 Task: Find connections with filter location Les Sables-d'Olonne with filter topic #entrepreneurwith filter profile language French with filter current company Framestore with filter school Symbiosis Institute of Computer Studies and Research with filter industry Reupholstery and Furniture Repair with filter service category Computer Repair with filter keywords title Credit Authorizer
Action: Mouse moved to (554, 85)
Screenshot: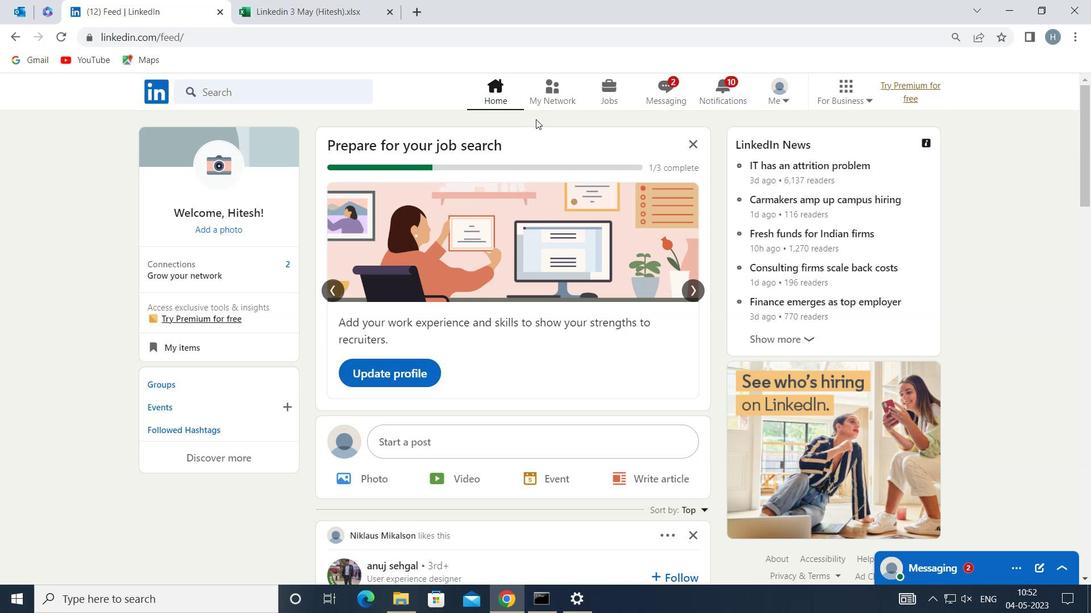 
Action: Mouse pressed left at (554, 85)
Screenshot: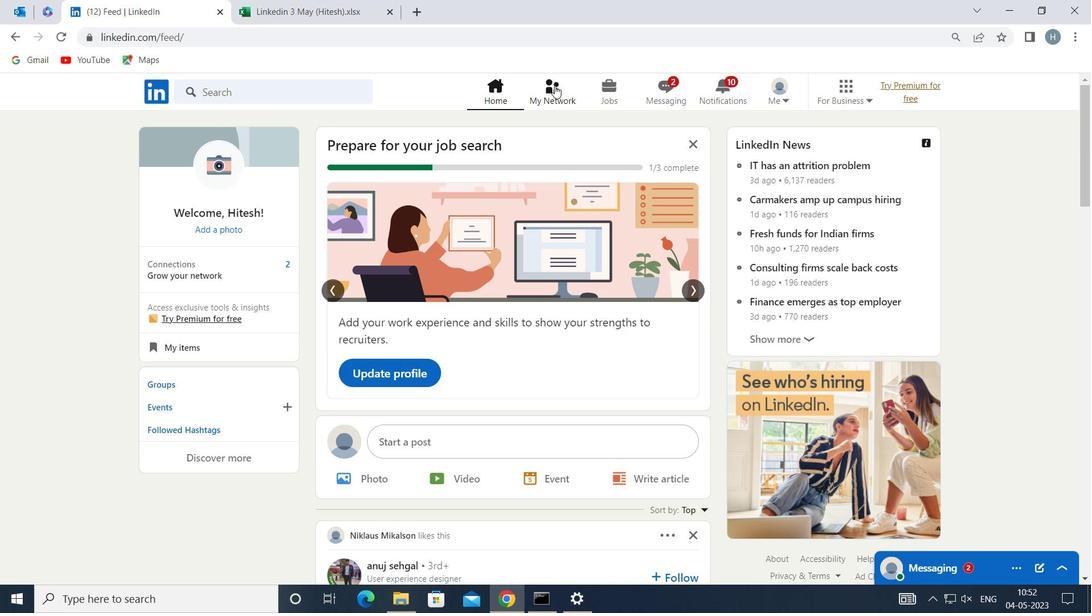 
Action: Mouse moved to (295, 165)
Screenshot: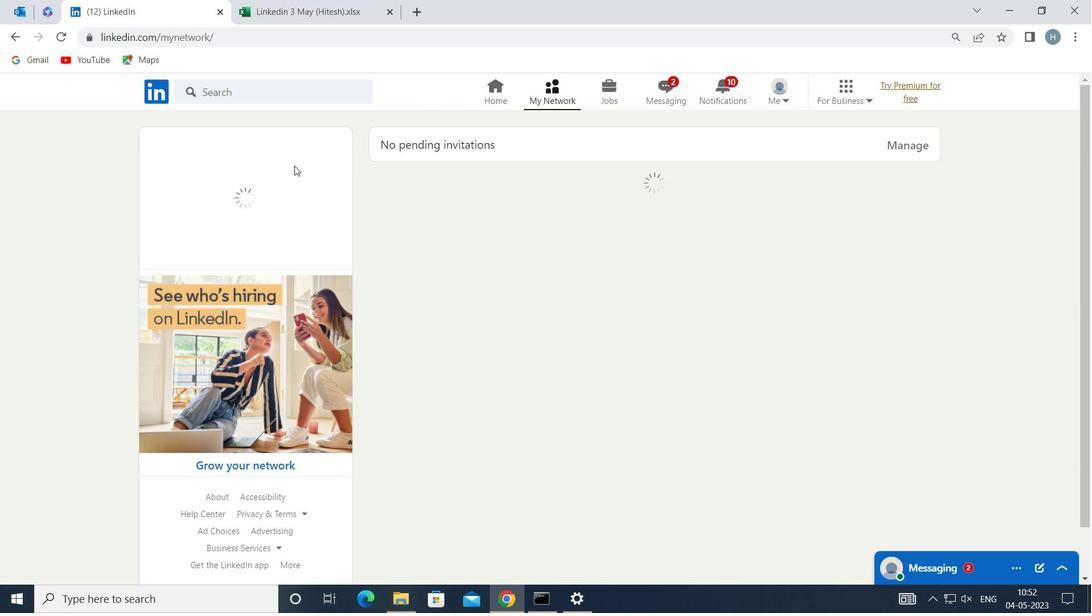 
Action: Mouse pressed left at (295, 165)
Screenshot: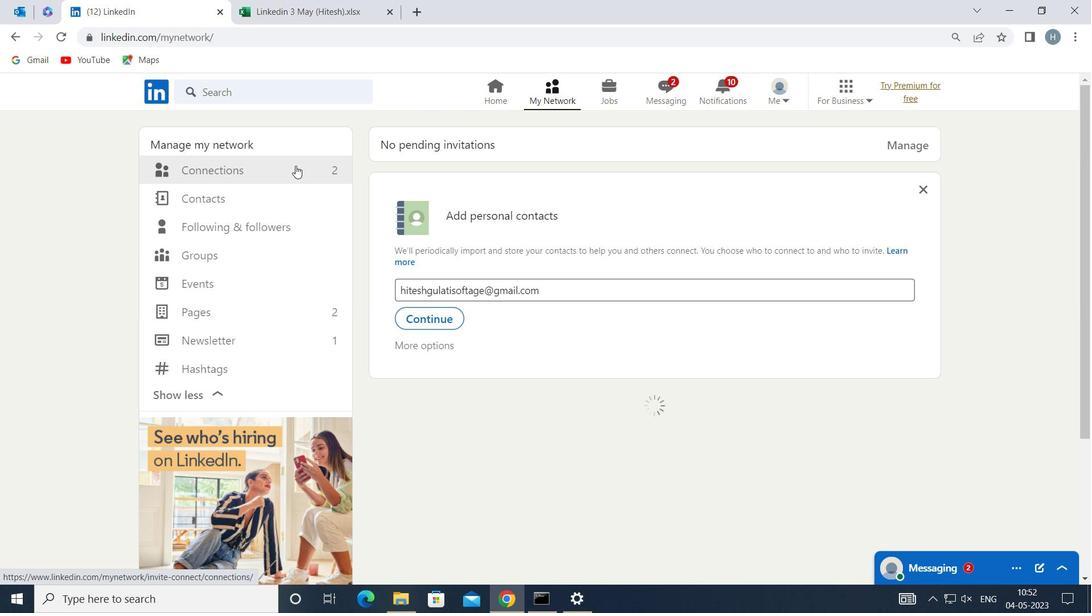 
Action: Mouse moved to (636, 170)
Screenshot: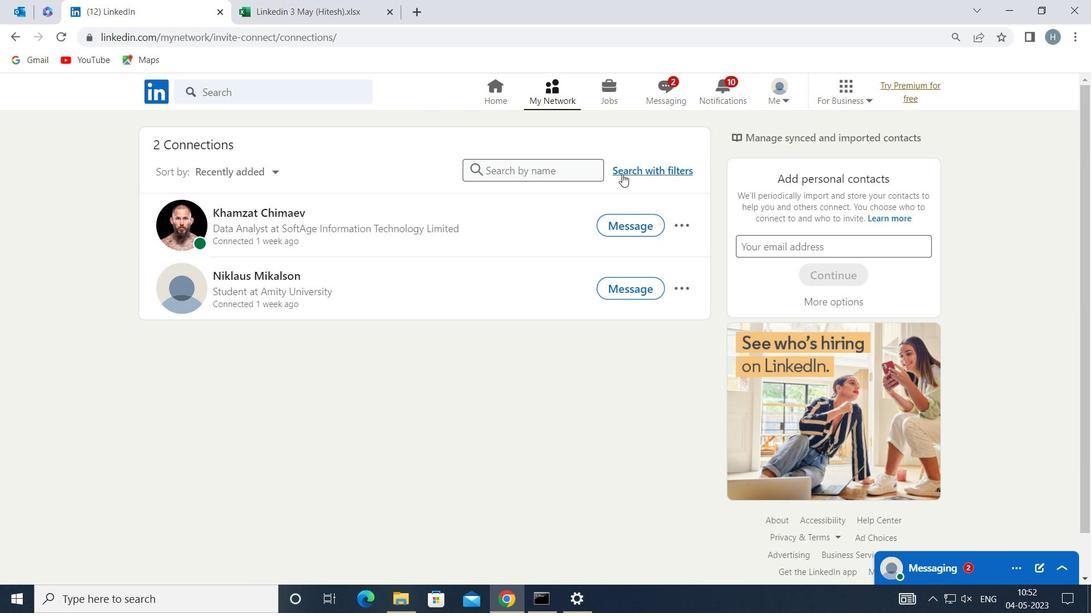 
Action: Mouse pressed left at (636, 170)
Screenshot: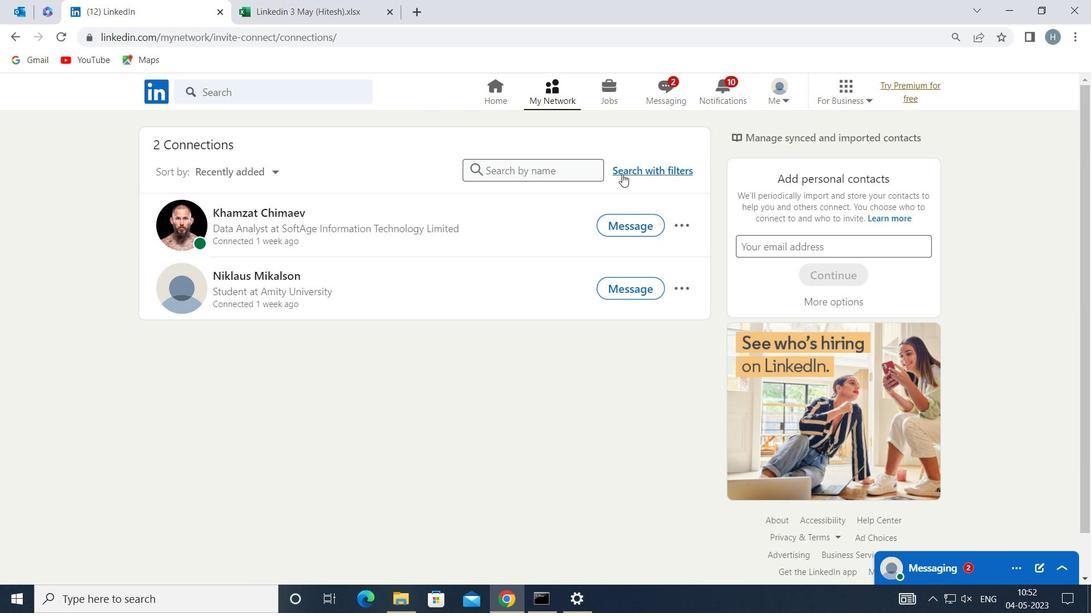 
Action: Mouse moved to (603, 129)
Screenshot: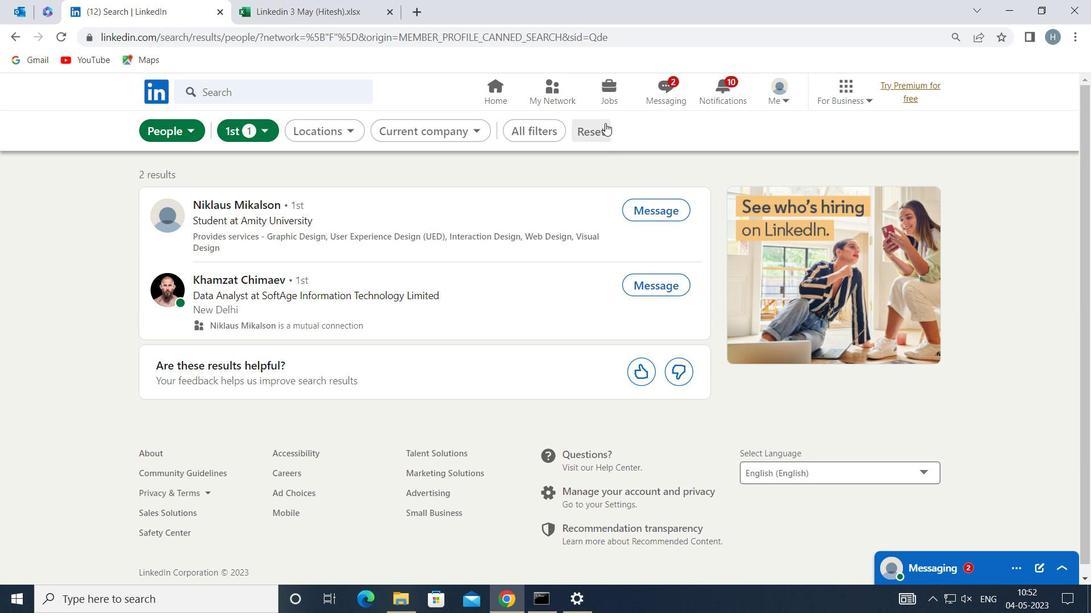 
Action: Mouse pressed left at (603, 129)
Screenshot: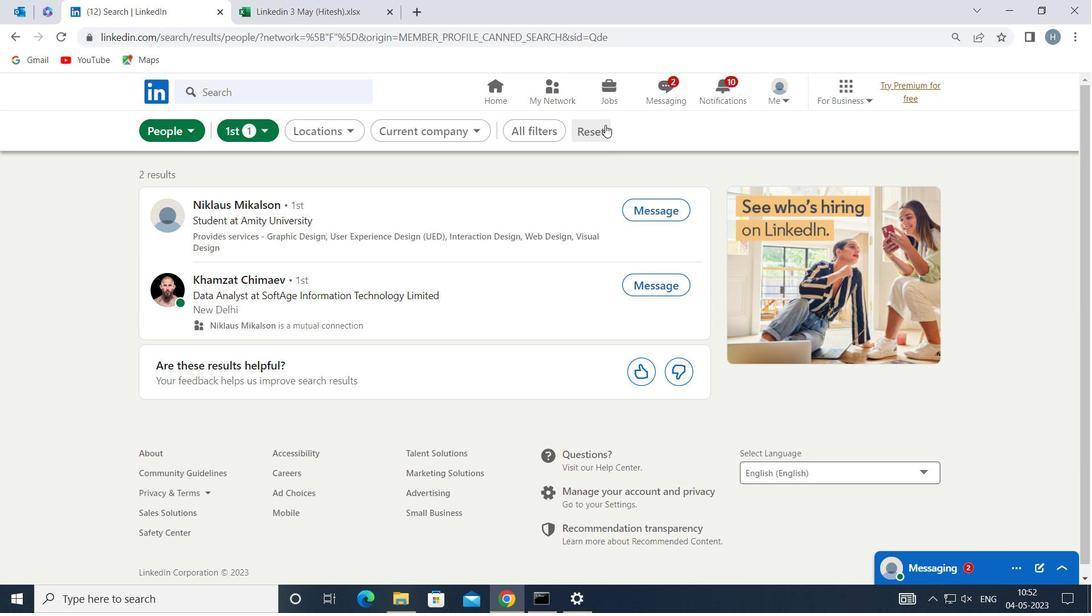 
Action: Mouse moved to (582, 133)
Screenshot: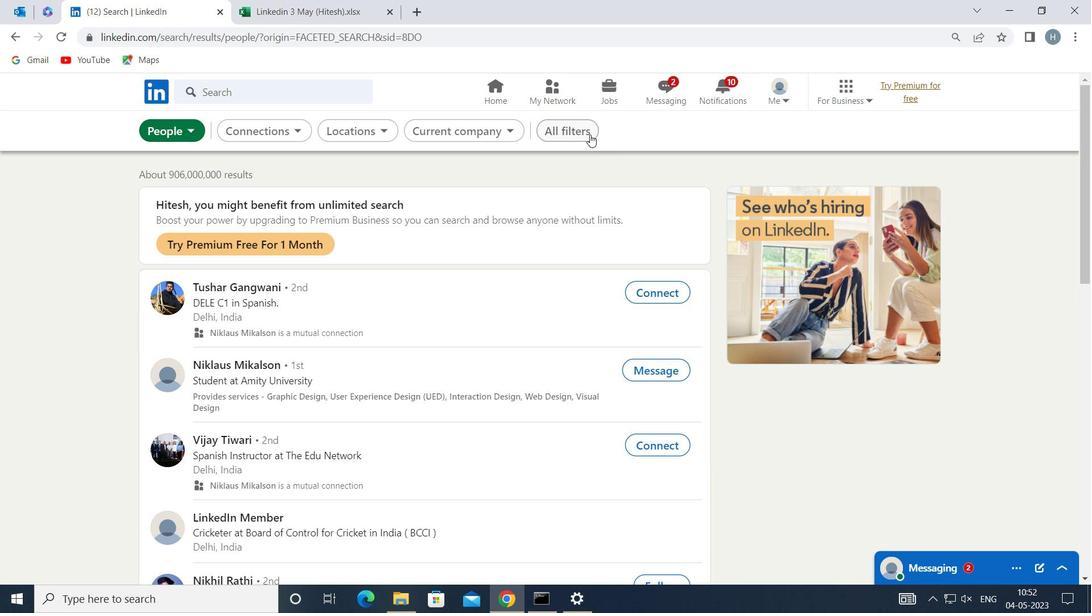 
Action: Mouse pressed left at (582, 133)
Screenshot: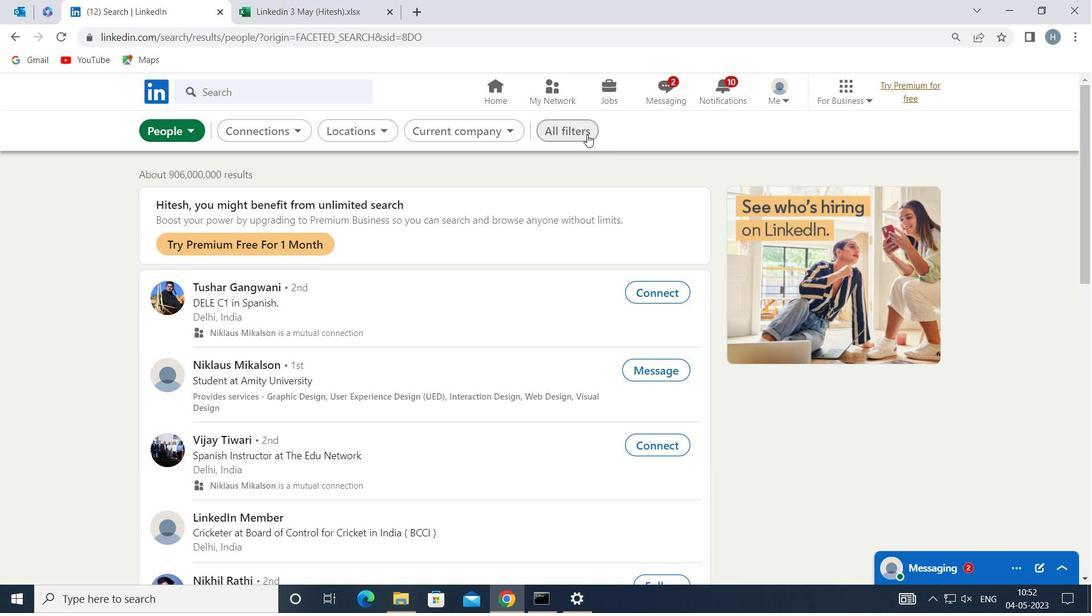 
Action: Mouse moved to (842, 386)
Screenshot: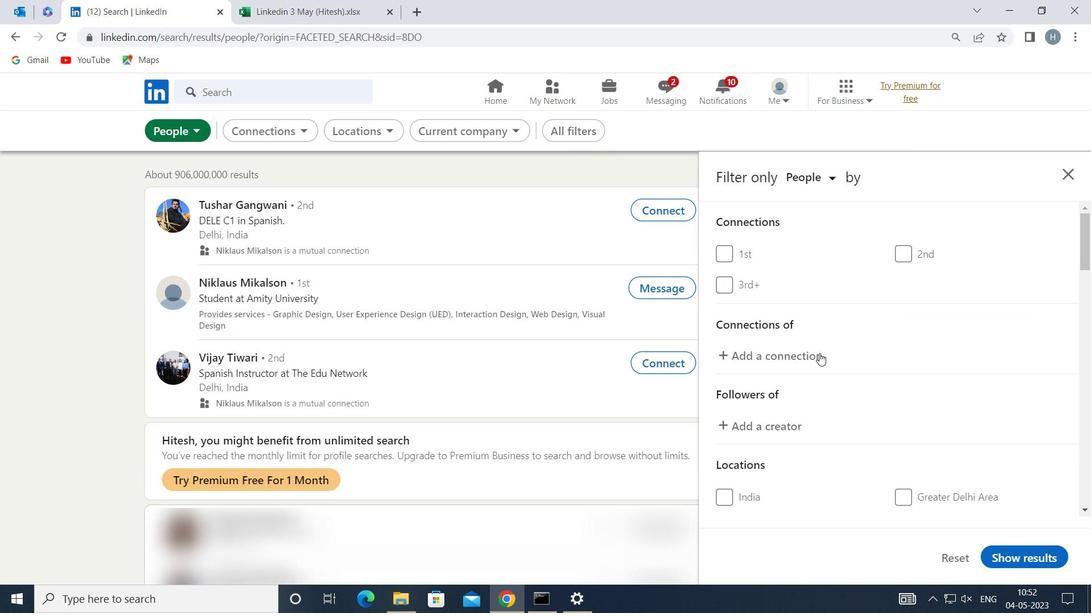 
Action: Mouse scrolled (842, 385) with delta (0, 0)
Screenshot: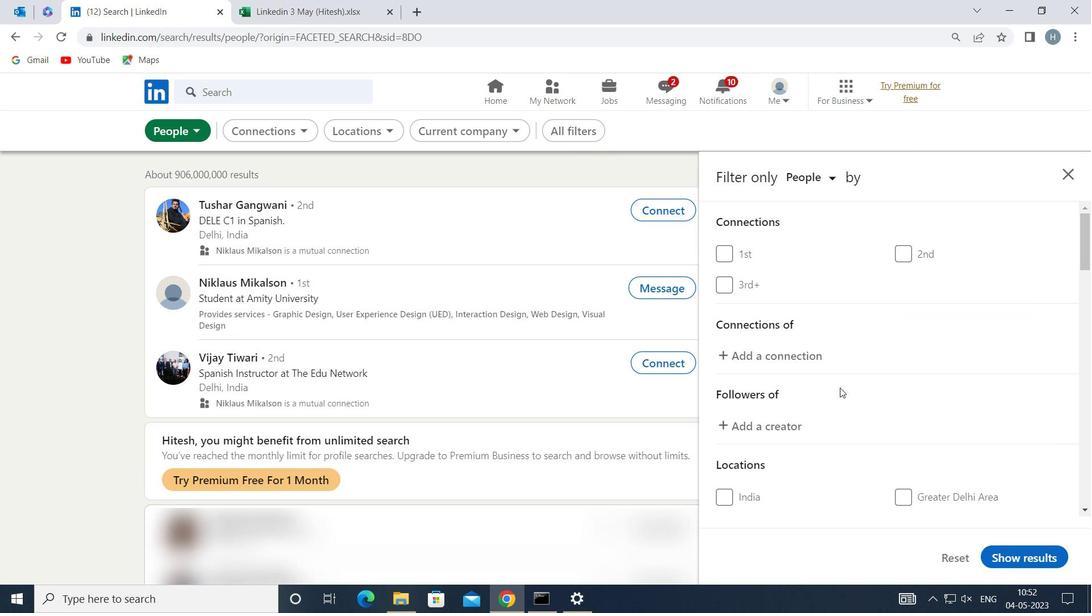 
Action: Mouse moved to (844, 385)
Screenshot: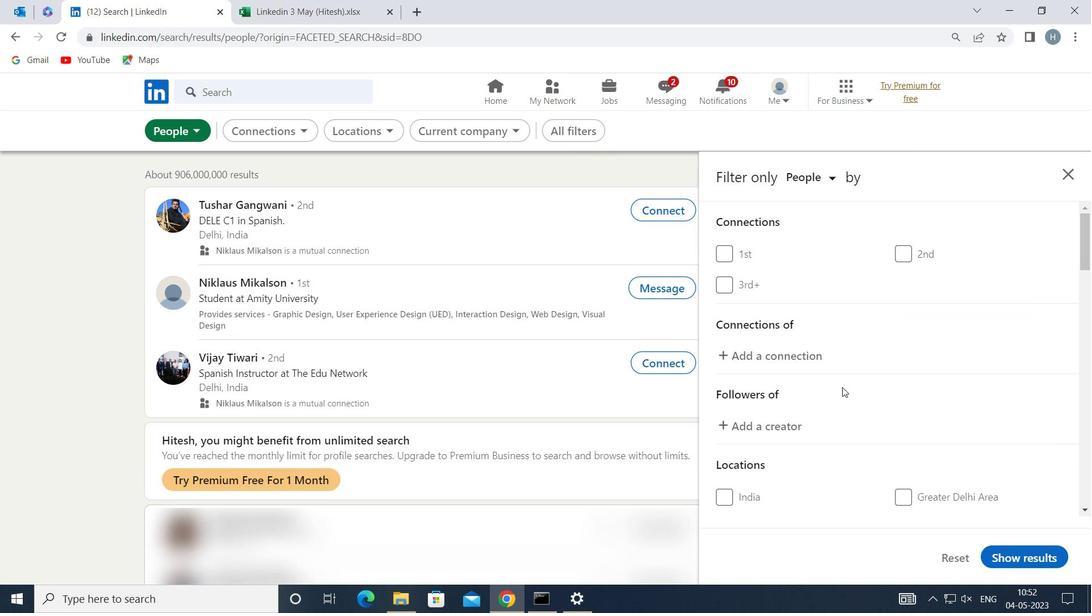 
Action: Mouse scrolled (844, 385) with delta (0, 0)
Screenshot: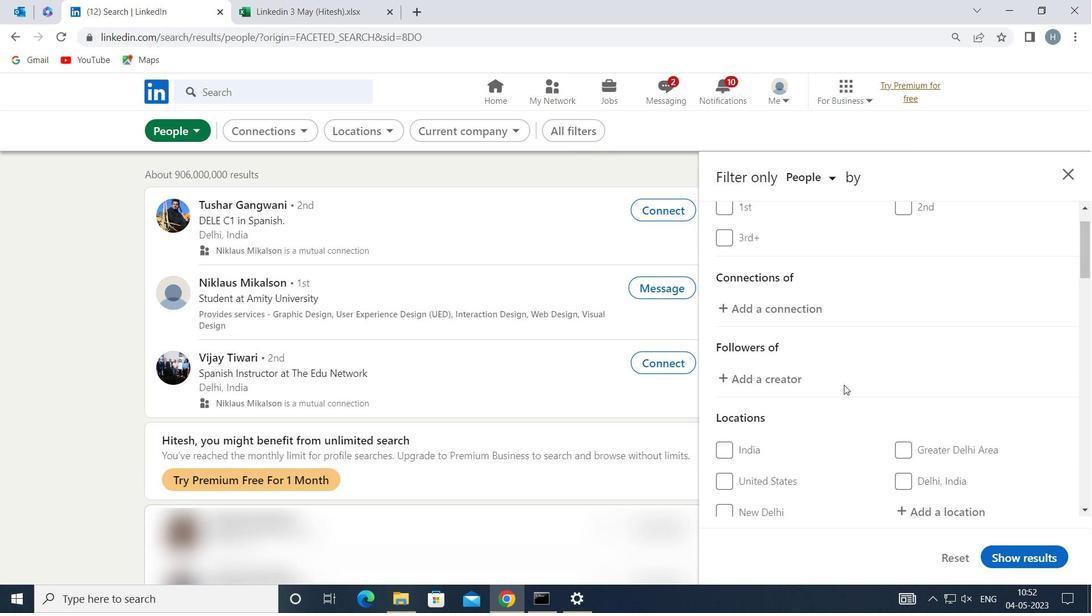 
Action: Mouse moved to (920, 409)
Screenshot: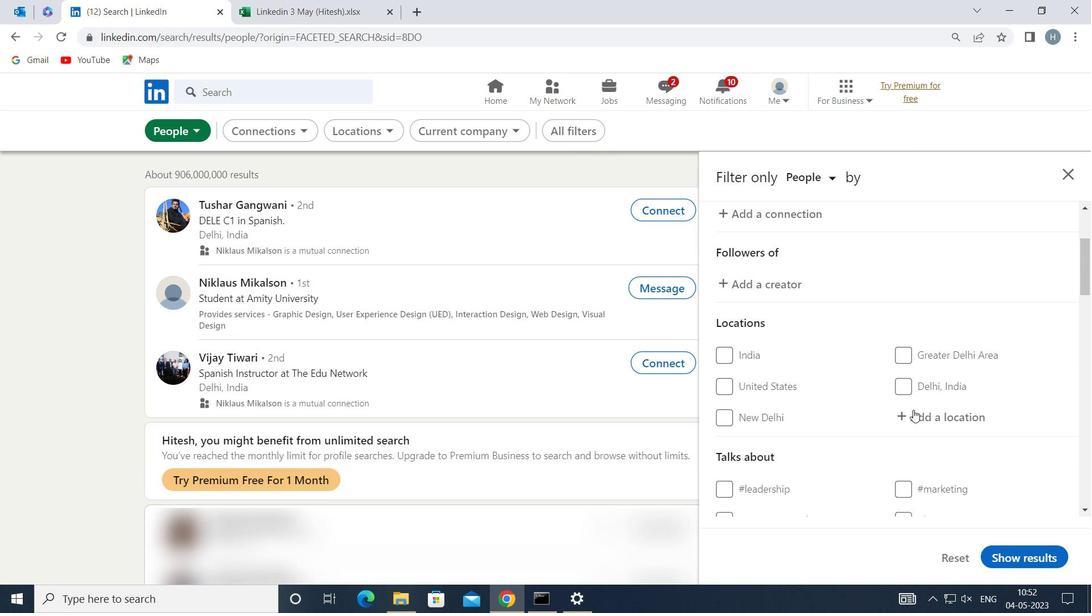 
Action: Mouse pressed left at (920, 409)
Screenshot: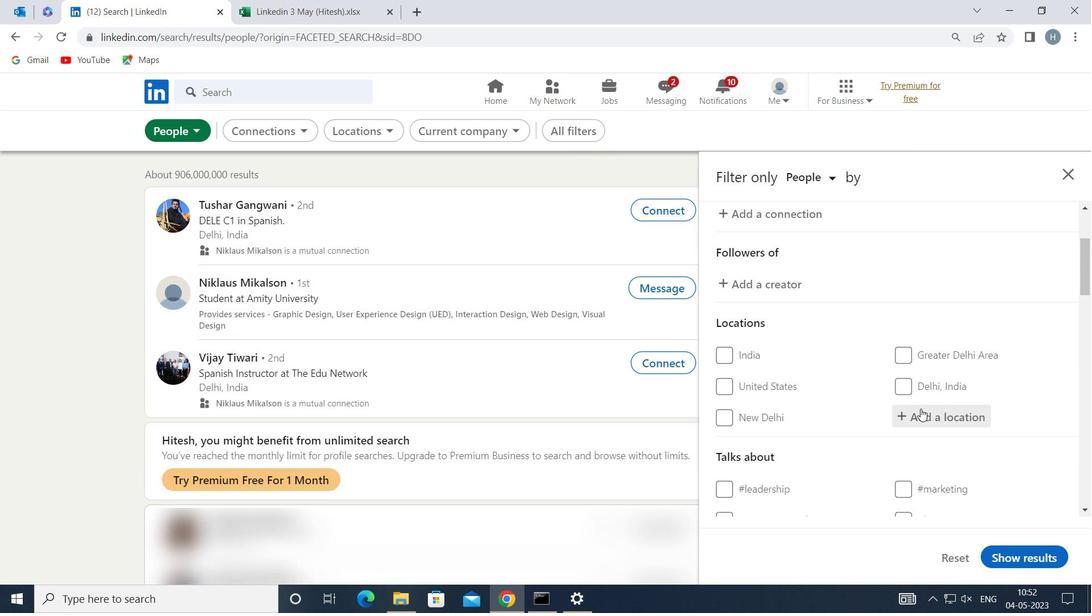 
Action: Mouse moved to (919, 409)
Screenshot: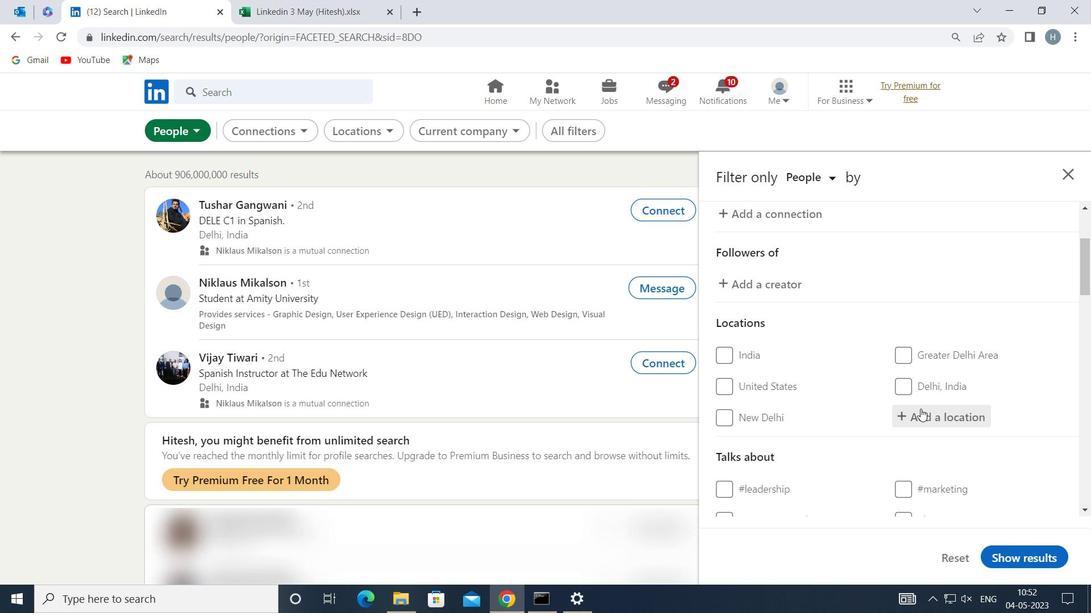 
Action: Key pressed <Key.shift>LES<Key.space><Key.shift>SABLES
Screenshot: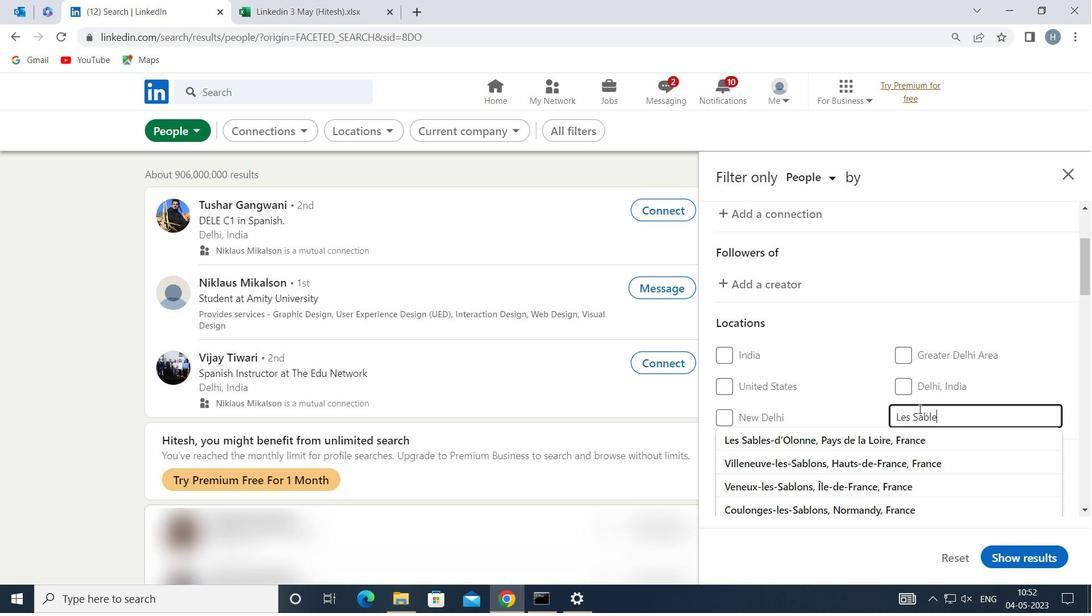 
Action: Mouse moved to (921, 445)
Screenshot: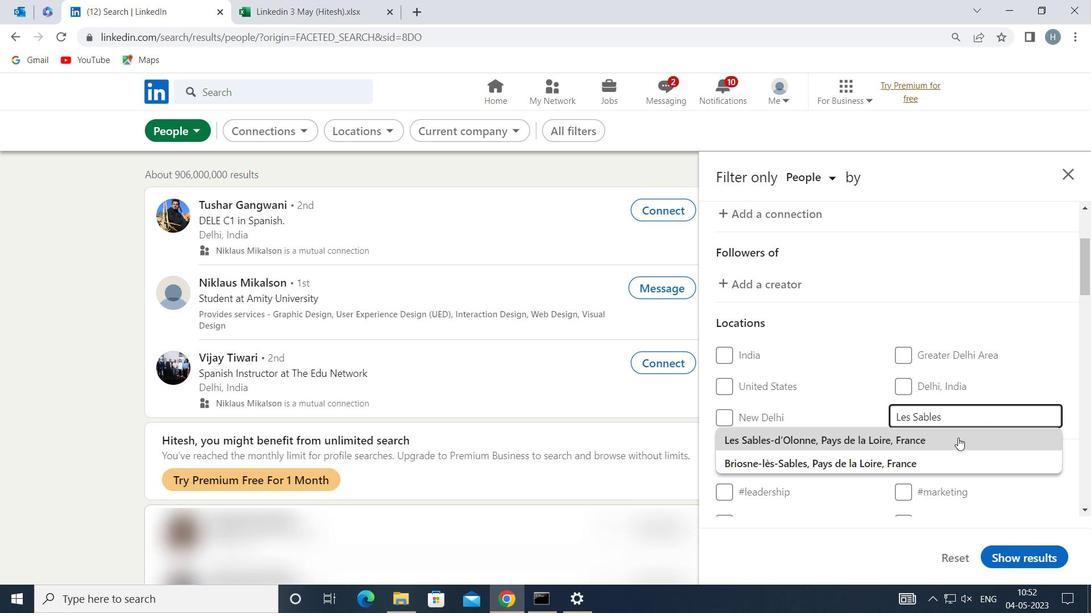 
Action: Mouse pressed left at (921, 445)
Screenshot: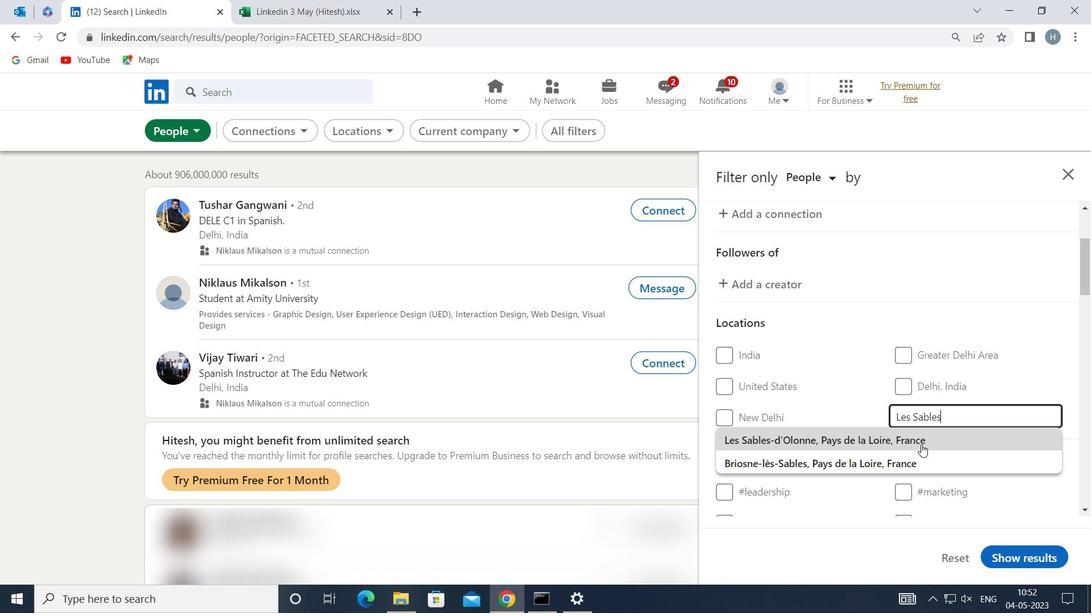 
Action: Mouse moved to (877, 442)
Screenshot: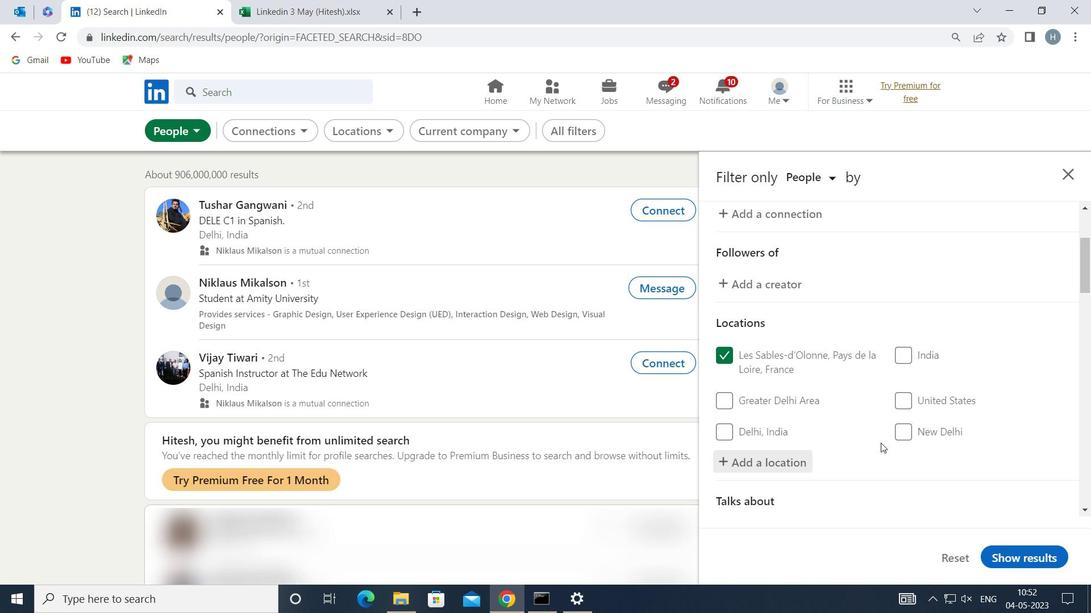 
Action: Mouse scrolled (877, 441) with delta (0, 0)
Screenshot: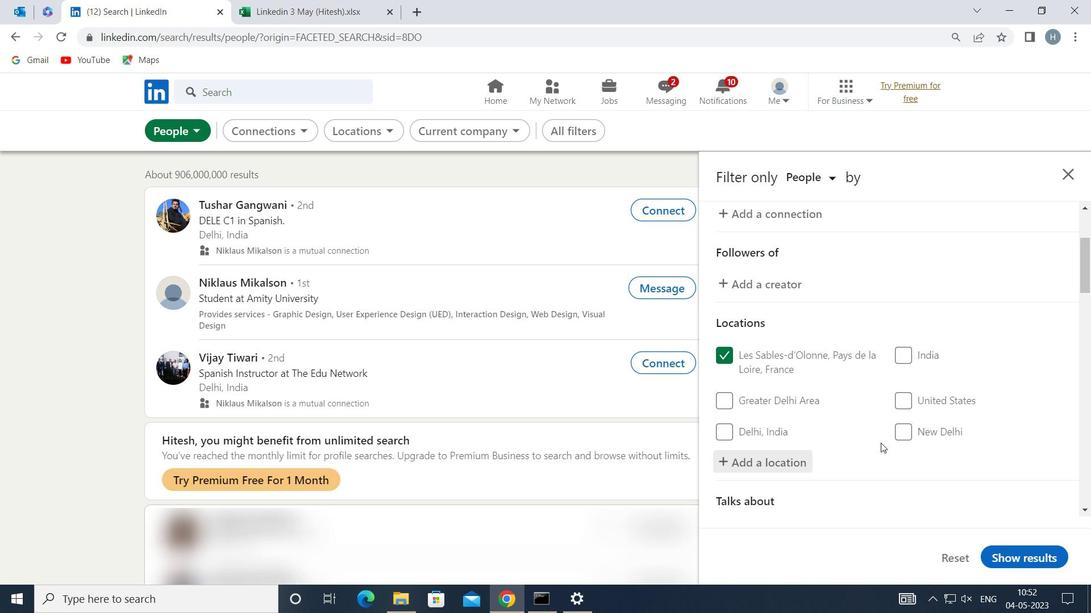 
Action: Mouse moved to (876, 441)
Screenshot: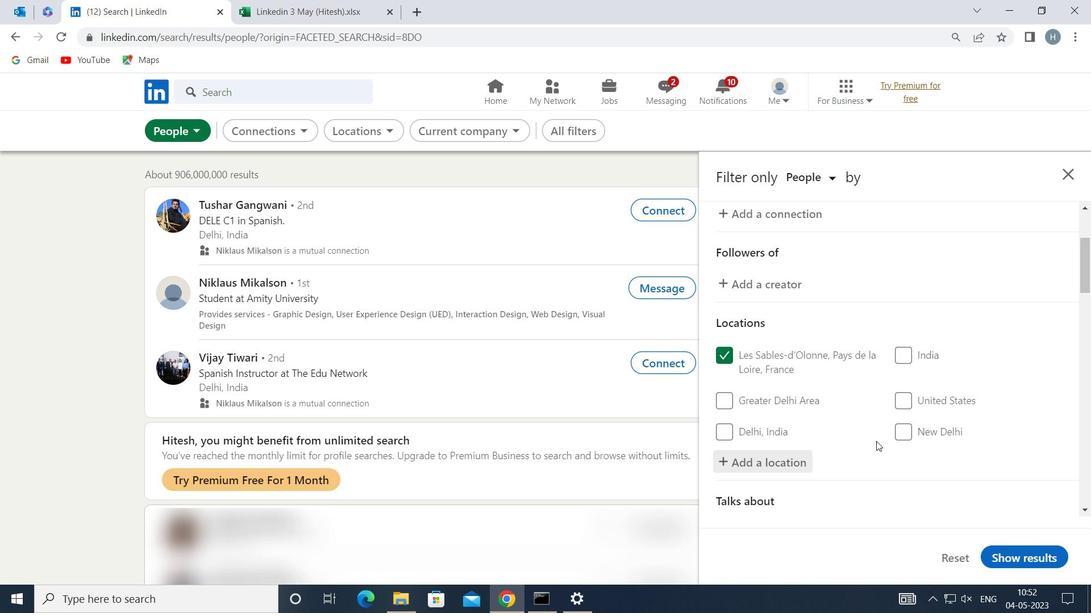 
Action: Mouse scrolled (876, 441) with delta (0, 0)
Screenshot: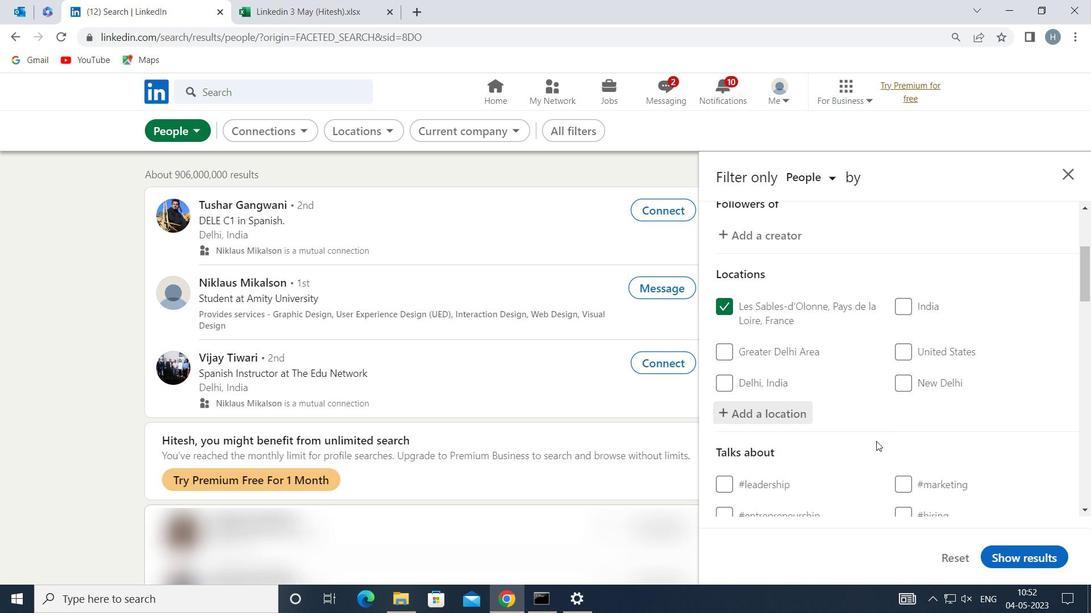 
Action: Mouse moved to (941, 448)
Screenshot: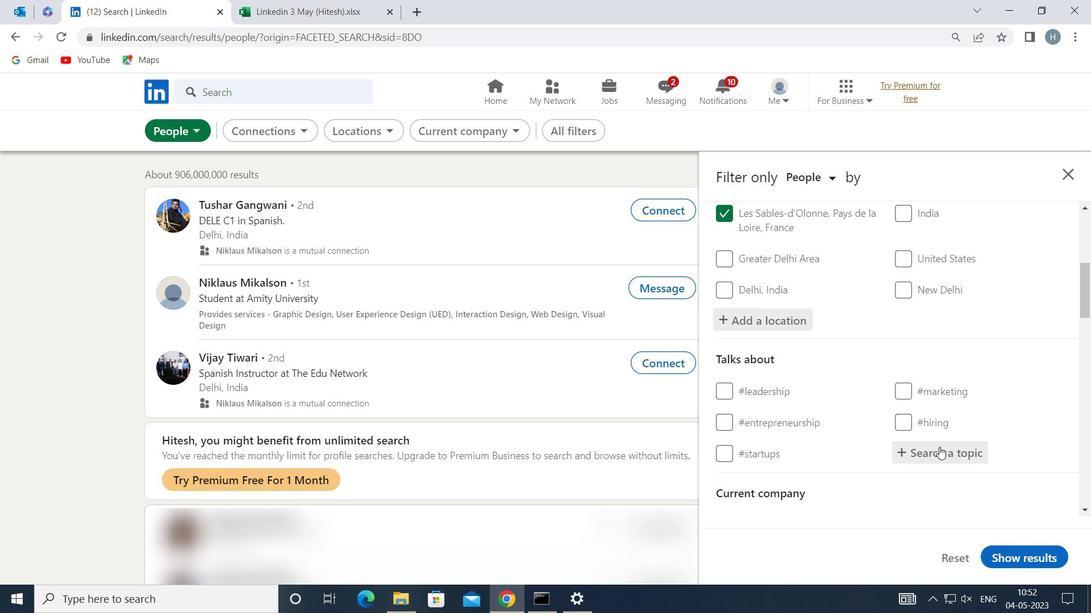 
Action: Mouse pressed left at (941, 448)
Screenshot: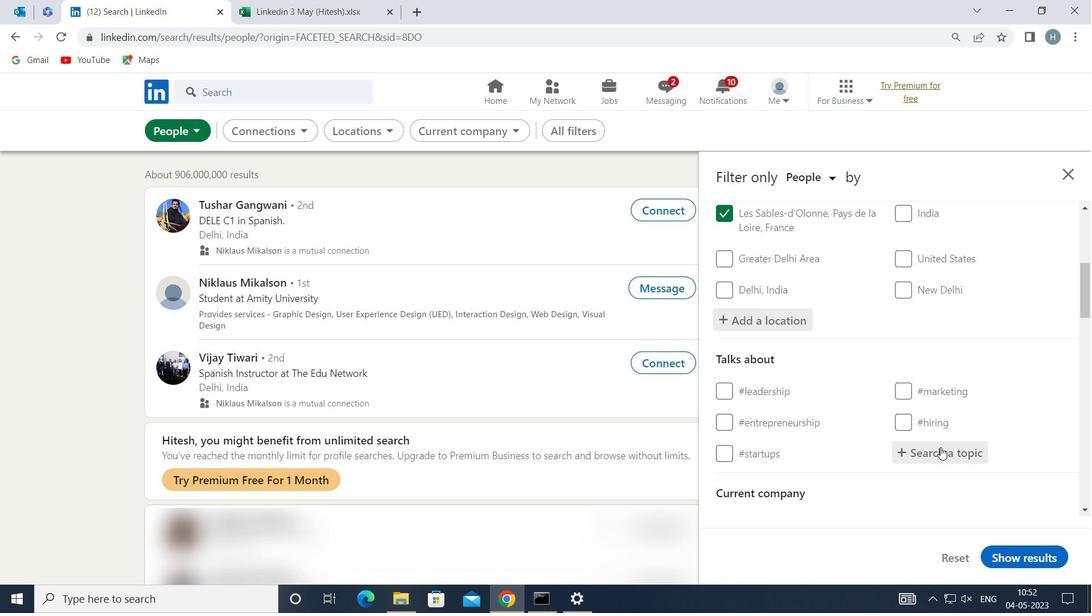 
Action: Key pressed ENTREP
Screenshot: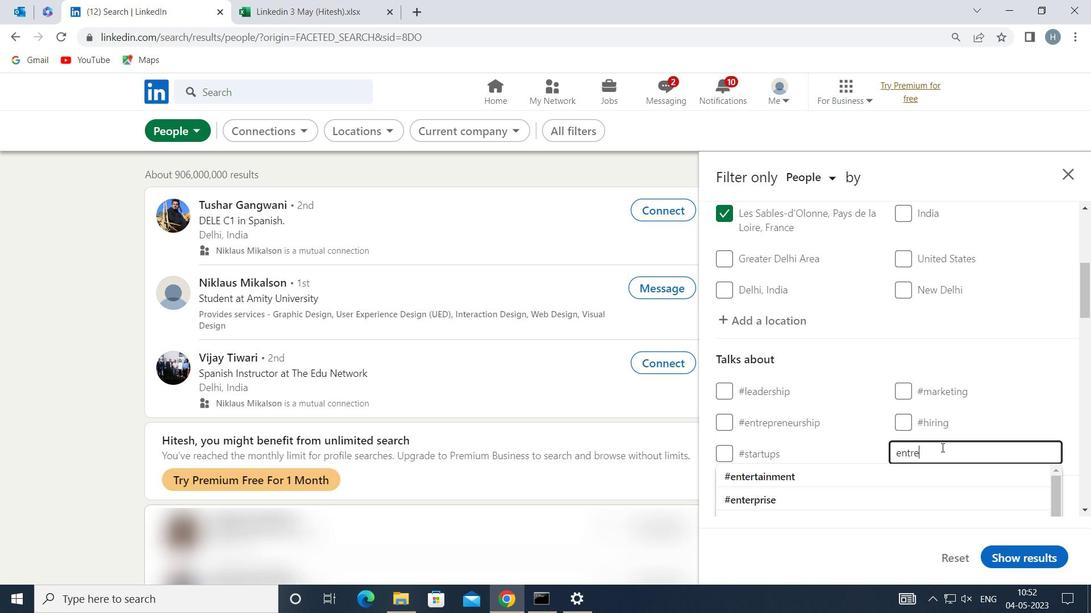 
Action: Mouse moved to (900, 480)
Screenshot: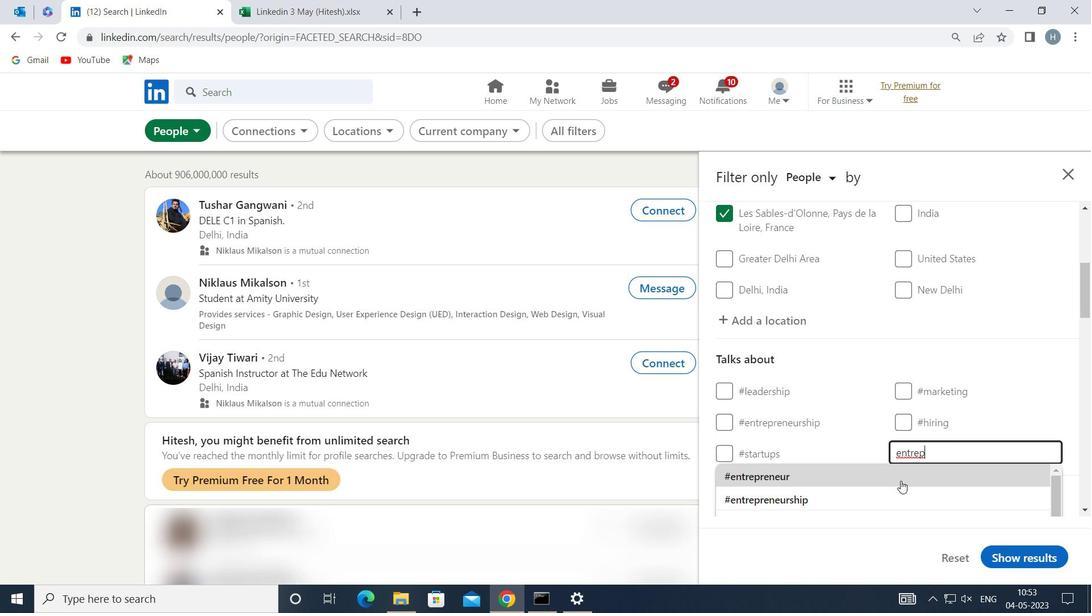 
Action: Mouse pressed left at (900, 480)
Screenshot: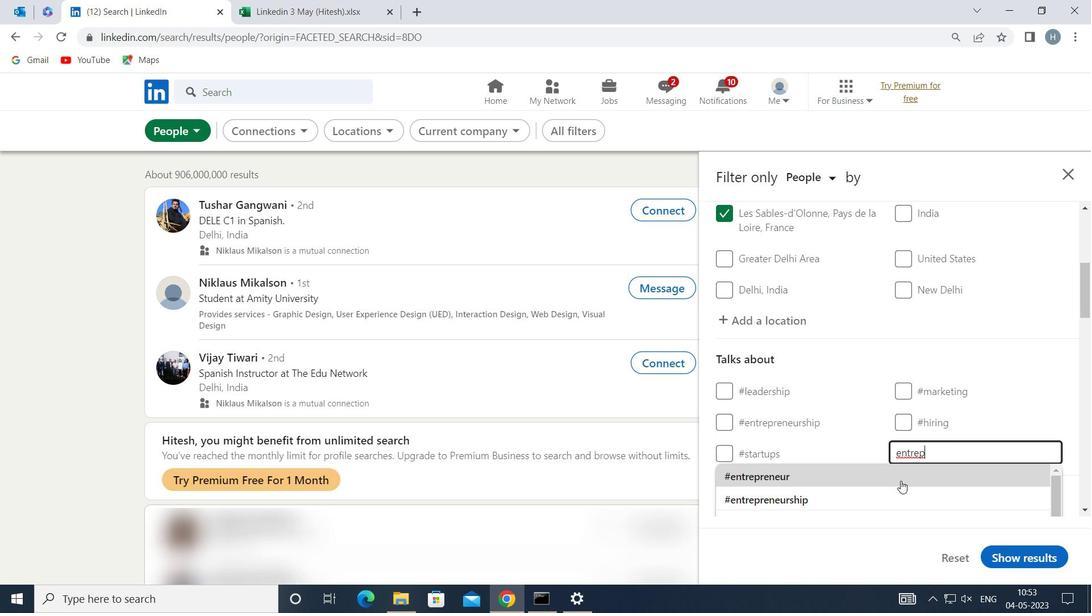 
Action: Mouse moved to (882, 434)
Screenshot: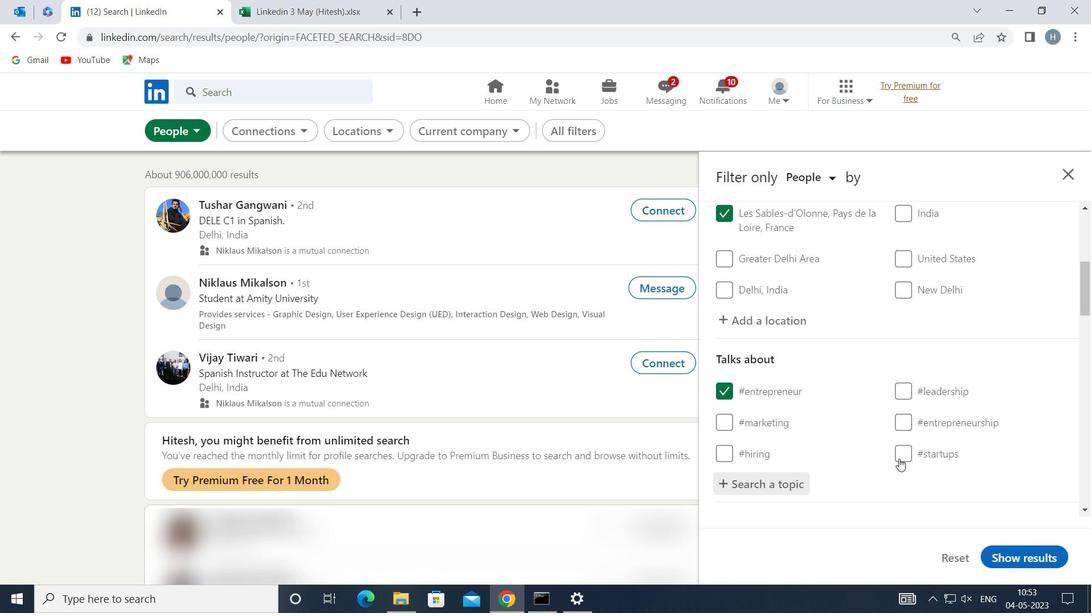 
Action: Mouse scrolled (882, 434) with delta (0, 0)
Screenshot: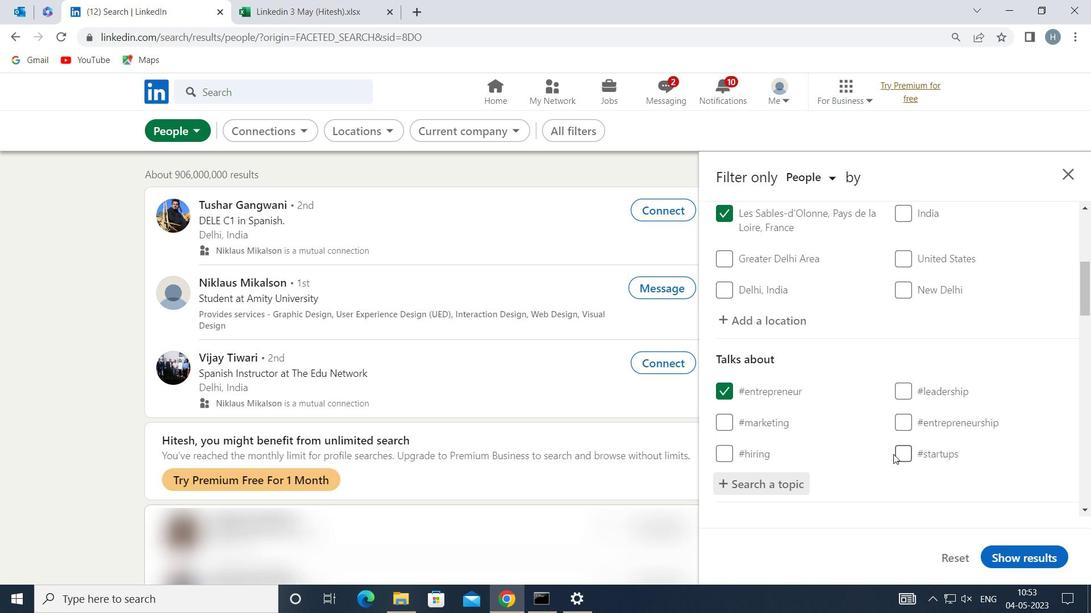 
Action: Mouse scrolled (882, 434) with delta (0, 0)
Screenshot: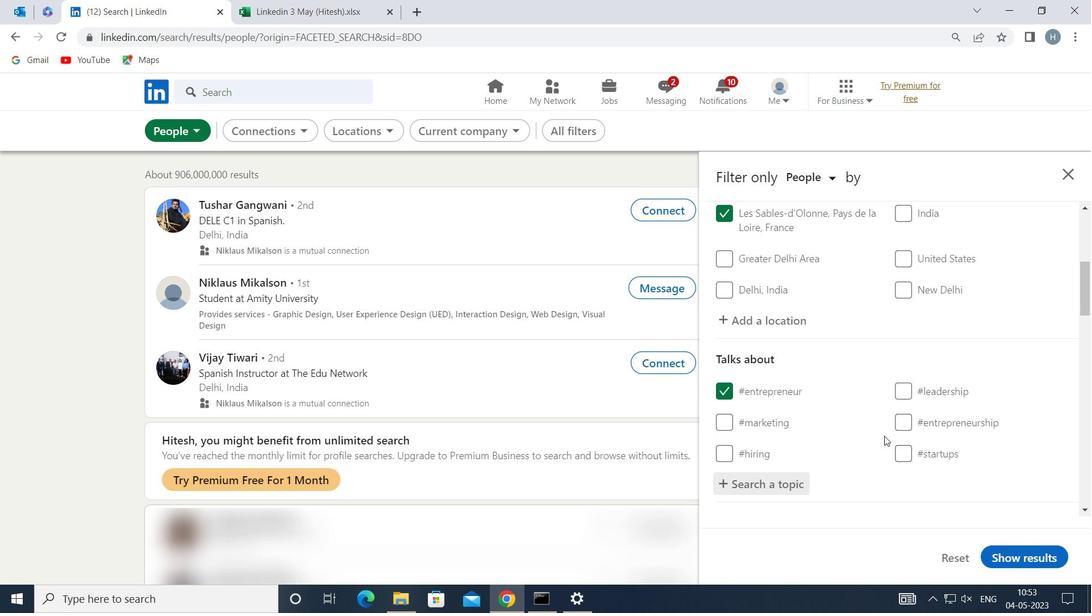 
Action: Mouse moved to (863, 412)
Screenshot: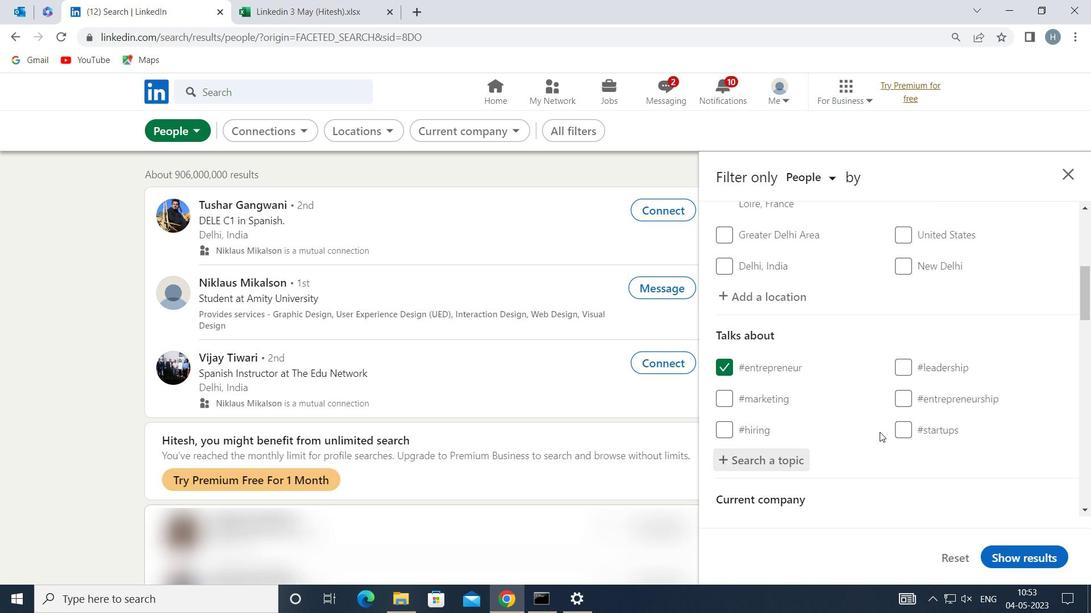 
Action: Mouse scrolled (863, 412) with delta (0, 0)
Screenshot: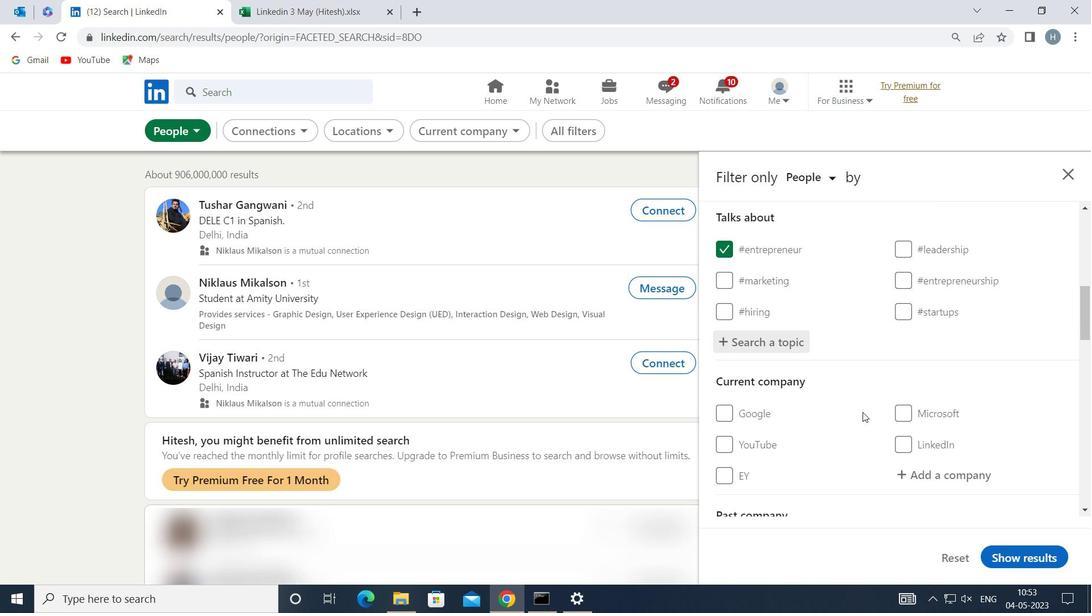 
Action: Mouse moved to (862, 410)
Screenshot: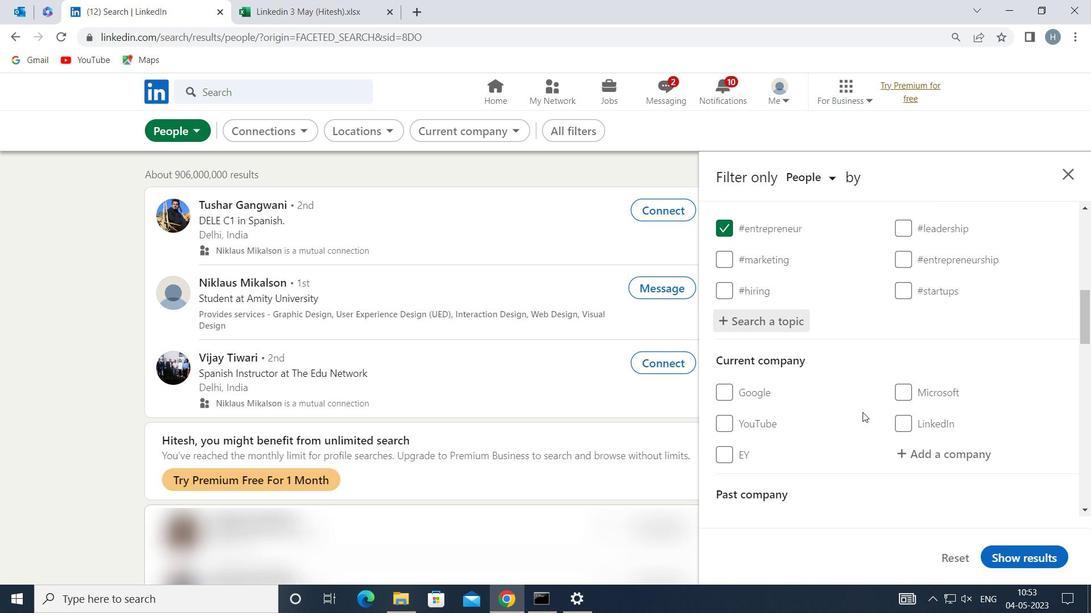 
Action: Mouse scrolled (862, 410) with delta (0, 0)
Screenshot: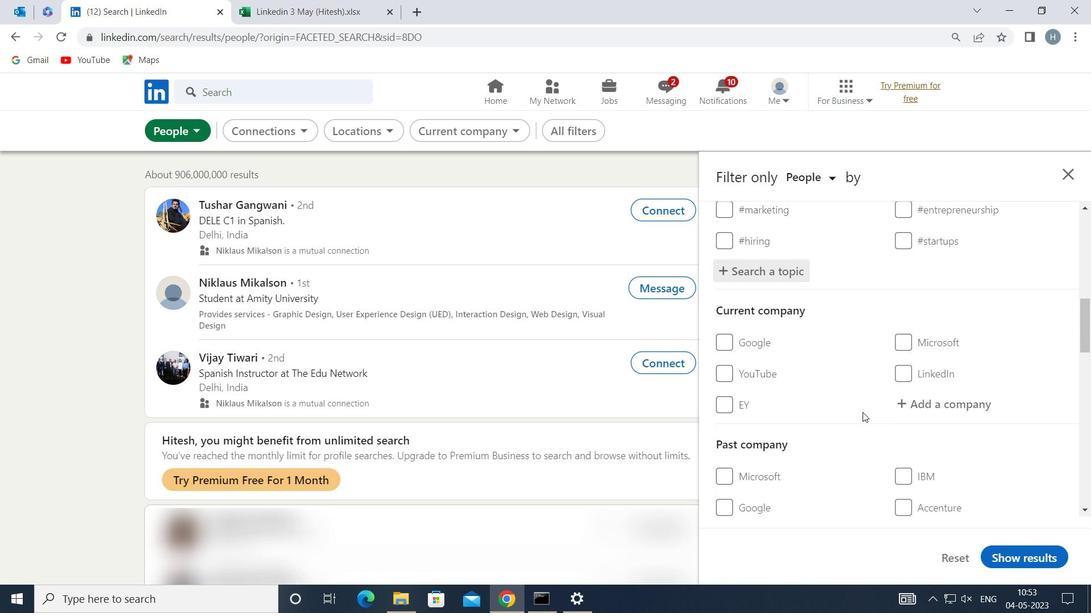 
Action: Mouse moved to (861, 408)
Screenshot: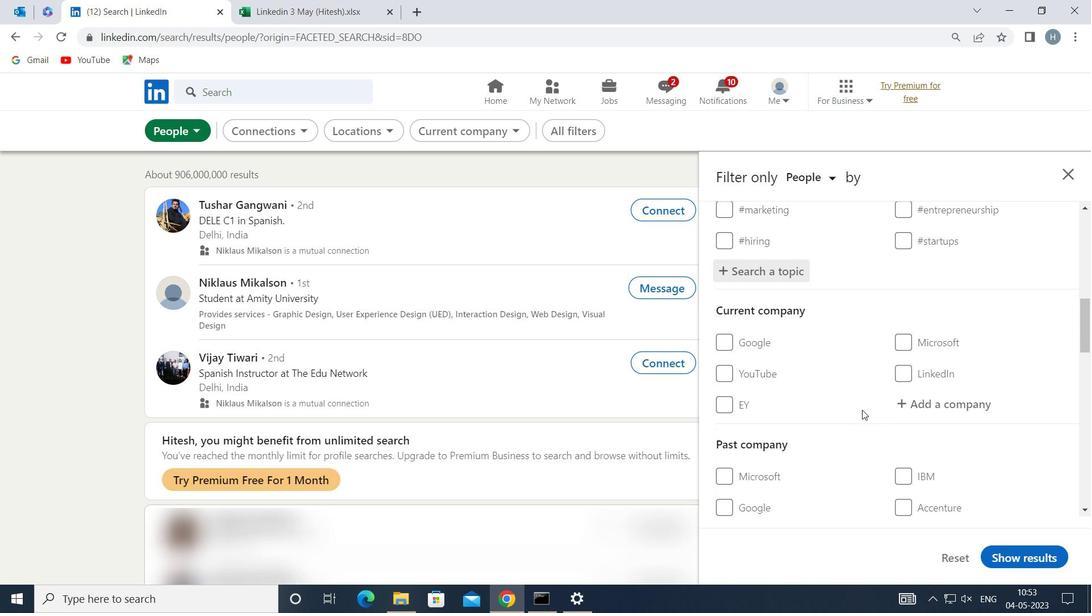 
Action: Mouse scrolled (861, 407) with delta (0, 0)
Screenshot: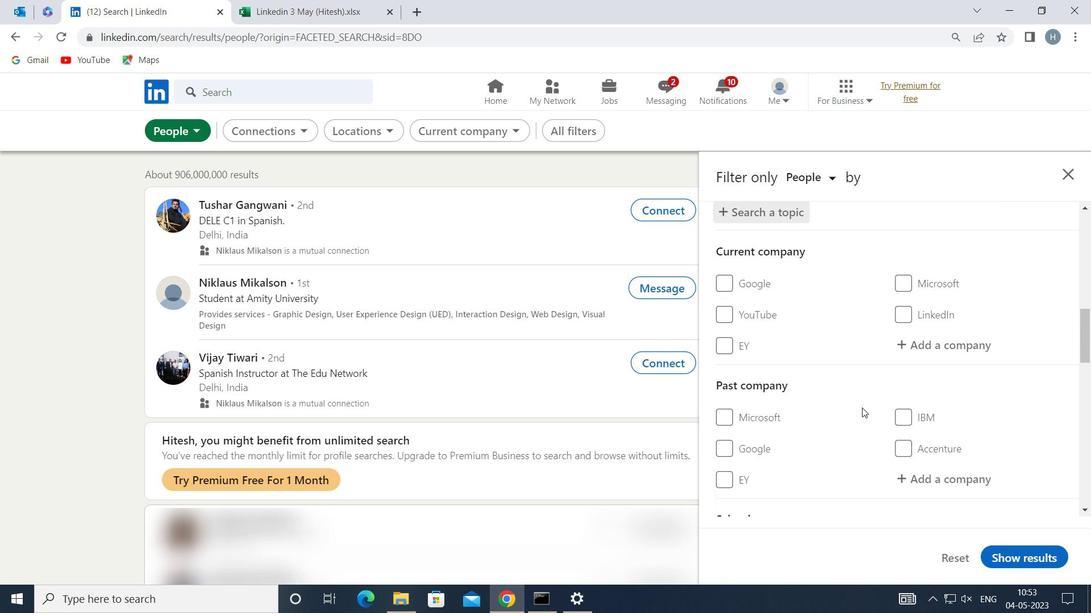 
Action: Mouse scrolled (861, 407) with delta (0, 0)
Screenshot: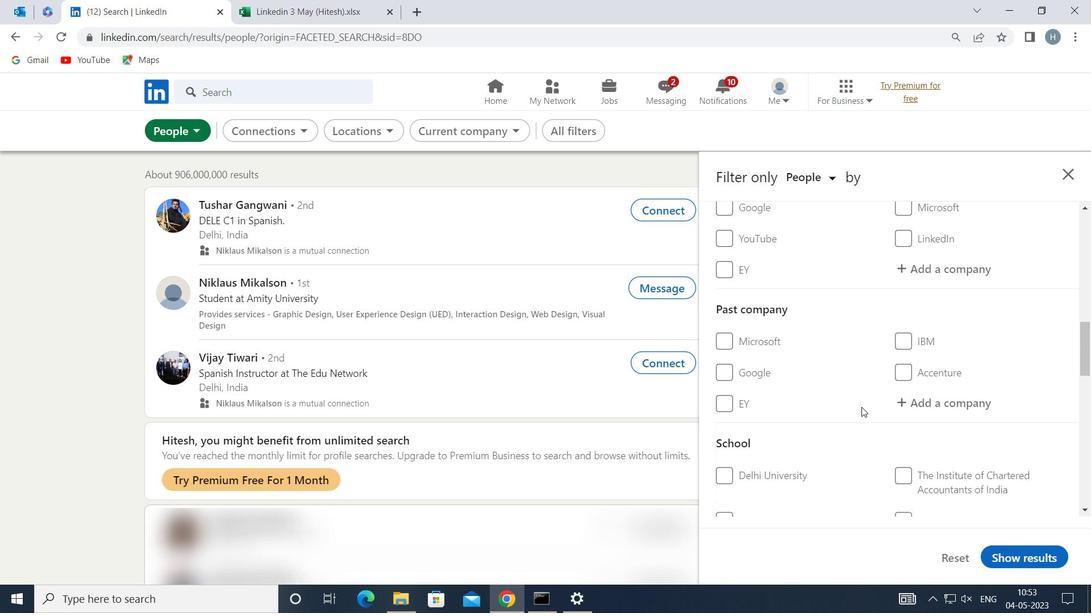 
Action: Mouse scrolled (861, 407) with delta (0, 0)
Screenshot: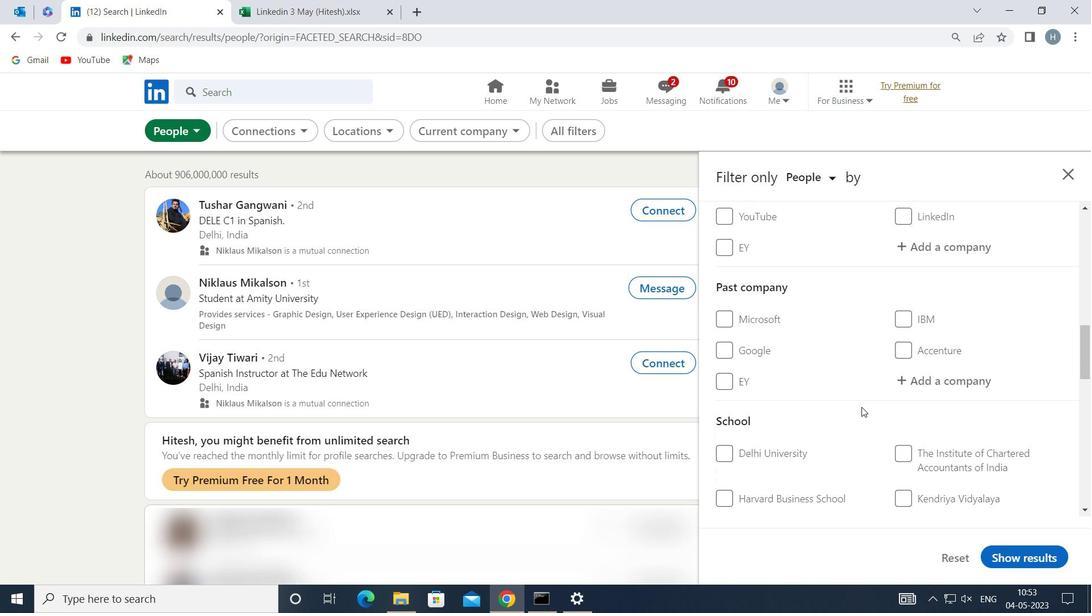 
Action: Mouse scrolled (861, 407) with delta (0, 0)
Screenshot: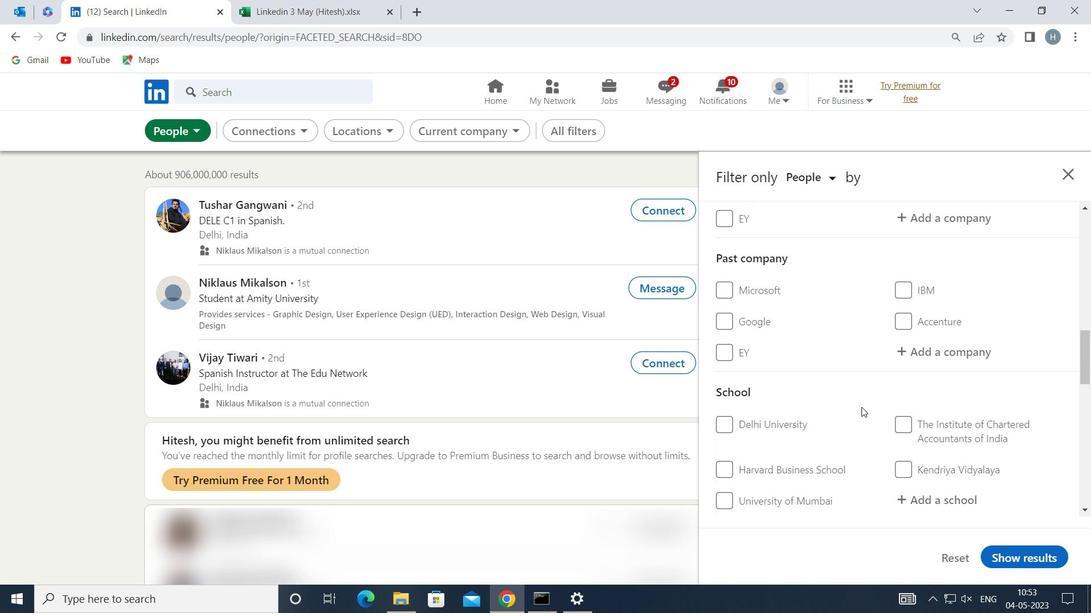 
Action: Mouse scrolled (861, 407) with delta (0, 0)
Screenshot: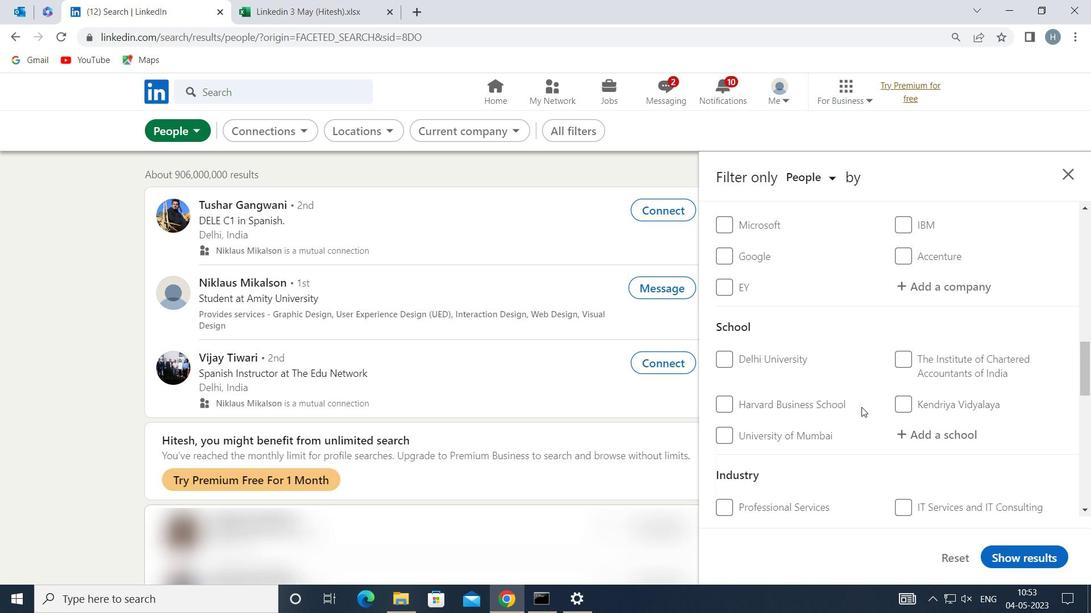 
Action: Mouse scrolled (861, 407) with delta (0, 0)
Screenshot: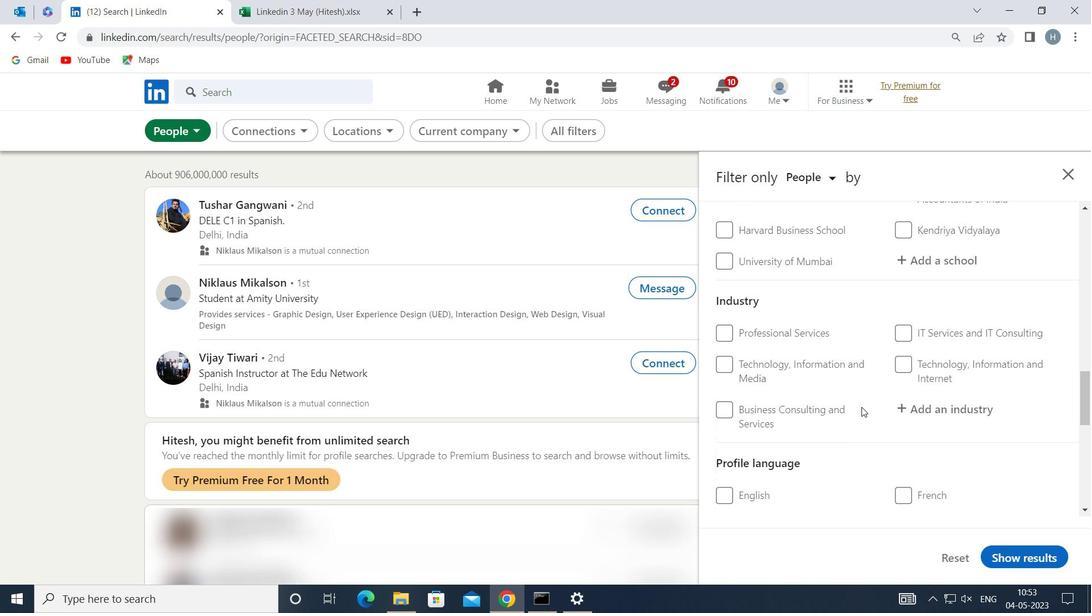 
Action: Mouse moved to (914, 416)
Screenshot: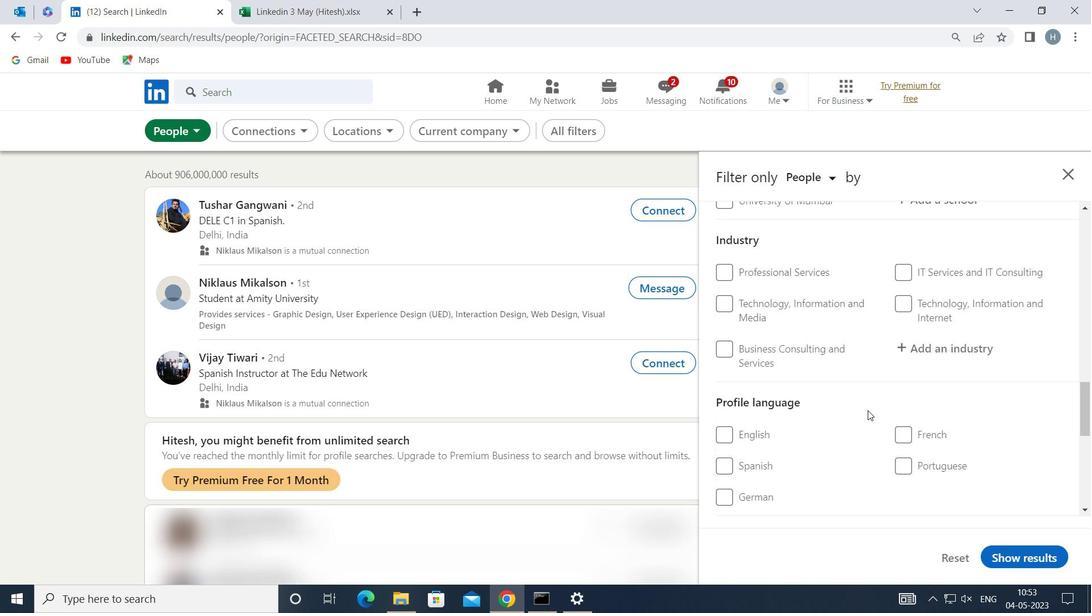 
Action: Mouse pressed left at (914, 416)
Screenshot: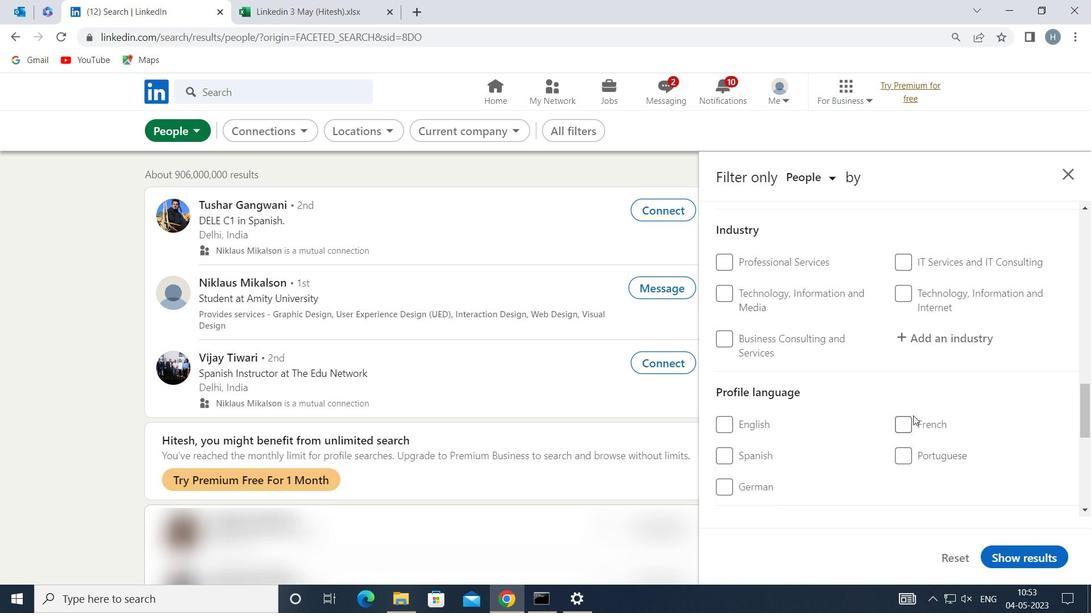 
Action: Mouse moved to (906, 421)
Screenshot: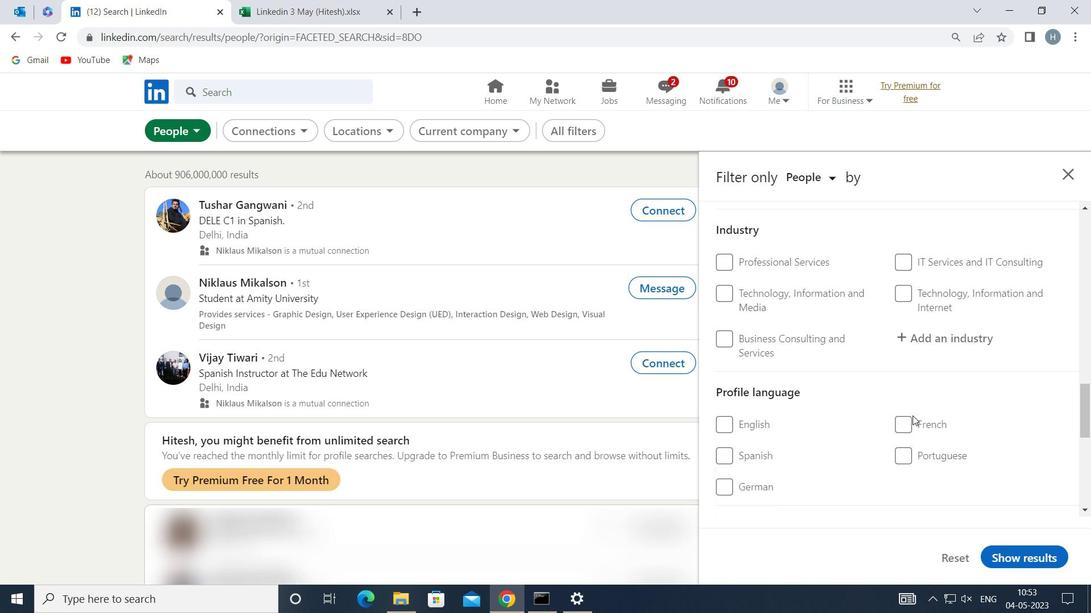 
Action: Mouse pressed left at (906, 421)
Screenshot: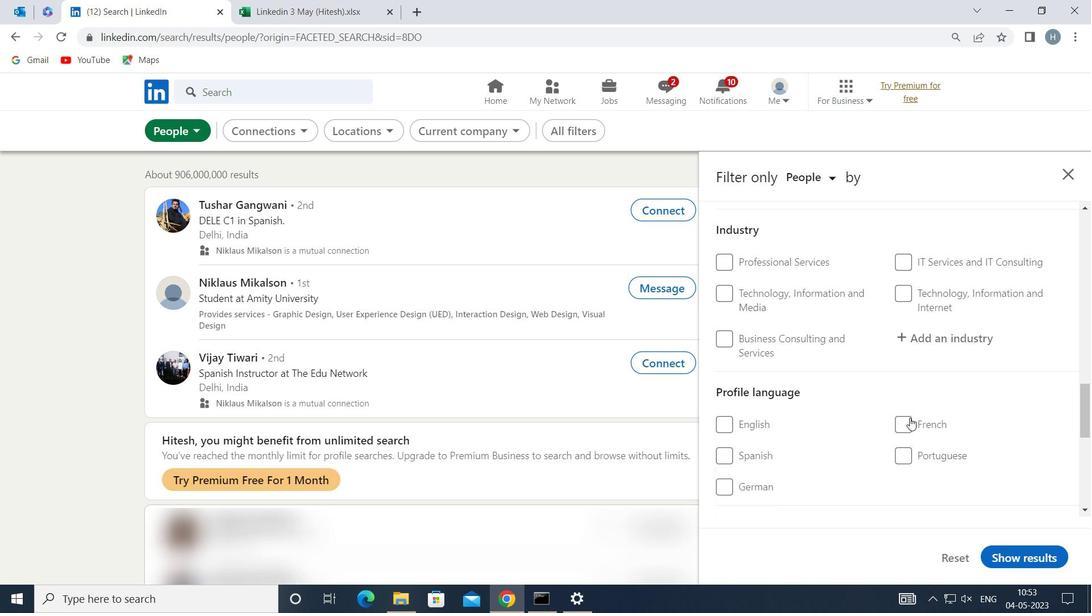 
Action: Mouse moved to (855, 421)
Screenshot: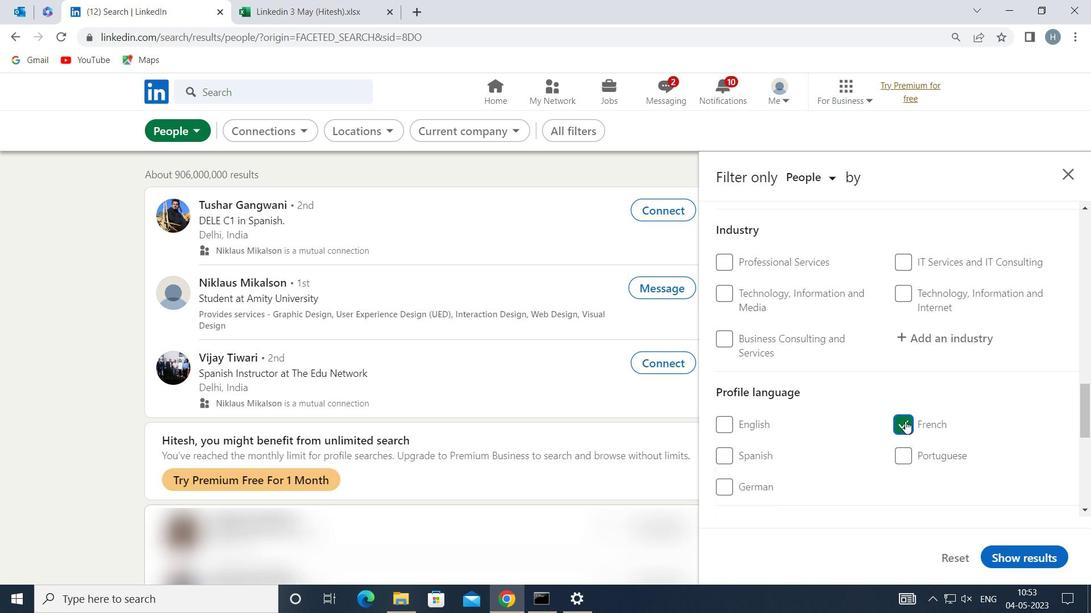 
Action: Mouse scrolled (855, 421) with delta (0, 0)
Screenshot: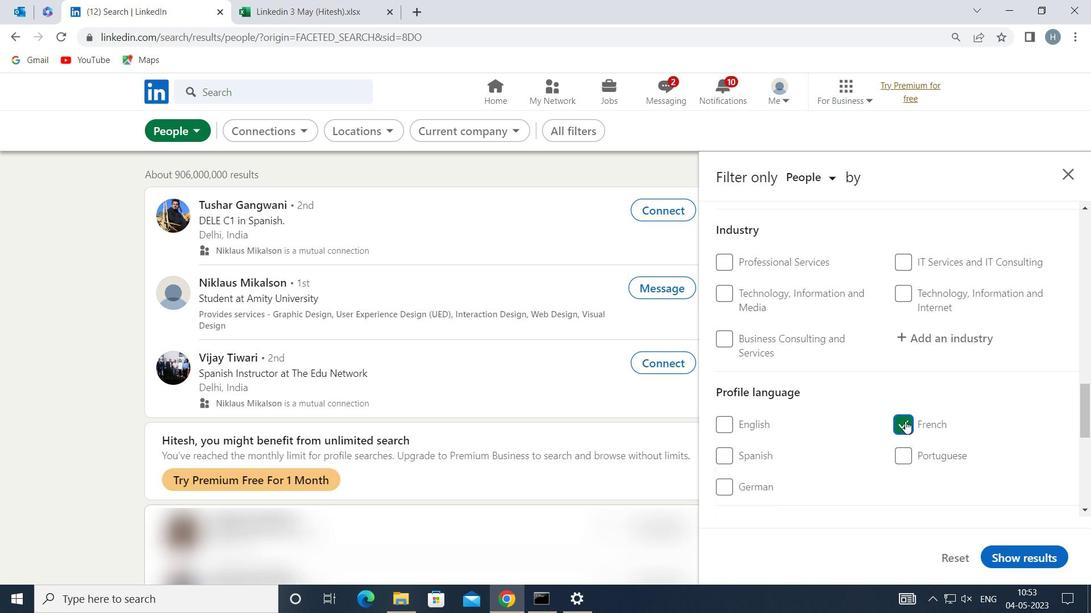 
Action: Mouse scrolled (855, 421) with delta (0, 0)
Screenshot: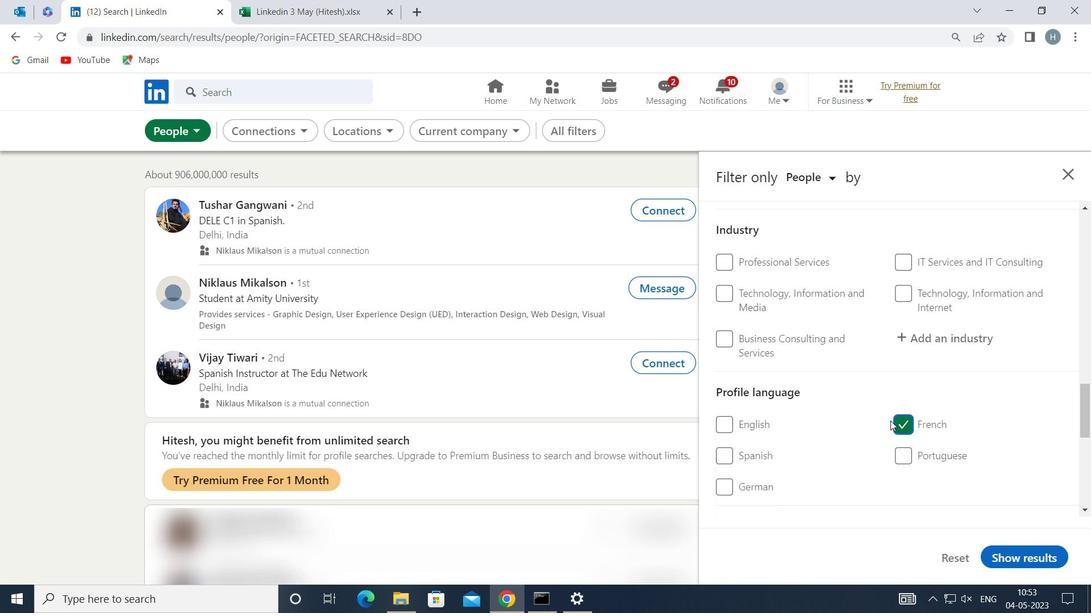 
Action: Mouse scrolled (855, 421) with delta (0, 0)
Screenshot: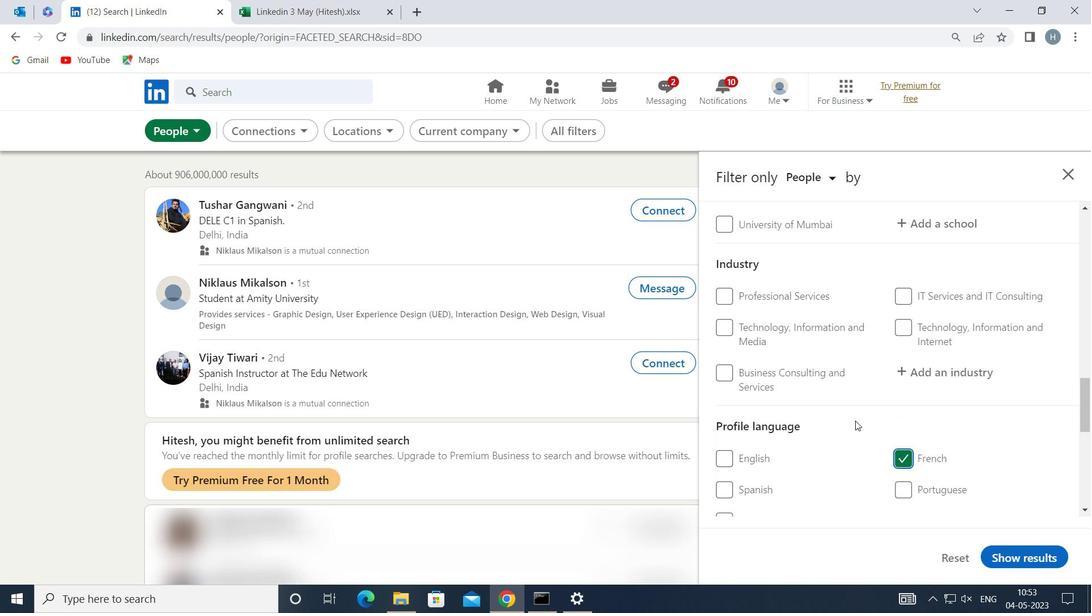 
Action: Mouse scrolled (855, 421) with delta (0, 0)
Screenshot: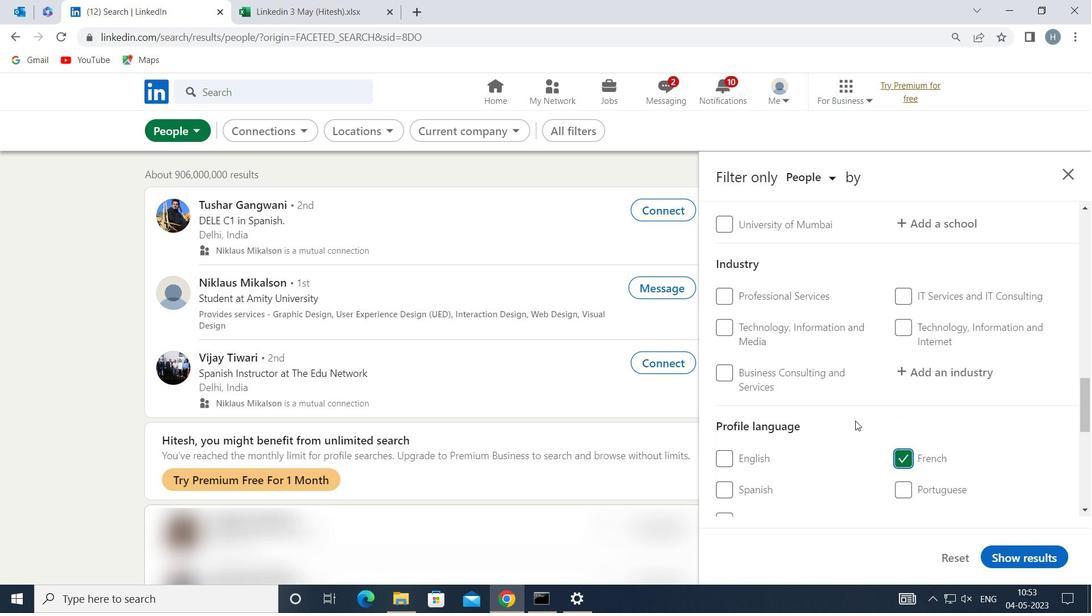 
Action: Mouse scrolled (855, 421) with delta (0, 0)
Screenshot: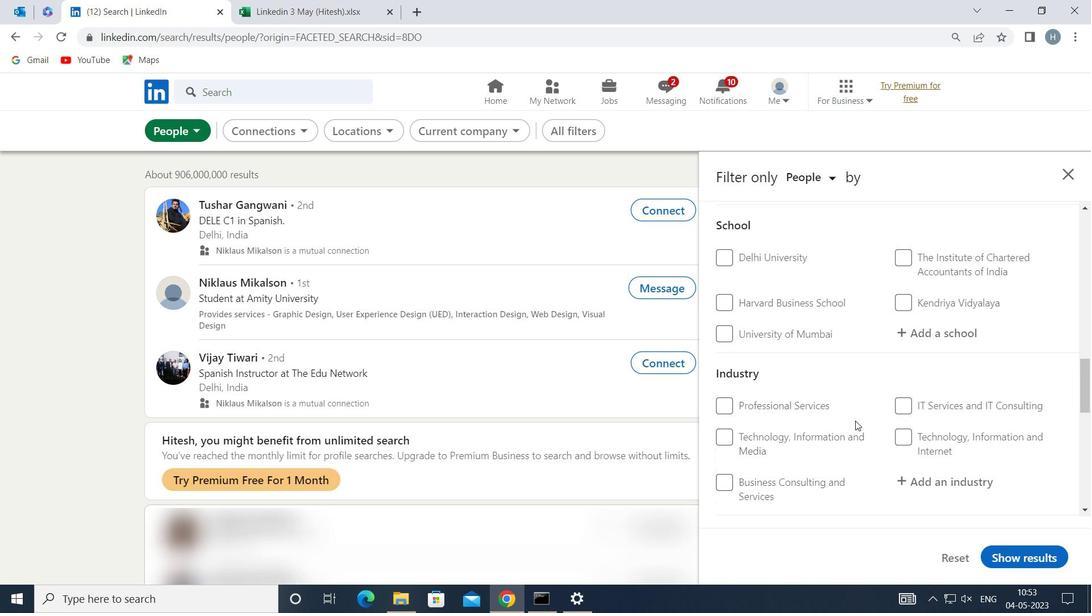 
Action: Mouse scrolled (855, 421) with delta (0, 0)
Screenshot: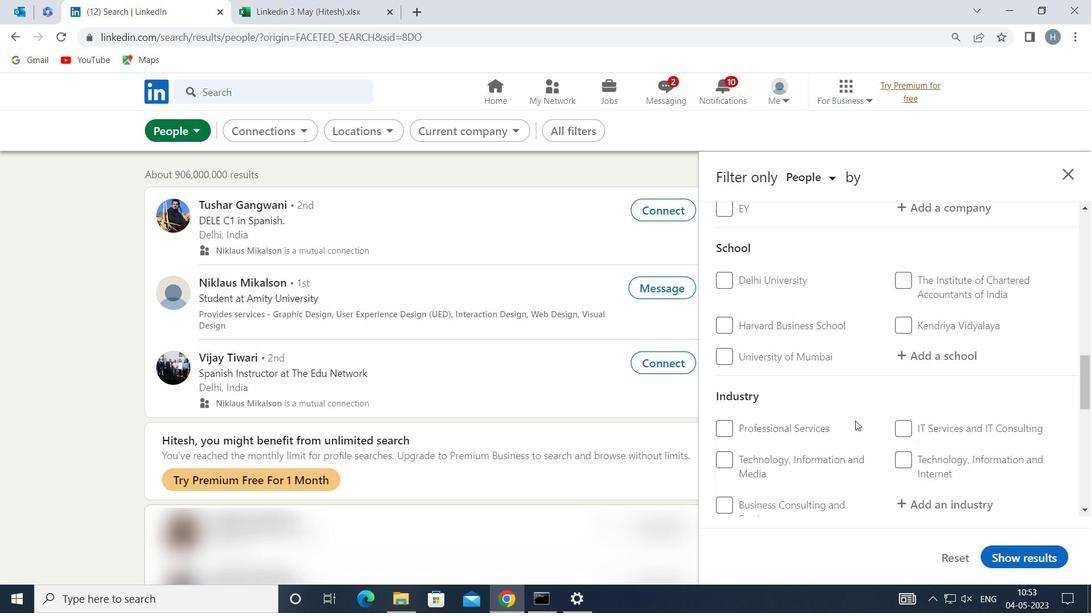 
Action: Mouse scrolled (855, 421) with delta (0, 0)
Screenshot: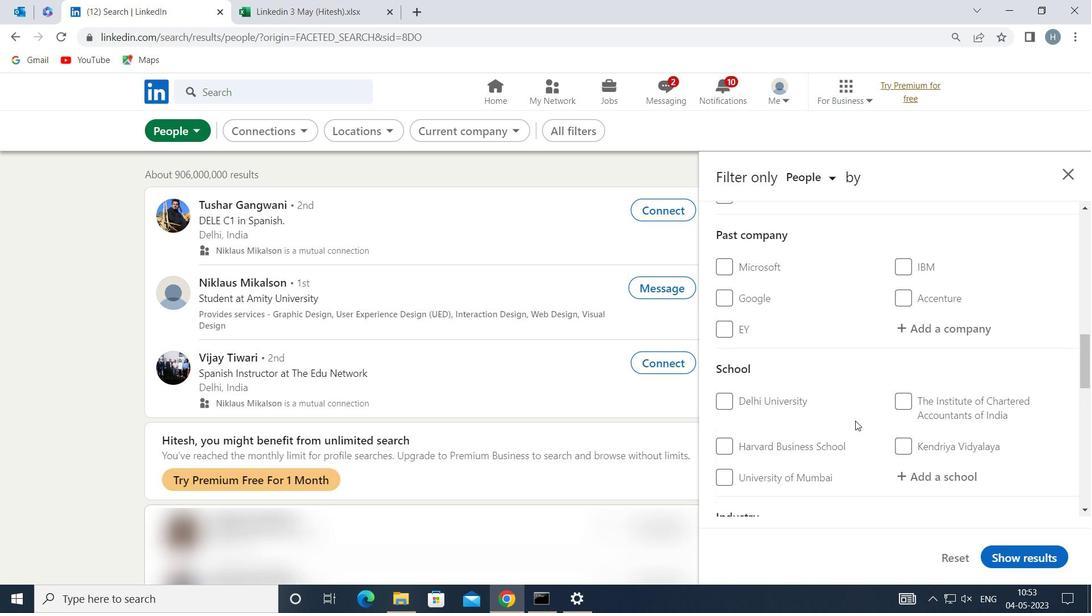 
Action: Mouse moved to (945, 397)
Screenshot: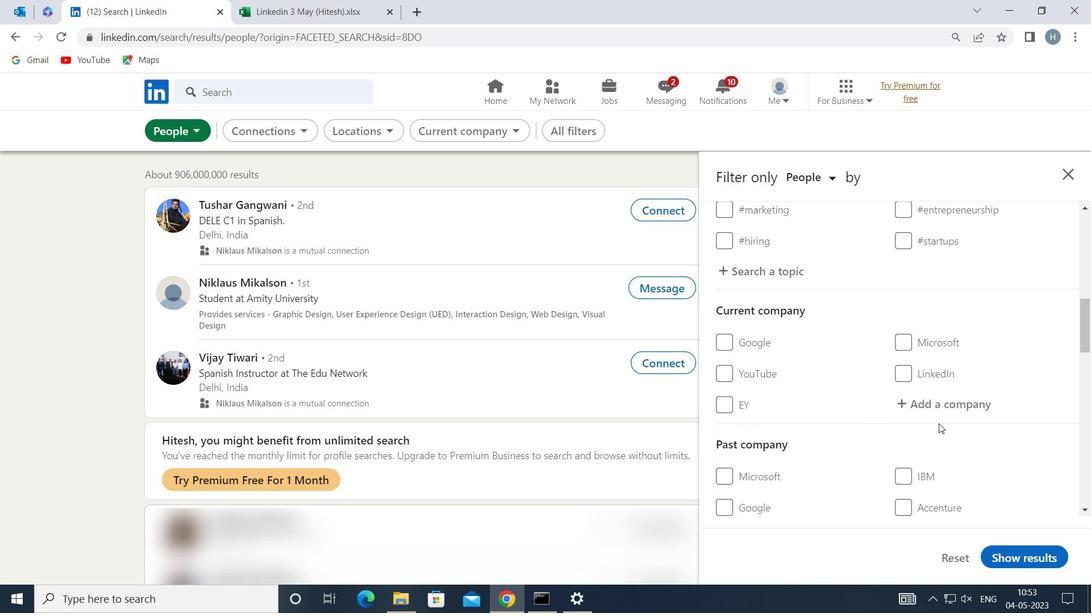 
Action: Mouse pressed left at (945, 397)
Screenshot: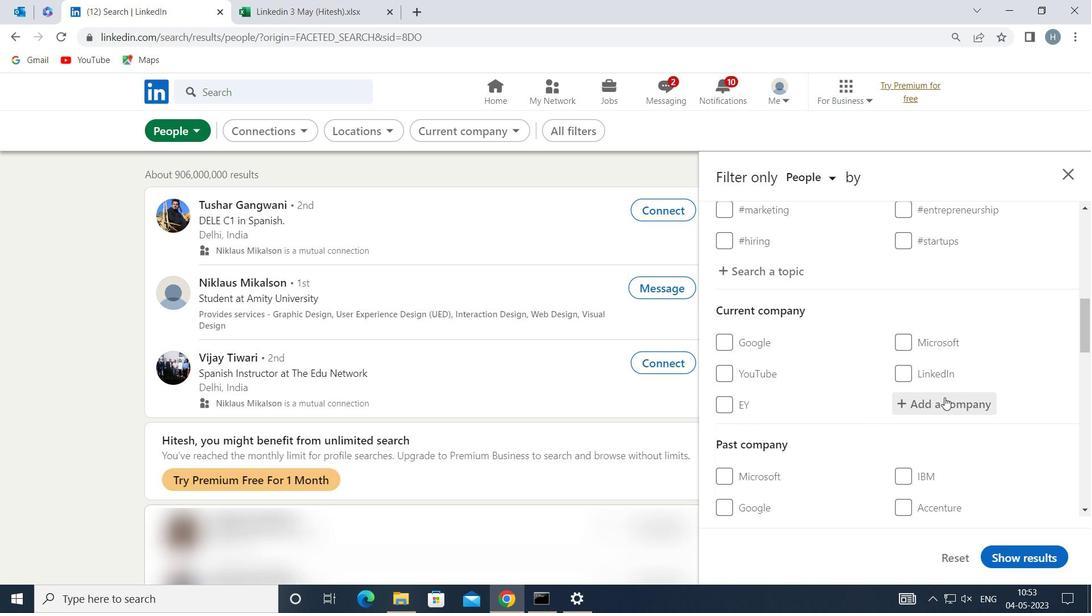 
Action: Key pressed <Key.shift>FRAMESTORE
Screenshot: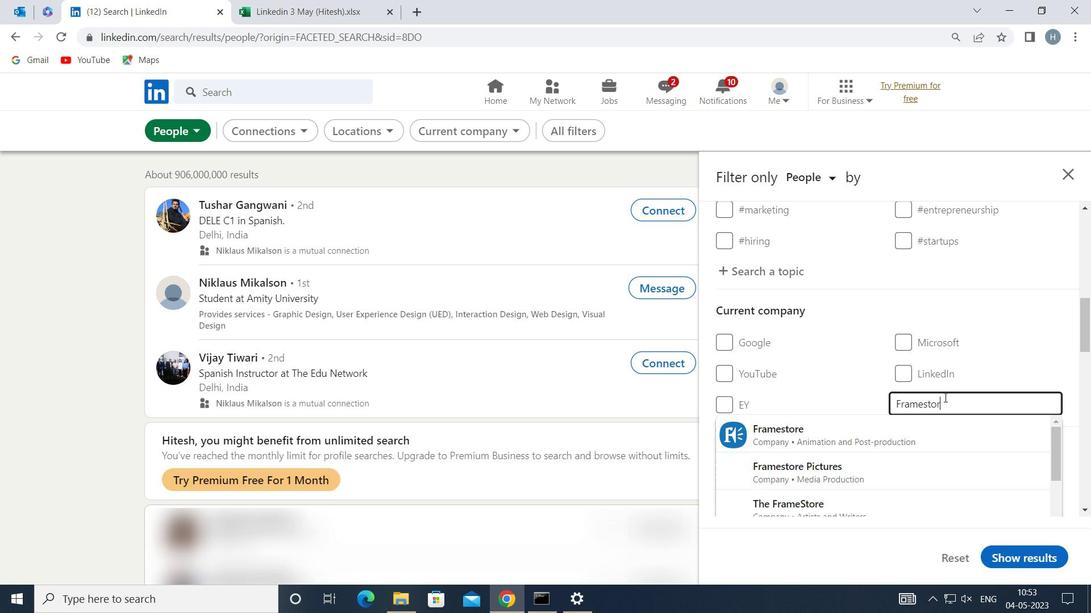 
Action: Mouse moved to (893, 429)
Screenshot: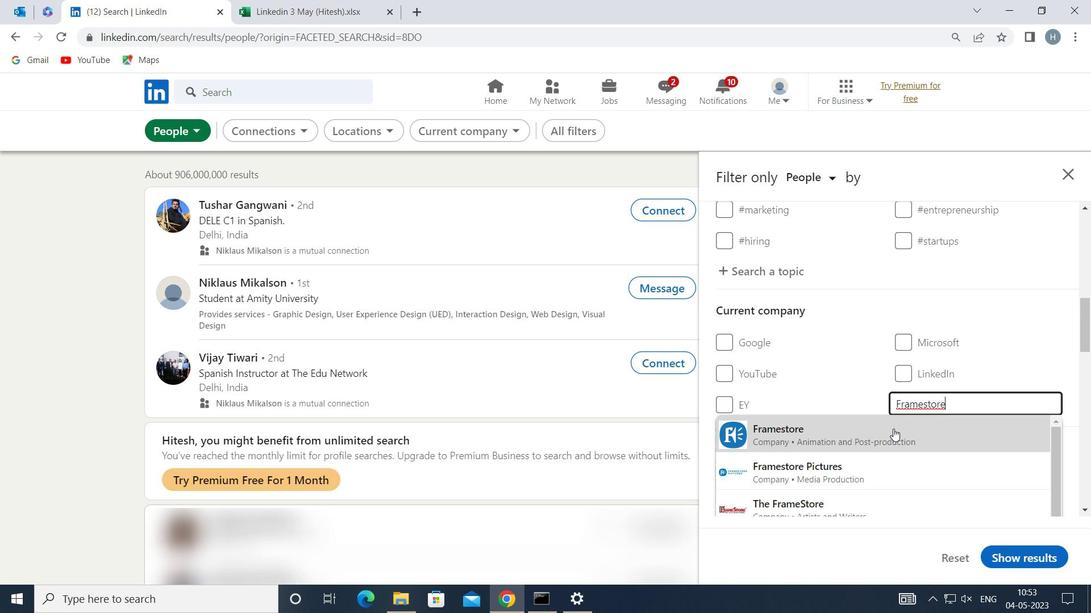 
Action: Mouse pressed left at (893, 429)
Screenshot: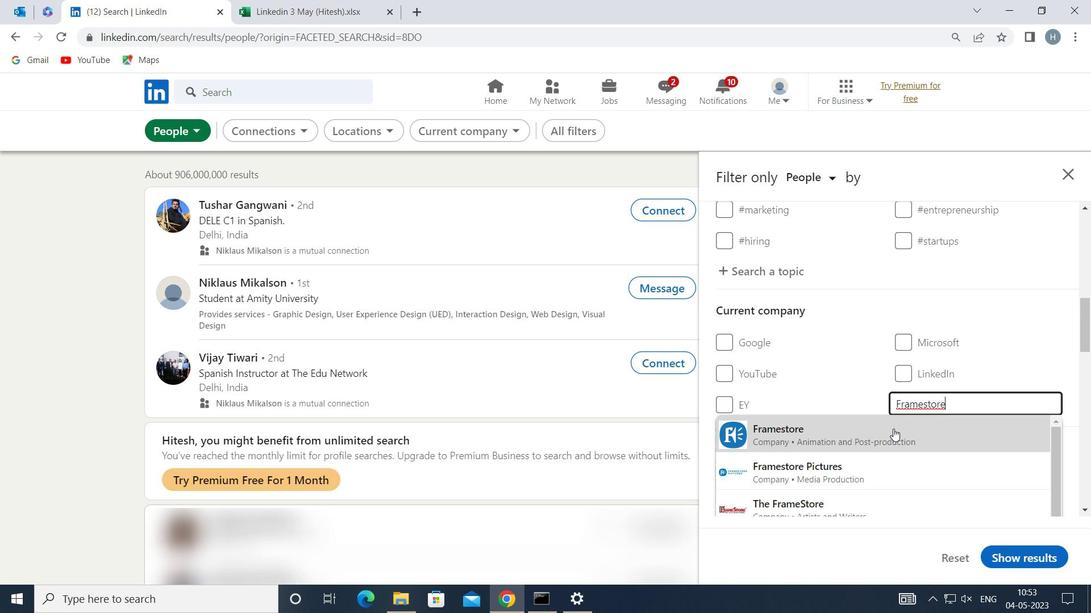 
Action: Mouse moved to (875, 412)
Screenshot: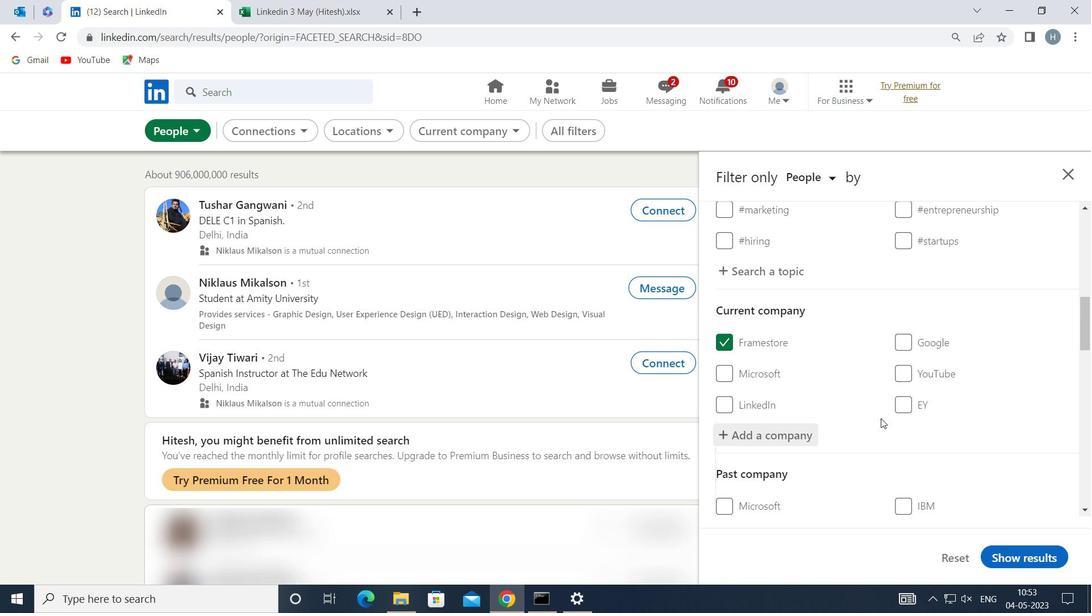 
Action: Mouse scrolled (875, 412) with delta (0, 0)
Screenshot: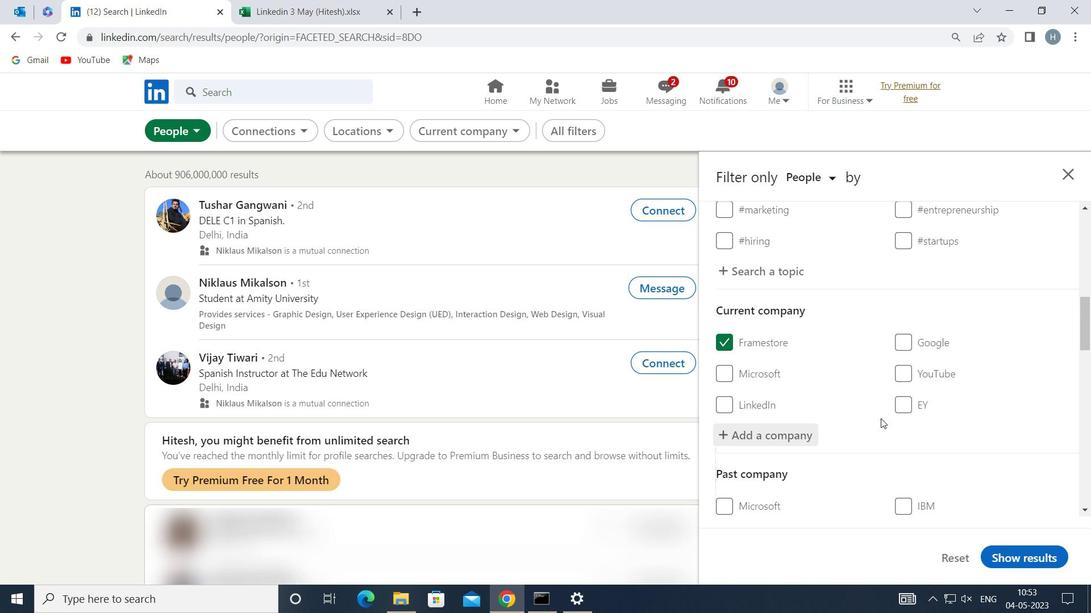 
Action: Mouse moved to (874, 409)
Screenshot: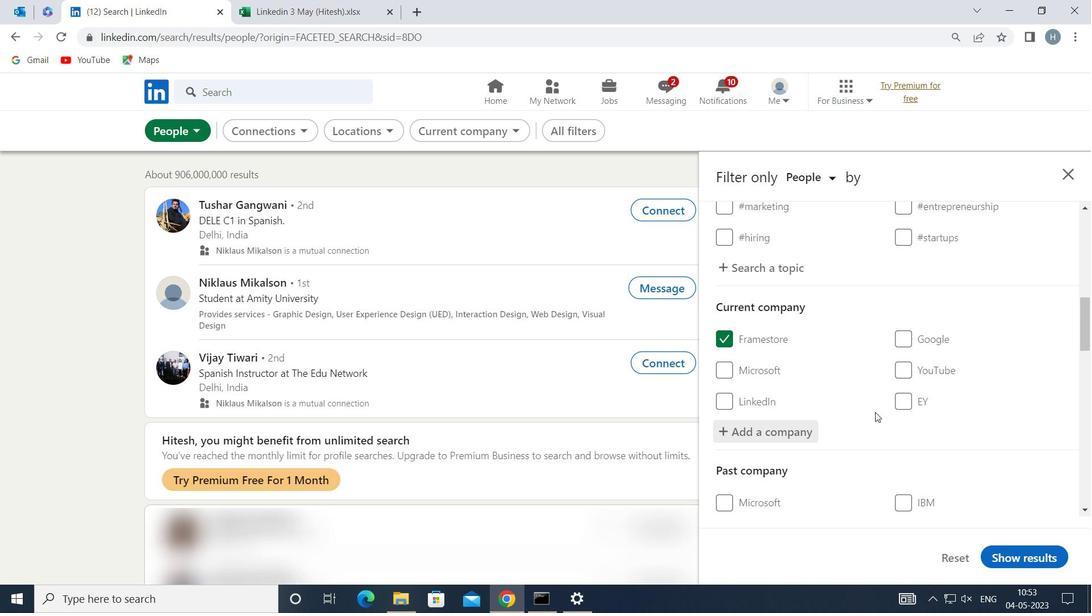 
Action: Mouse scrolled (874, 409) with delta (0, 0)
Screenshot: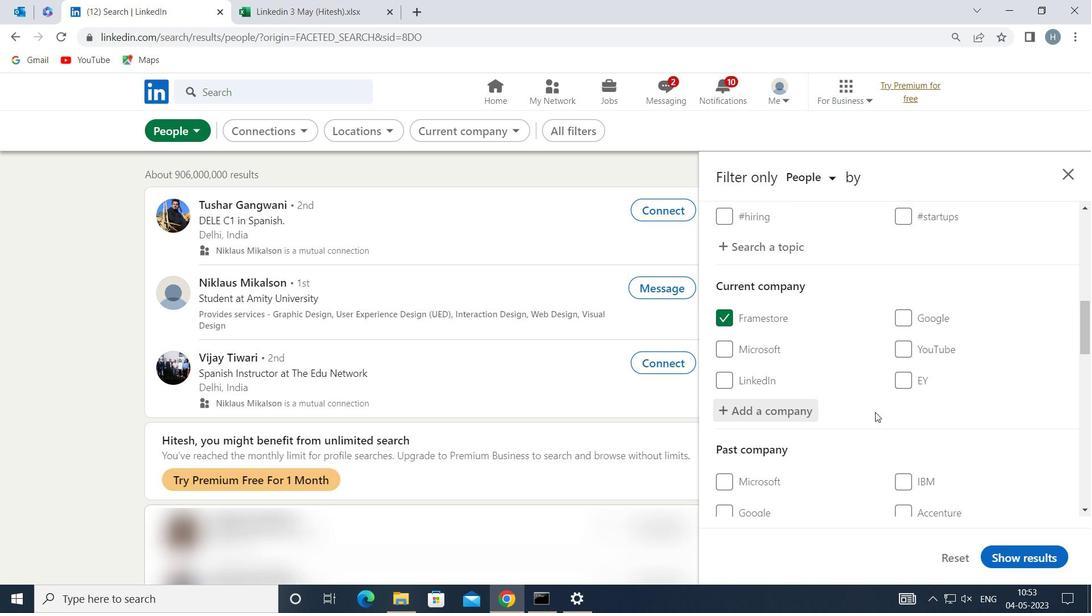 
Action: Mouse scrolled (874, 409) with delta (0, 0)
Screenshot: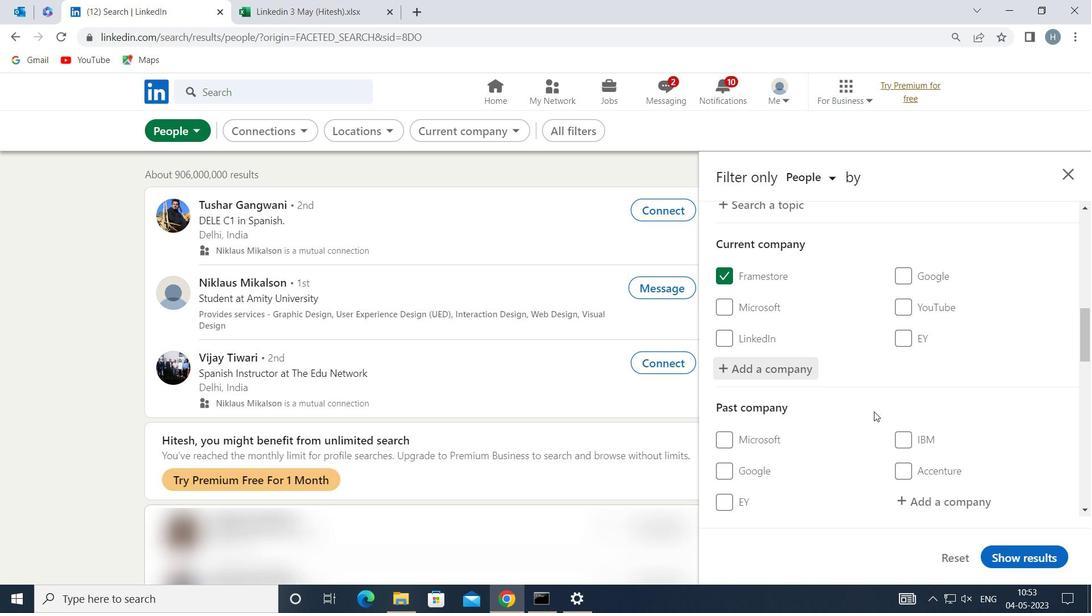 
Action: Mouse scrolled (874, 409) with delta (0, 0)
Screenshot: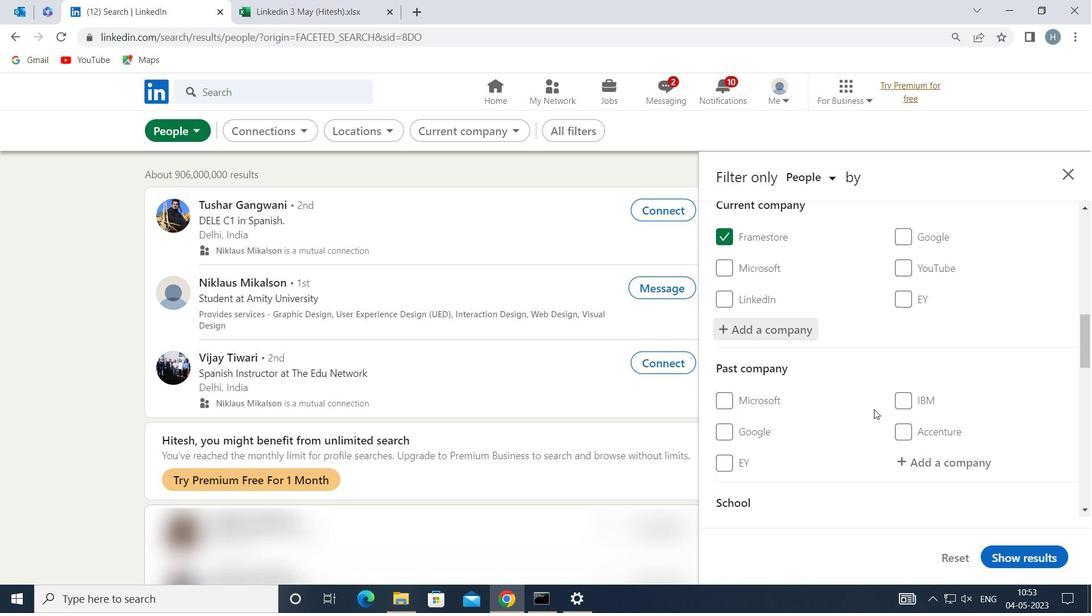 
Action: Mouse scrolled (874, 409) with delta (0, 0)
Screenshot: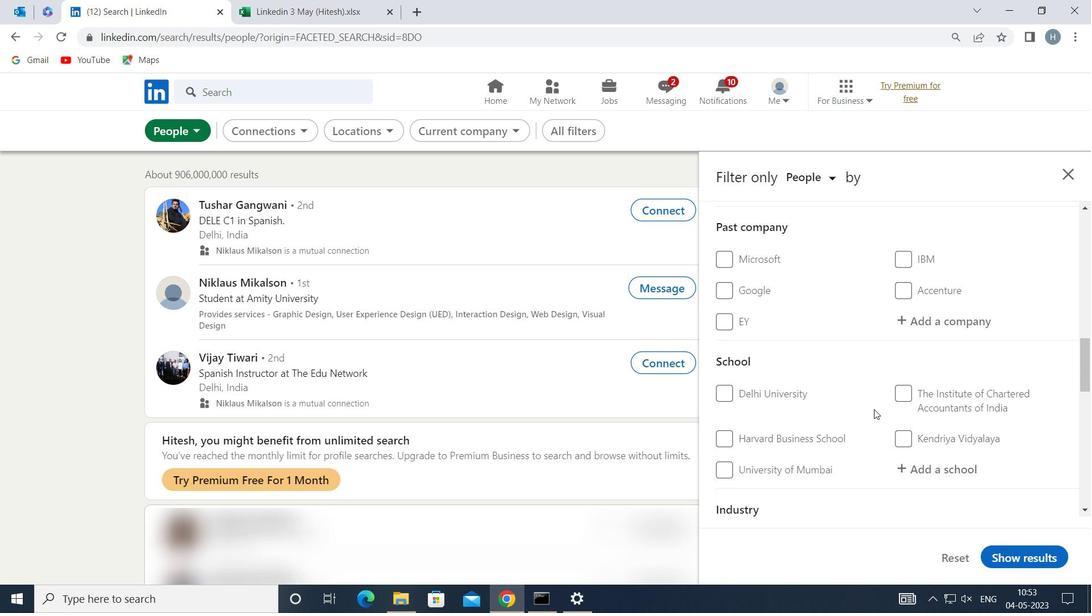 
Action: Mouse moved to (932, 360)
Screenshot: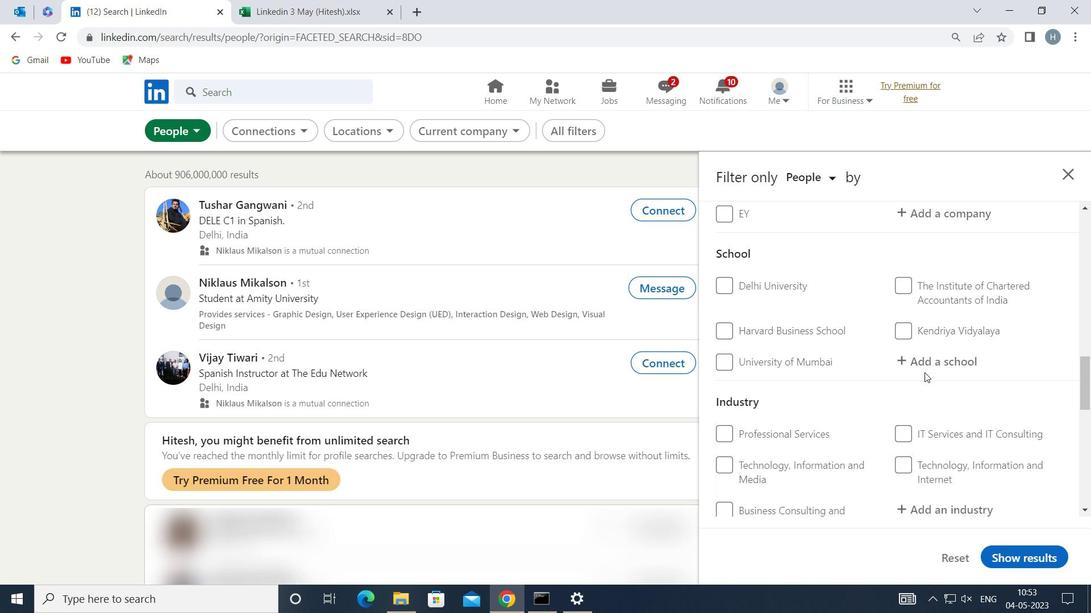 
Action: Mouse pressed left at (932, 360)
Screenshot: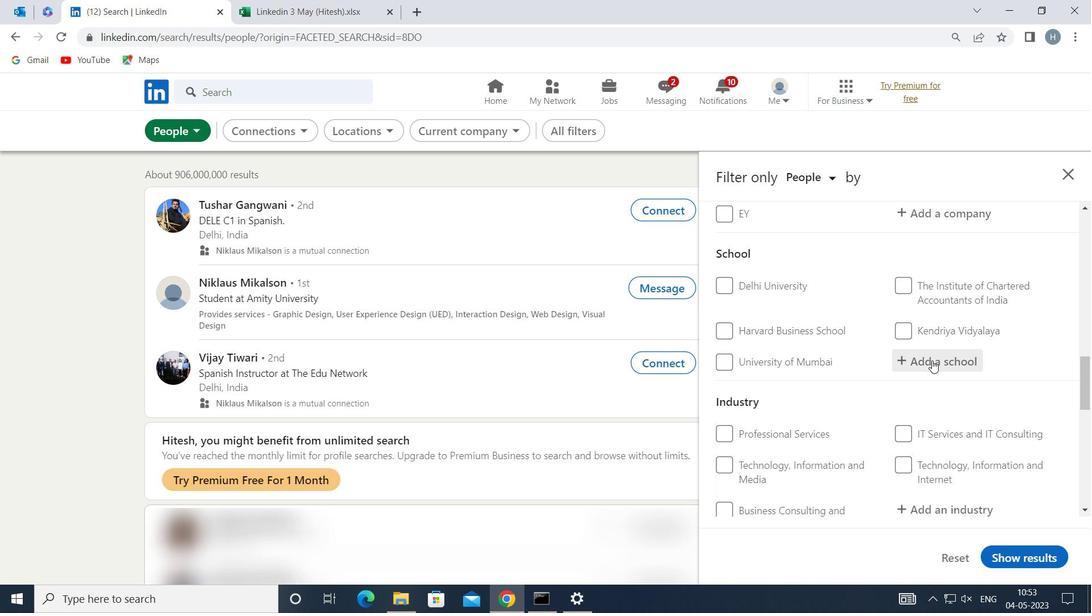 
Action: Key pressed <Key.shift>SYMBIOSIS<Key.space><Key.shift>INSTITUTE<Key.space>OD<Key.backspace>F<Key.space>
Screenshot: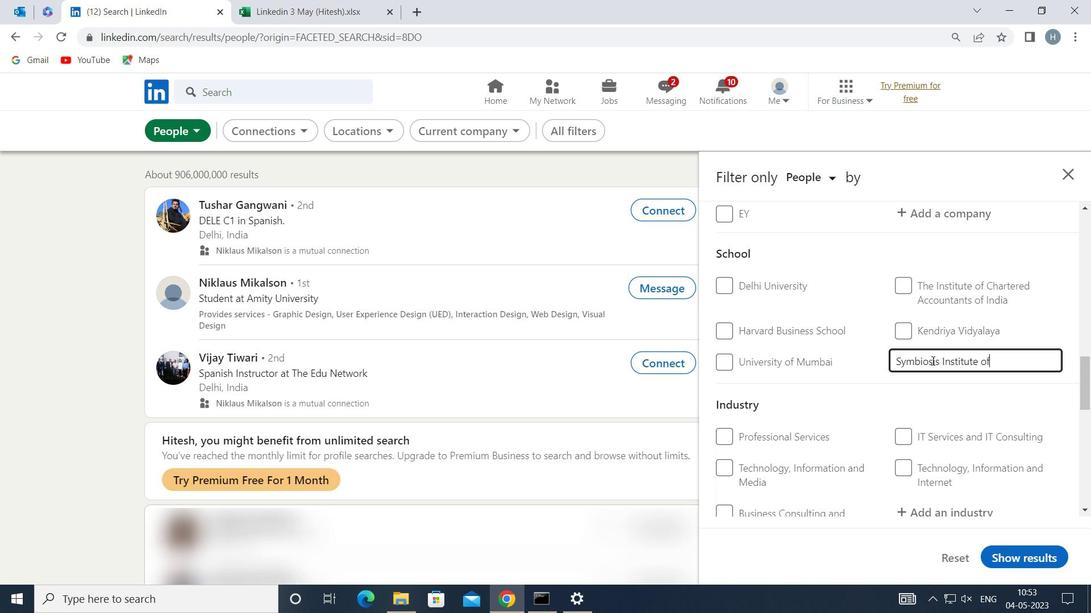 
Action: Mouse moved to (860, 300)
Screenshot: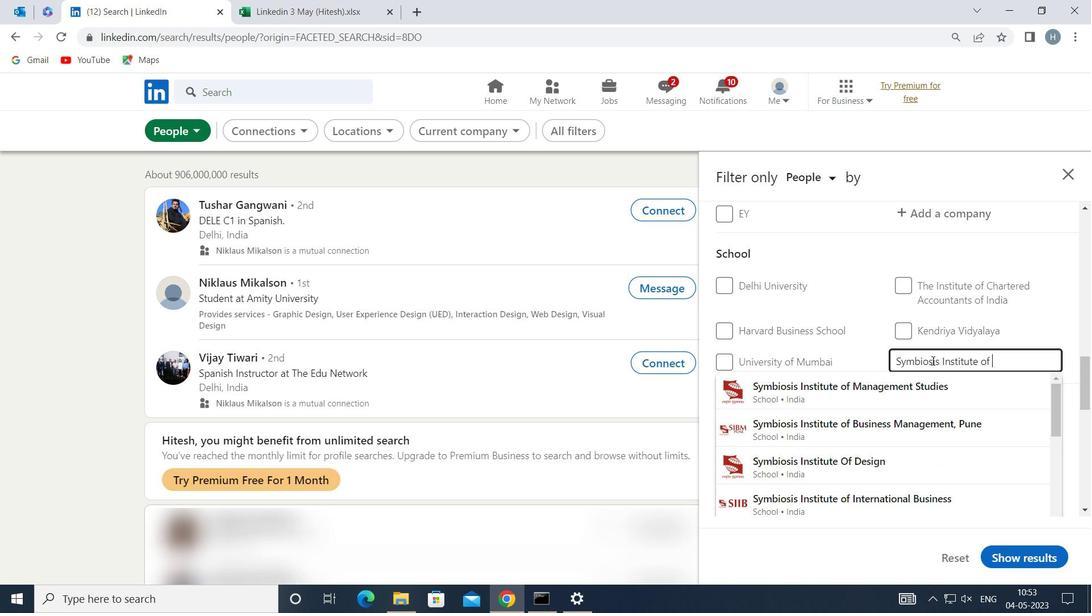 
Action: Key pressed <Key.shift>STU
Screenshot: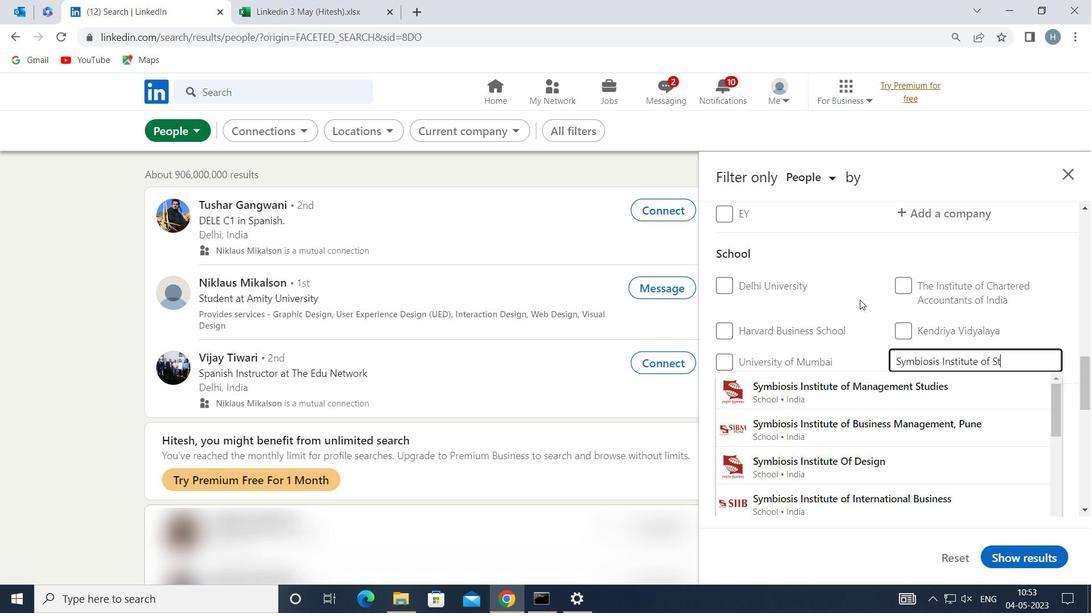 
Action: Mouse moved to (955, 424)
Screenshot: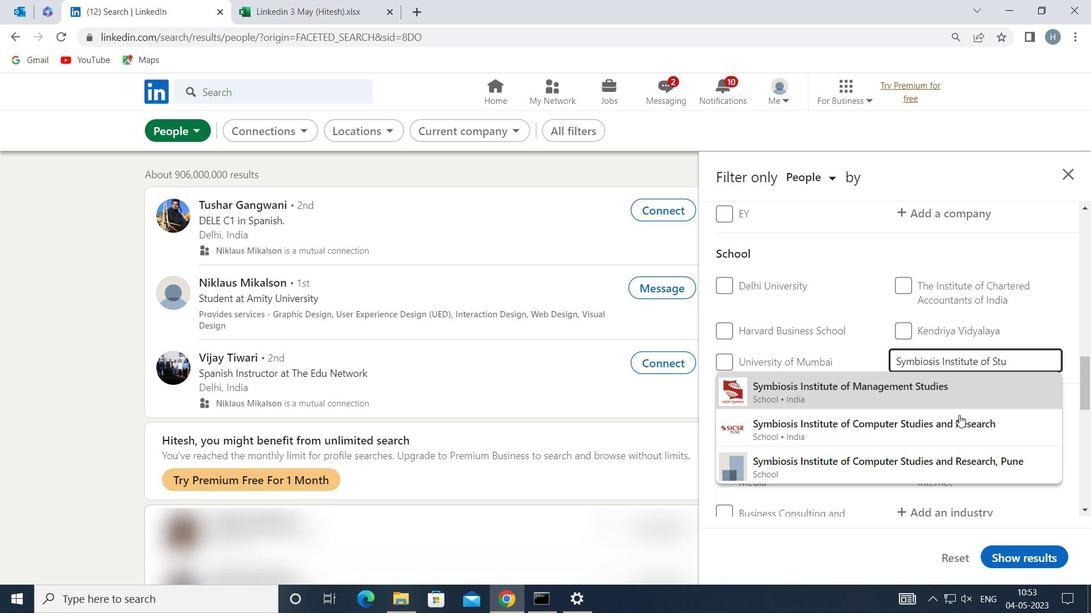 
Action: Mouse pressed left at (955, 424)
Screenshot: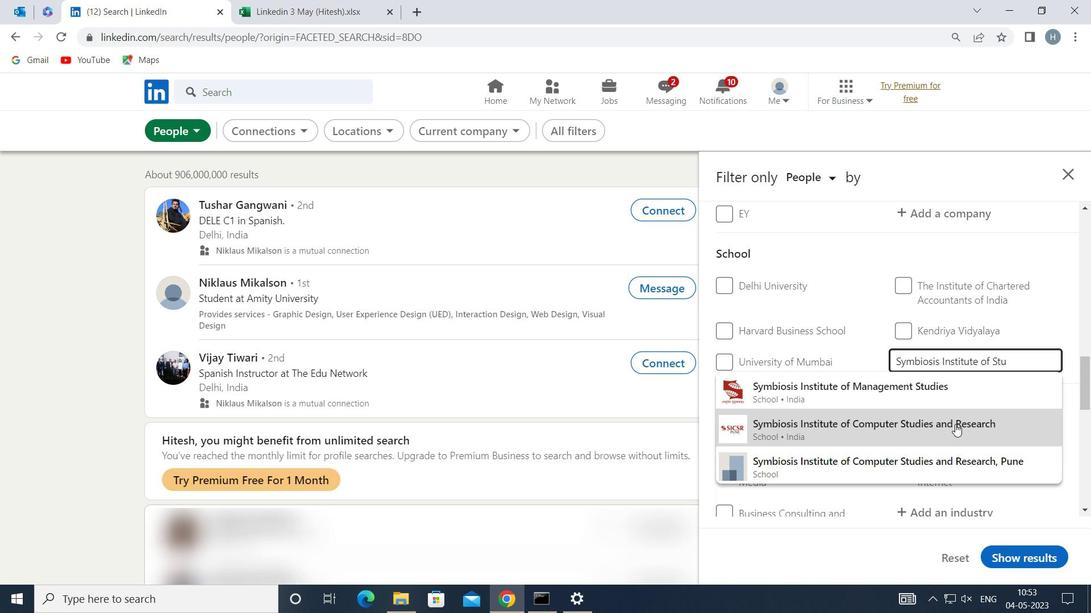 
Action: Mouse moved to (821, 374)
Screenshot: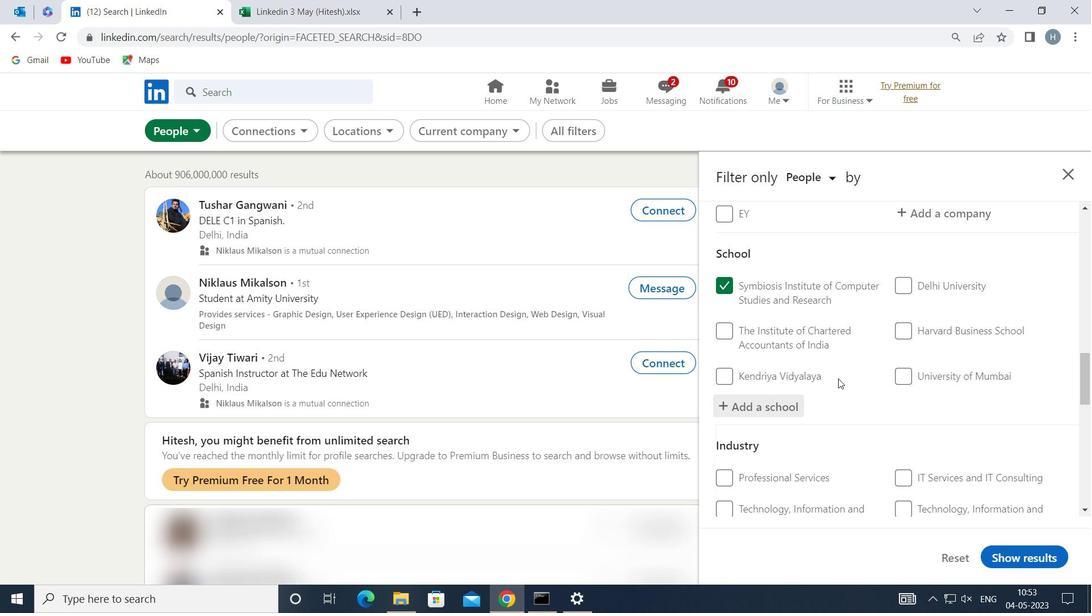 
Action: Mouse scrolled (821, 374) with delta (0, 0)
Screenshot: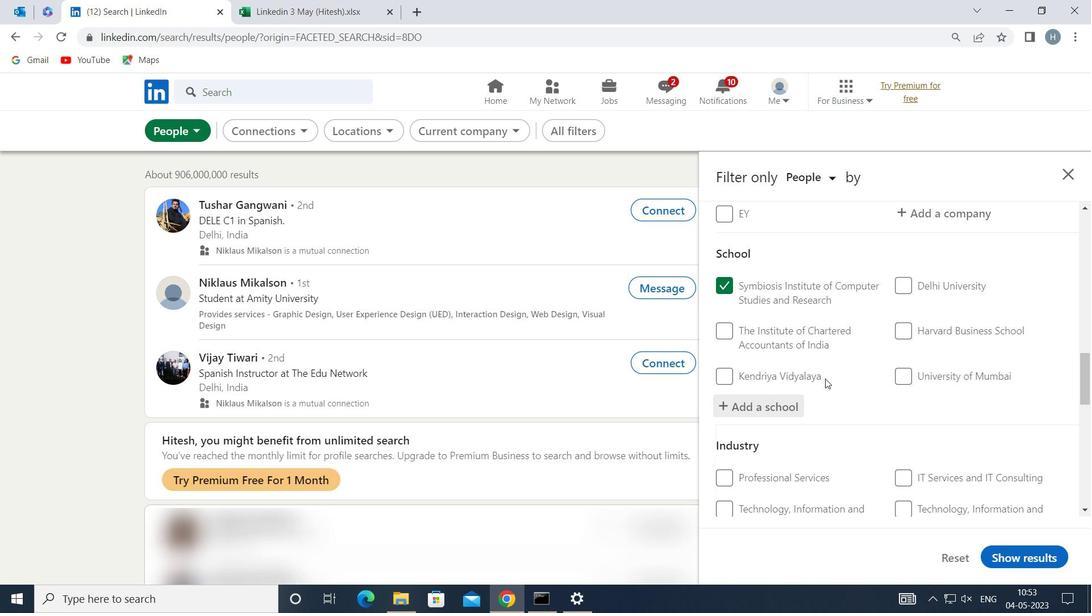 
Action: Mouse moved to (821, 367)
Screenshot: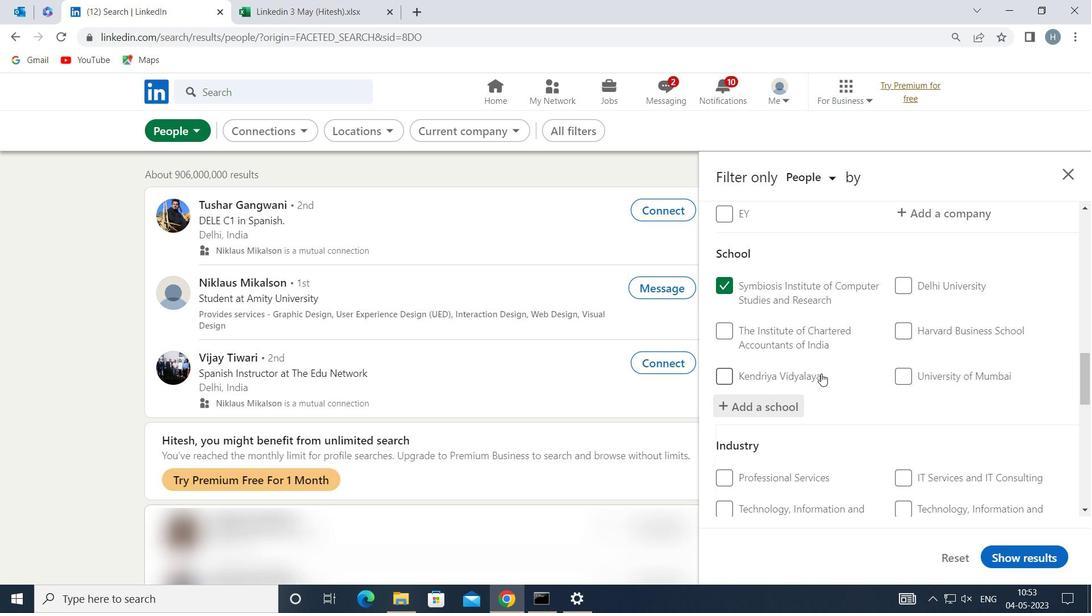 
Action: Mouse scrolled (821, 367) with delta (0, 0)
Screenshot: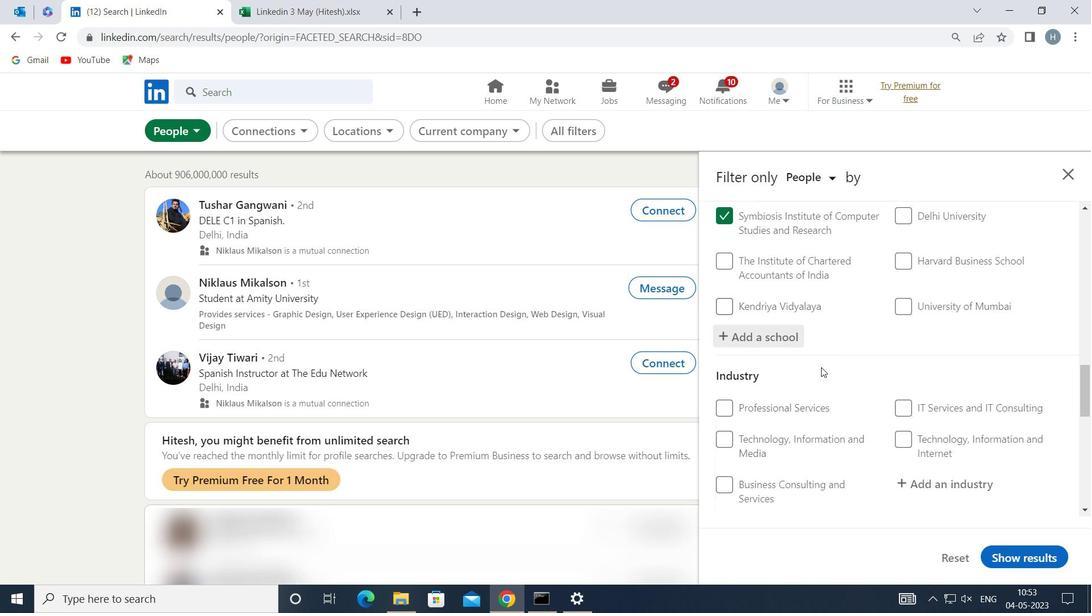 
Action: Mouse moved to (932, 410)
Screenshot: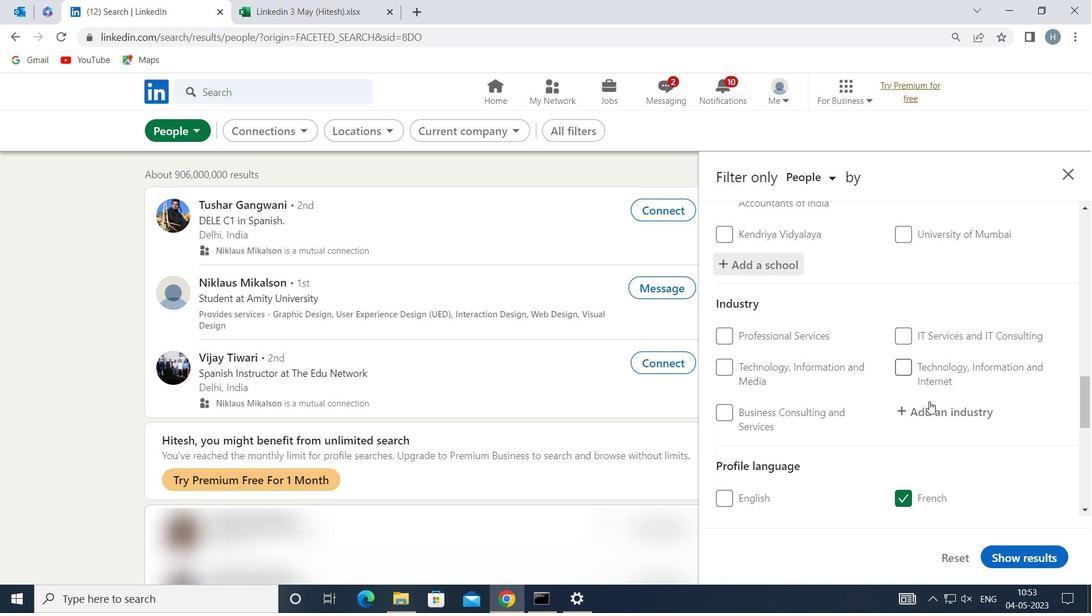 
Action: Mouse pressed left at (932, 410)
Screenshot: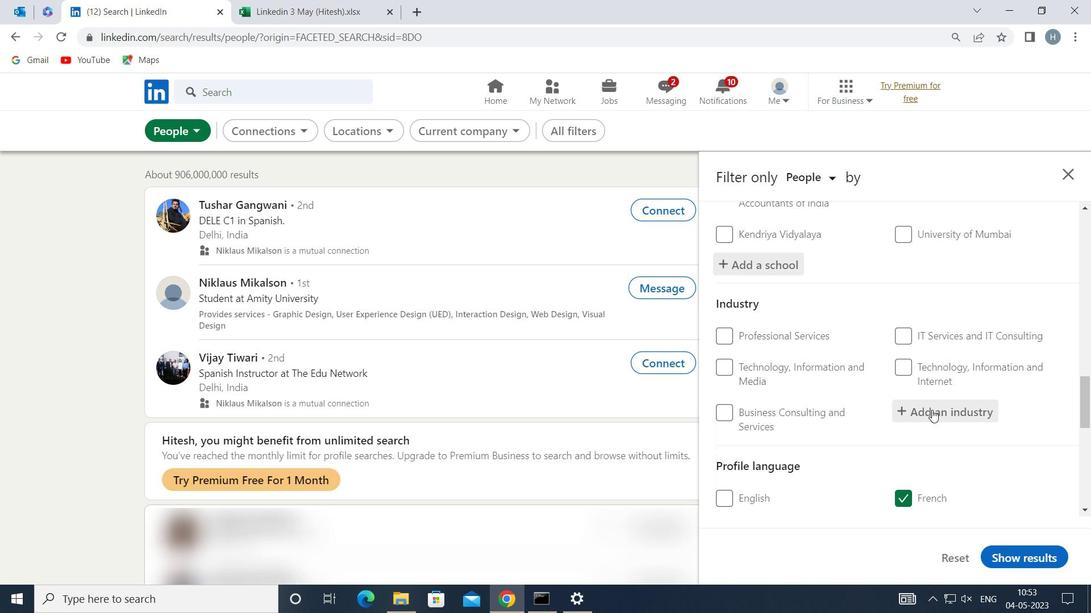 
Action: Mouse moved to (927, 412)
Screenshot: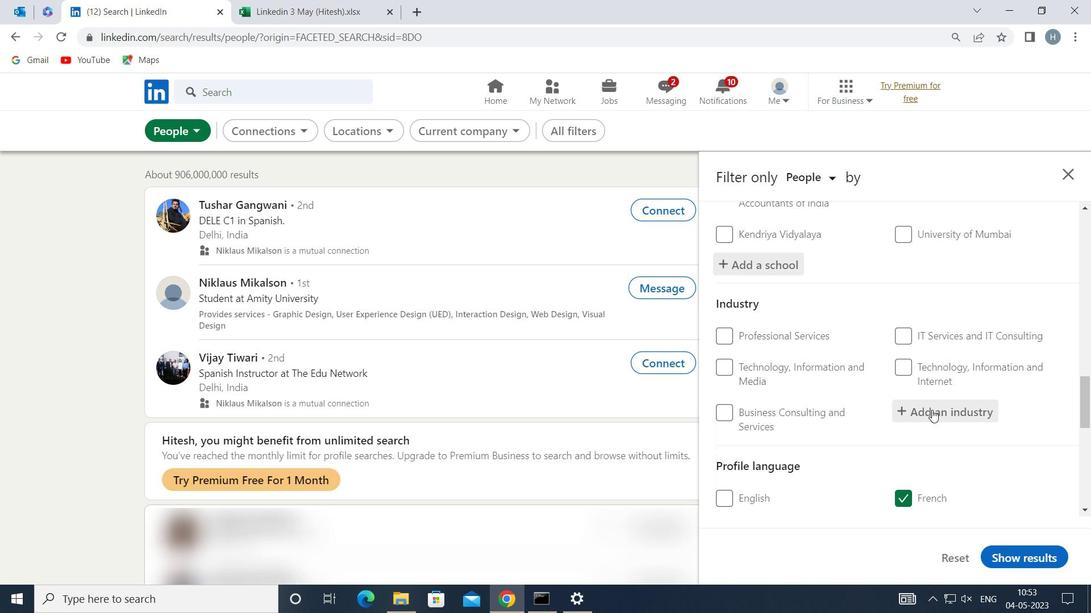 
Action: Key pressed <Key.shift>REUPHOLST<Key.backspace>TERY
Screenshot: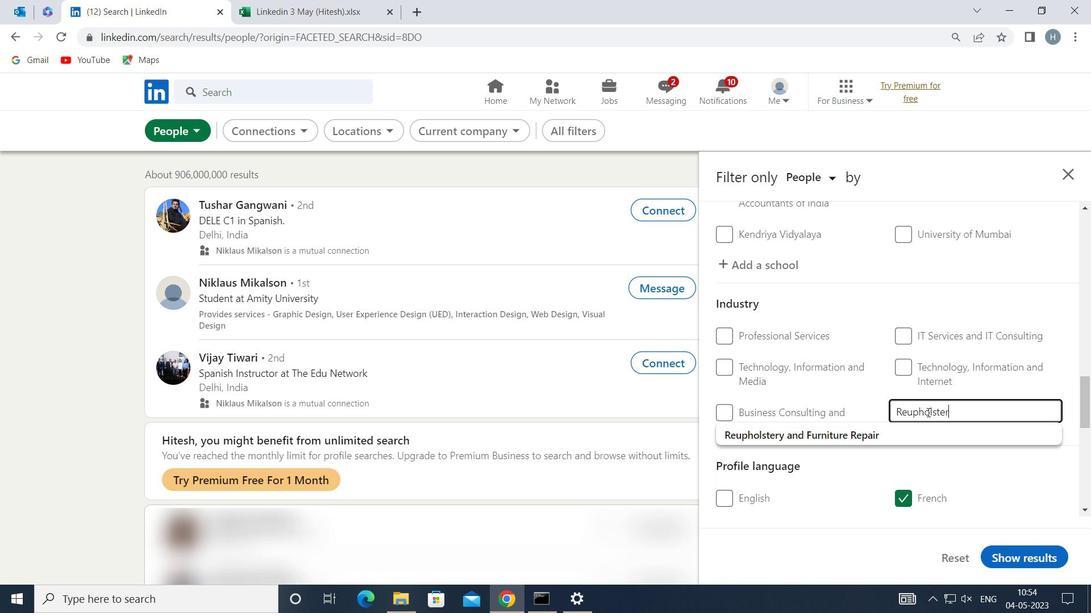 
Action: Mouse moved to (877, 434)
Screenshot: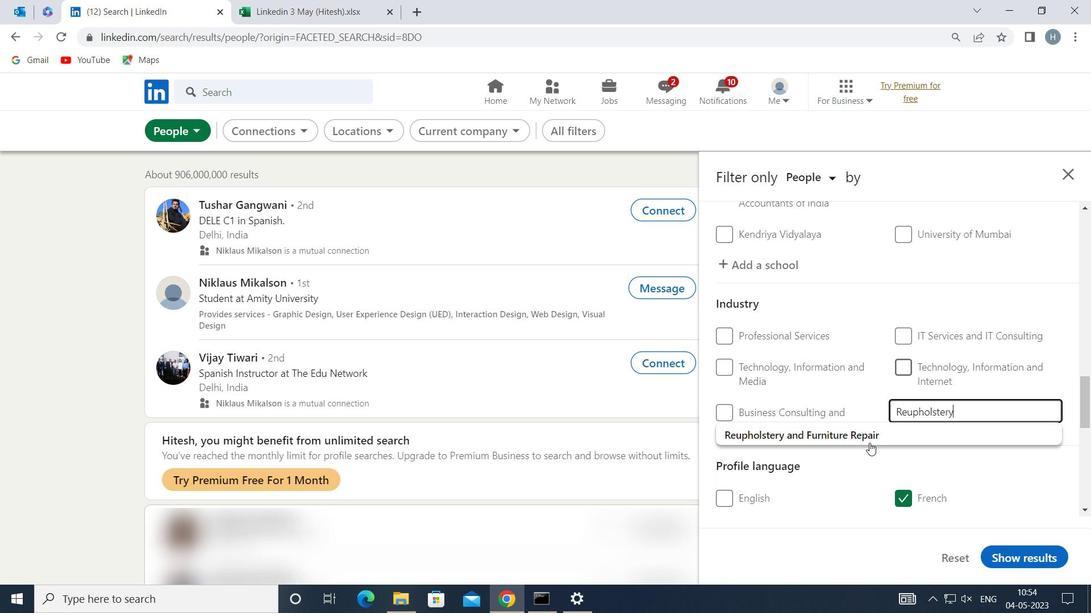
Action: Mouse pressed left at (877, 434)
Screenshot: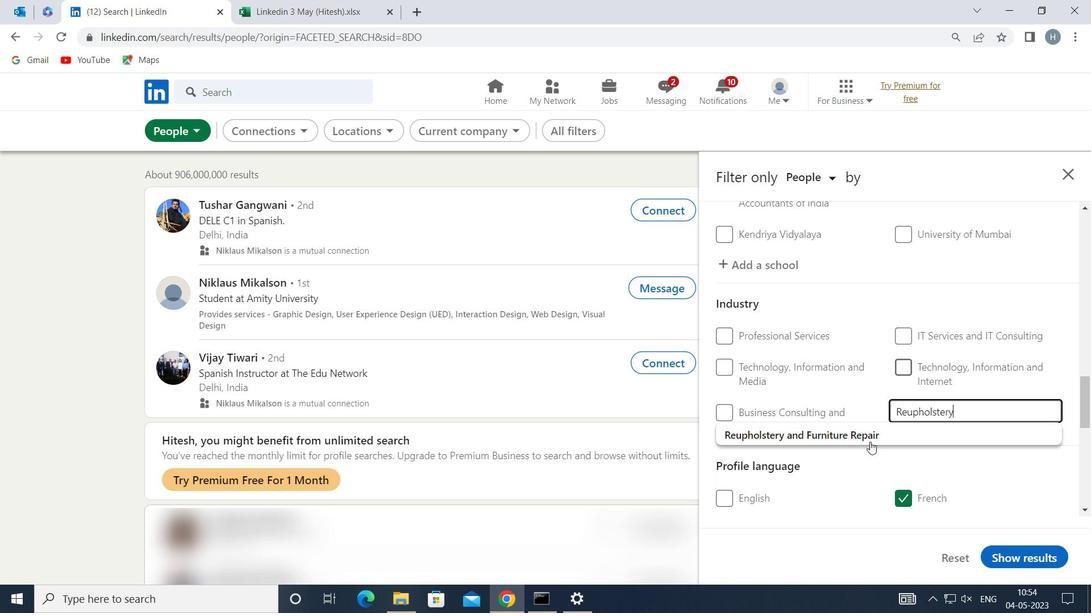 
Action: Mouse moved to (850, 416)
Screenshot: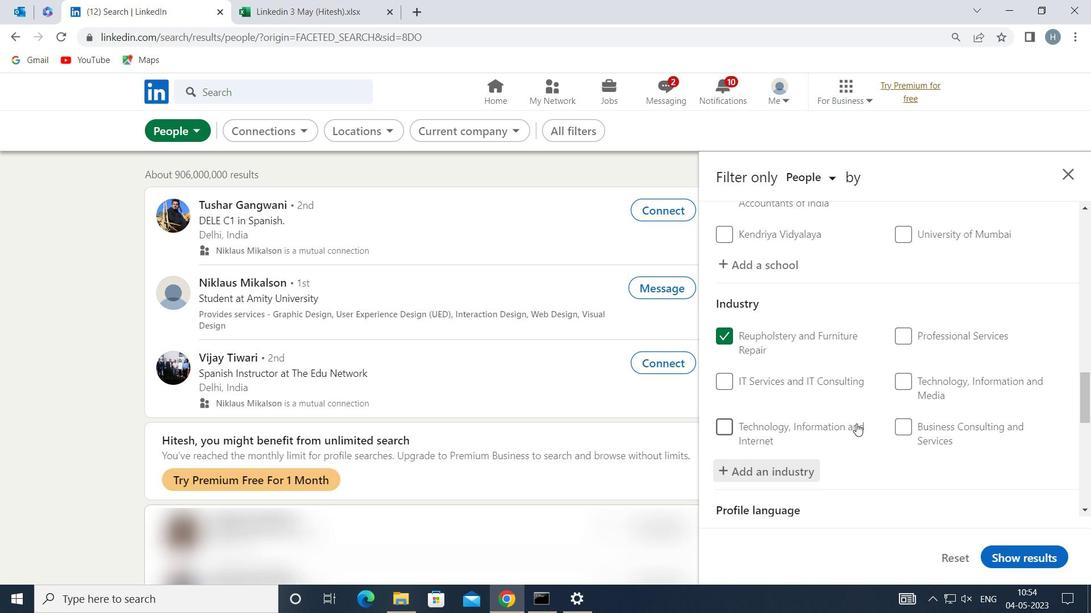 
Action: Mouse scrolled (850, 415) with delta (0, 0)
Screenshot: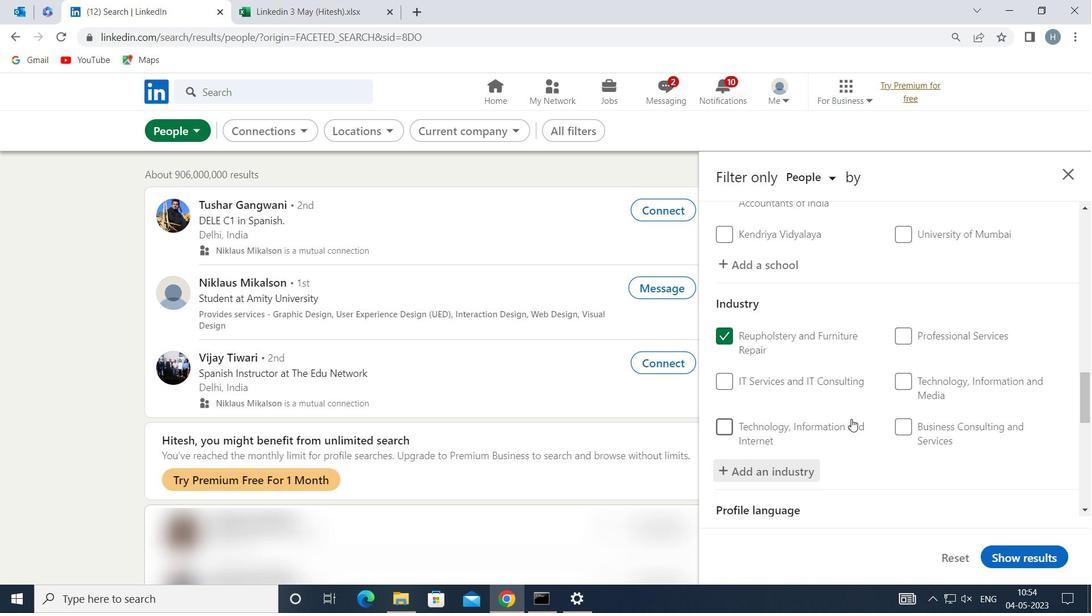 
Action: Mouse moved to (850, 405)
Screenshot: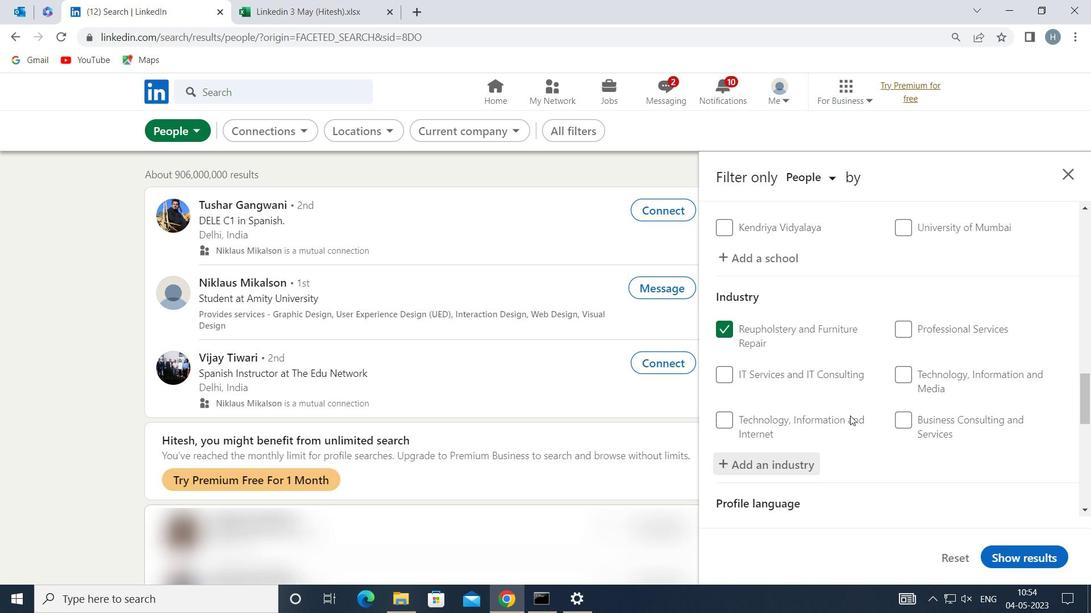 
Action: Mouse scrolled (850, 404) with delta (0, 0)
Screenshot: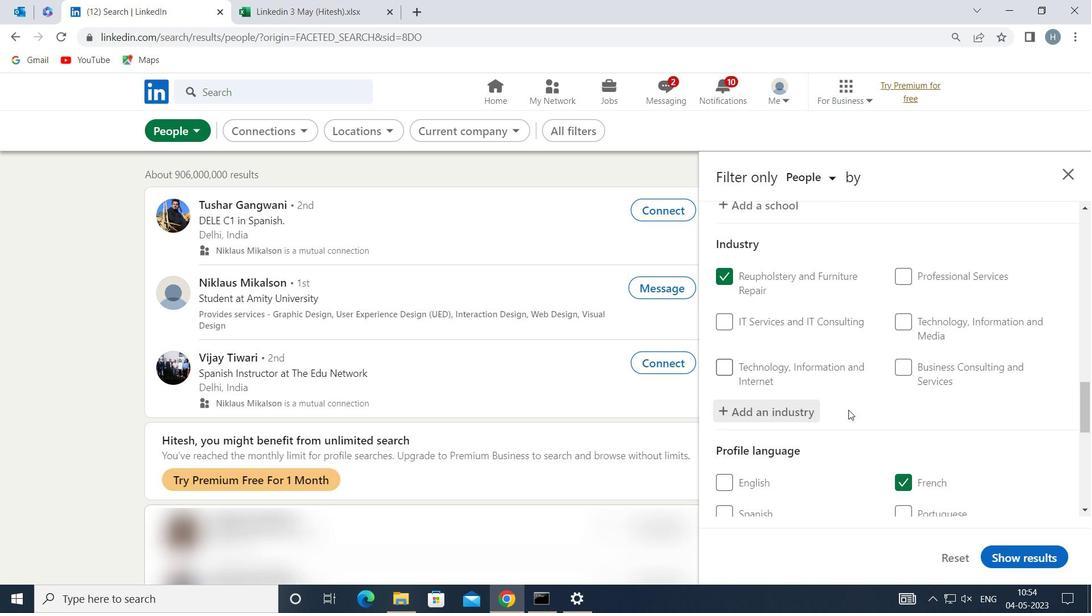 
Action: Mouse scrolled (850, 404) with delta (0, 0)
Screenshot: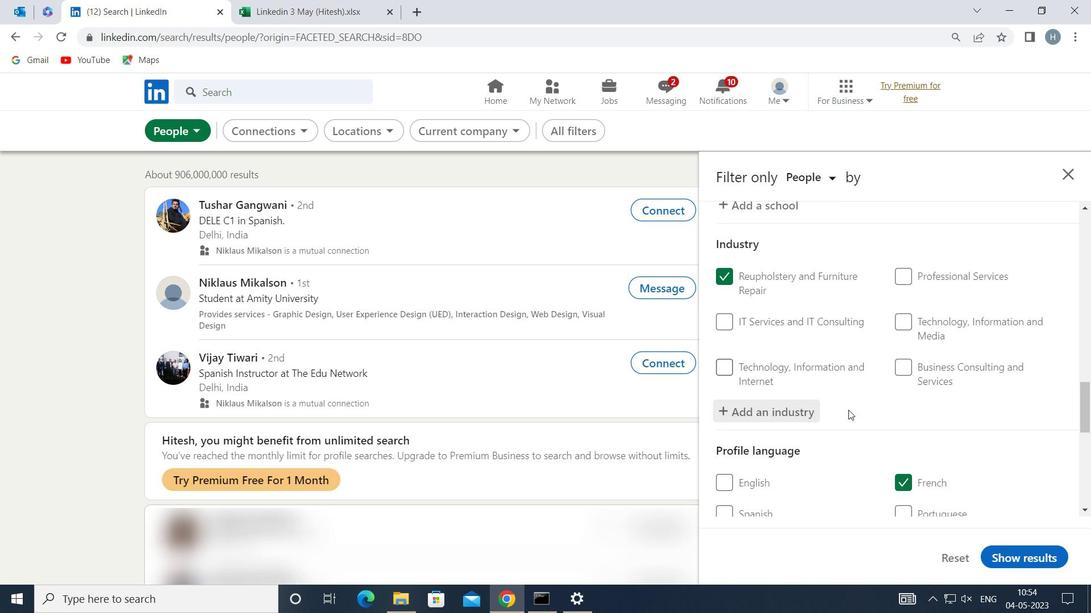 
Action: Mouse moved to (850, 404)
Screenshot: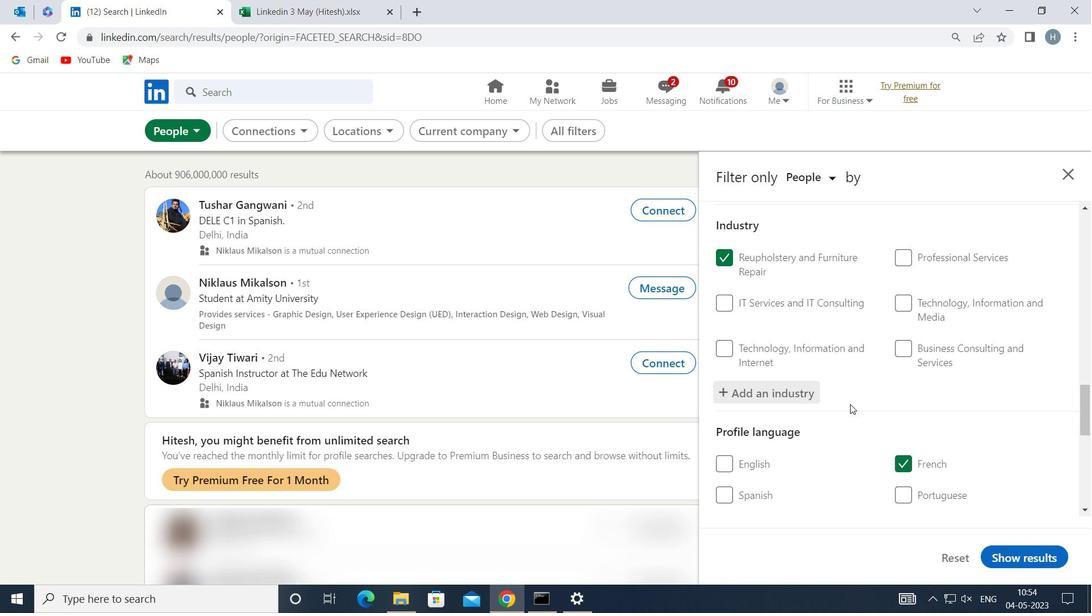 
Action: Mouse scrolled (850, 404) with delta (0, 0)
Screenshot: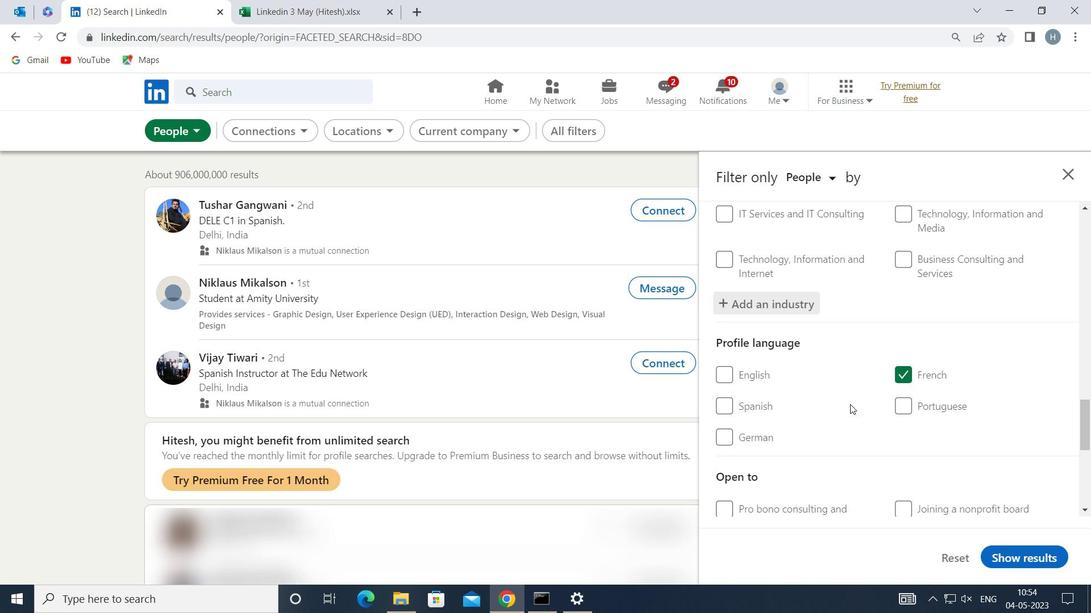 
Action: Mouse scrolled (850, 404) with delta (0, 0)
Screenshot: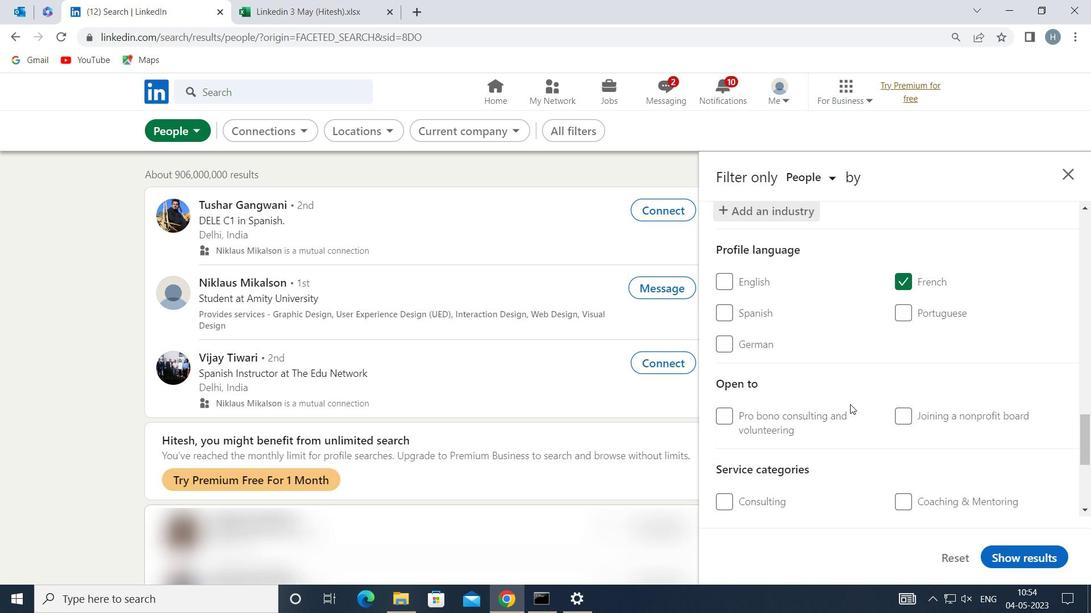 
Action: Mouse scrolled (850, 404) with delta (0, 0)
Screenshot: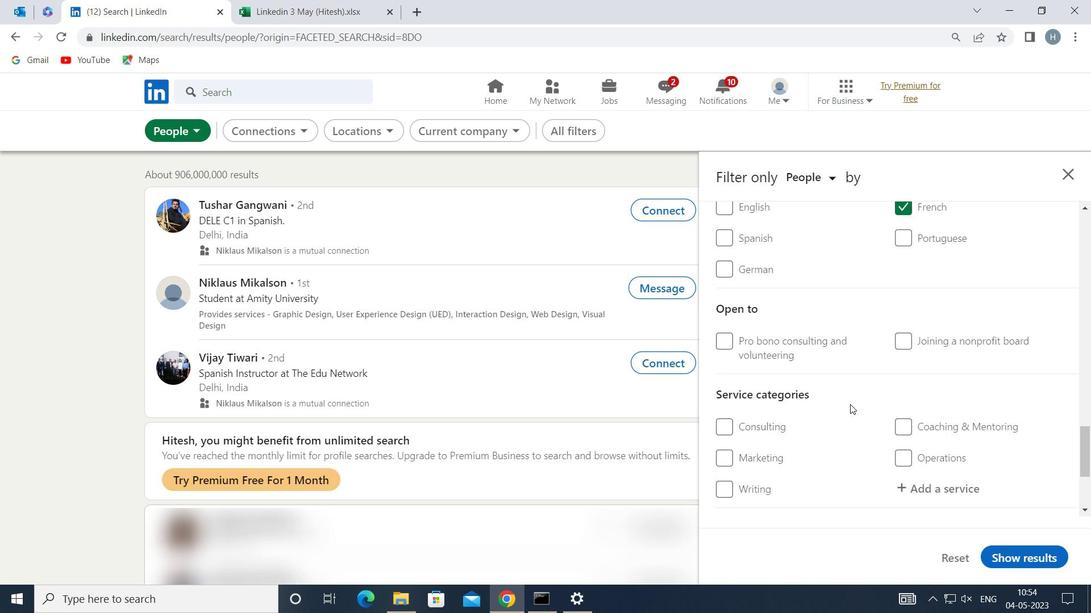
Action: Mouse moved to (947, 400)
Screenshot: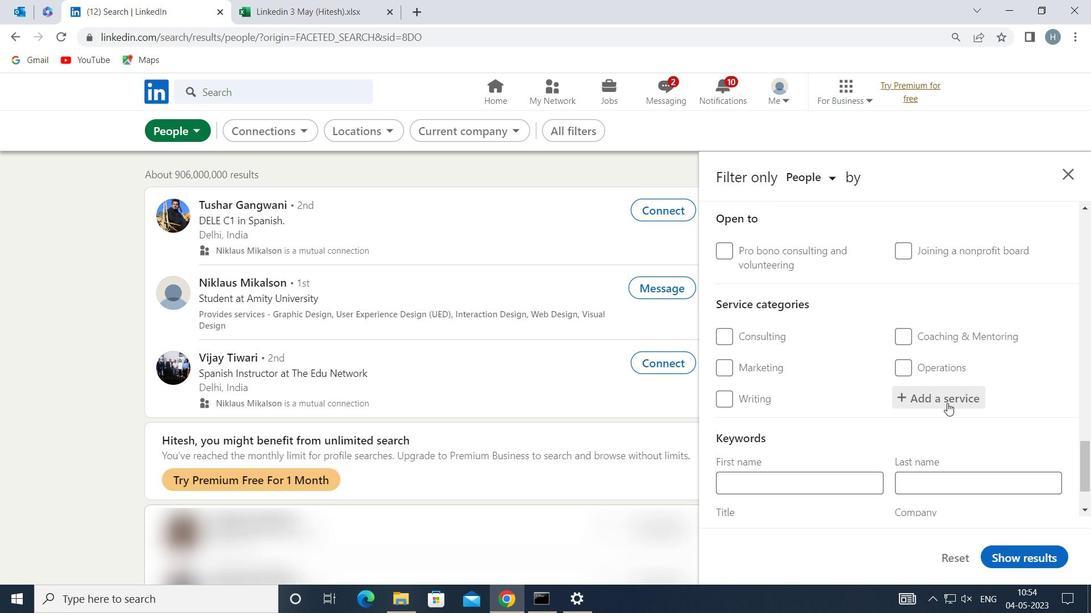
Action: Mouse pressed left at (947, 400)
Screenshot: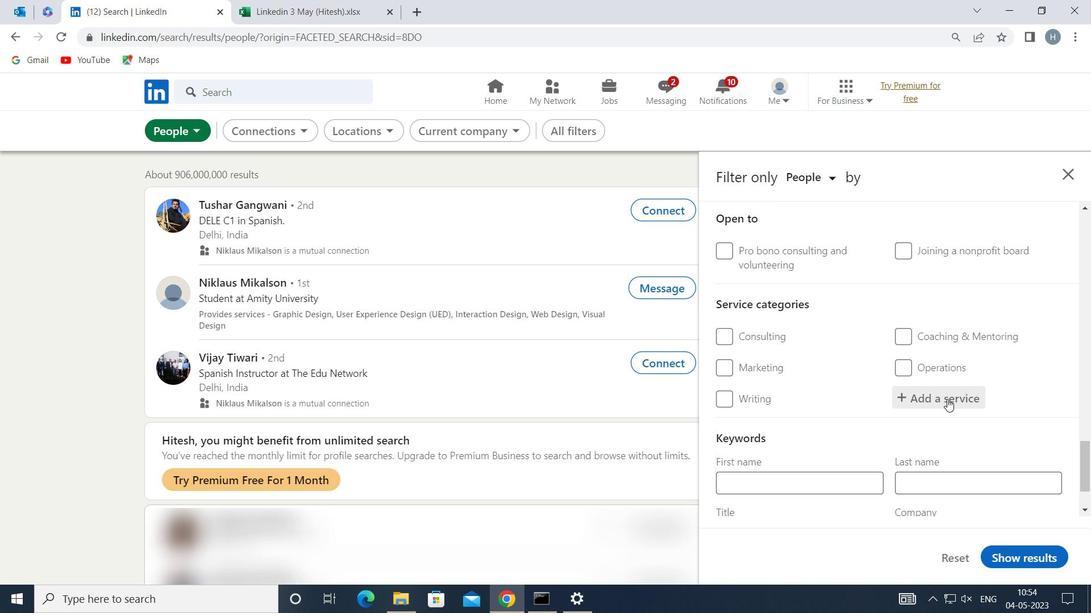 
Action: Mouse moved to (946, 399)
Screenshot: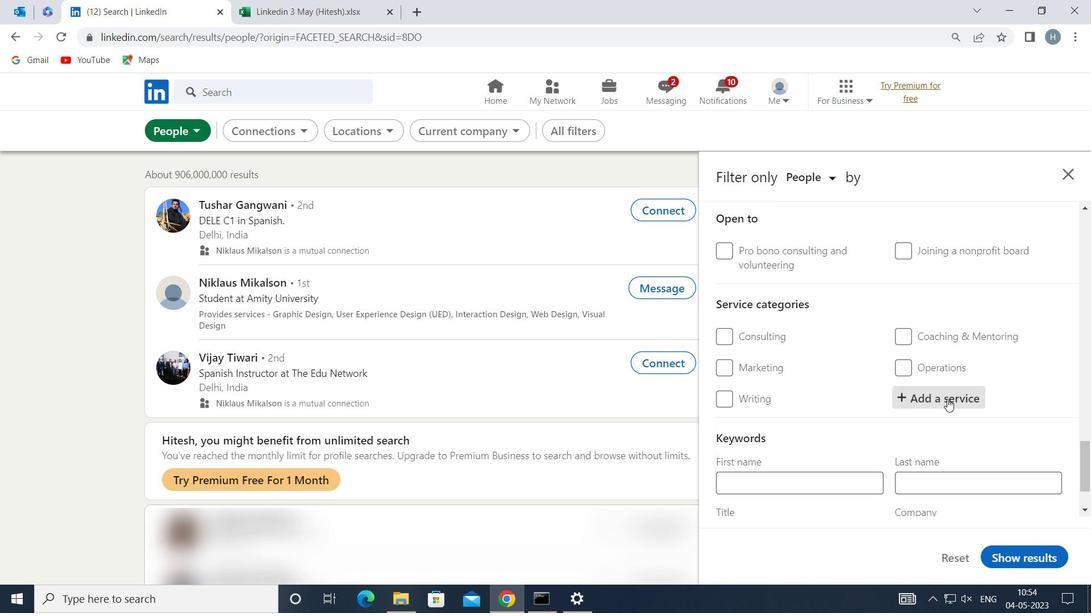 
Action: Key pressed <Key.shift>COMPUTER<Key.space><Key.shift>R
Screenshot: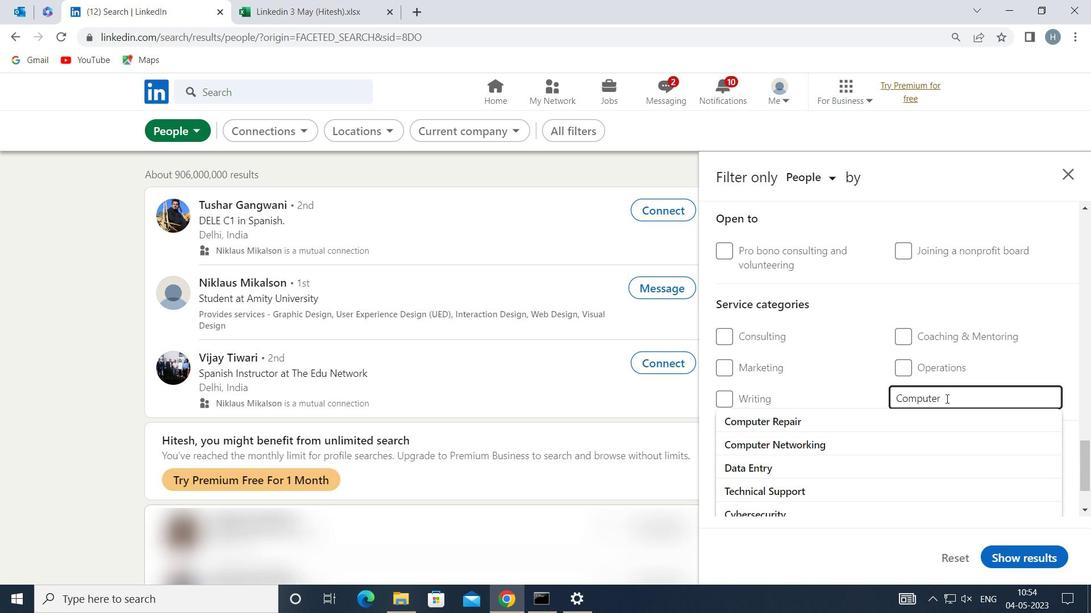 
Action: Mouse moved to (824, 421)
Screenshot: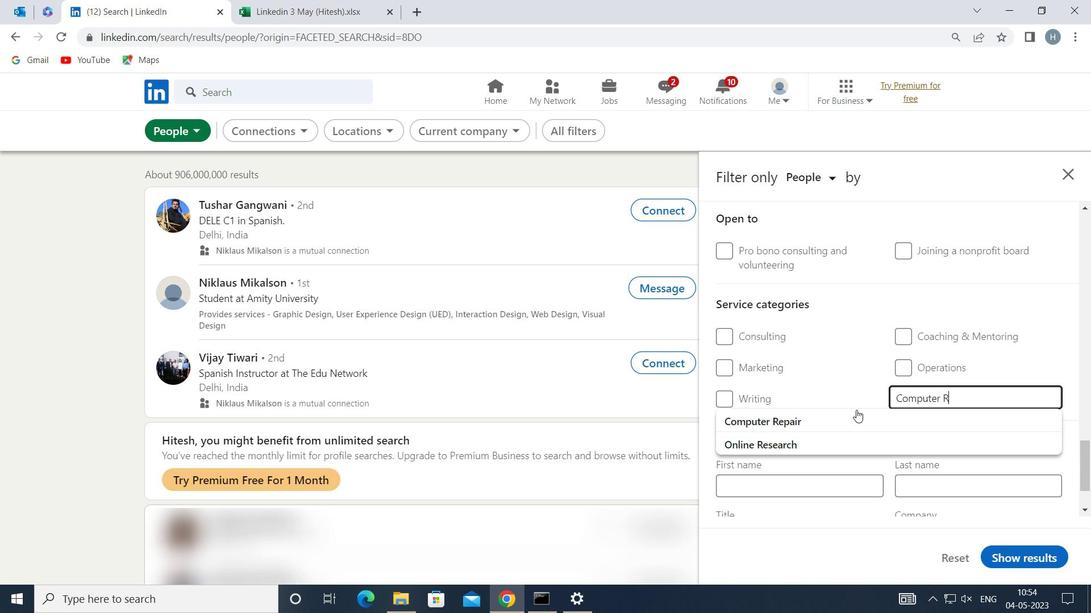 
Action: Mouse pressed left at (824, 421)
Screenshot: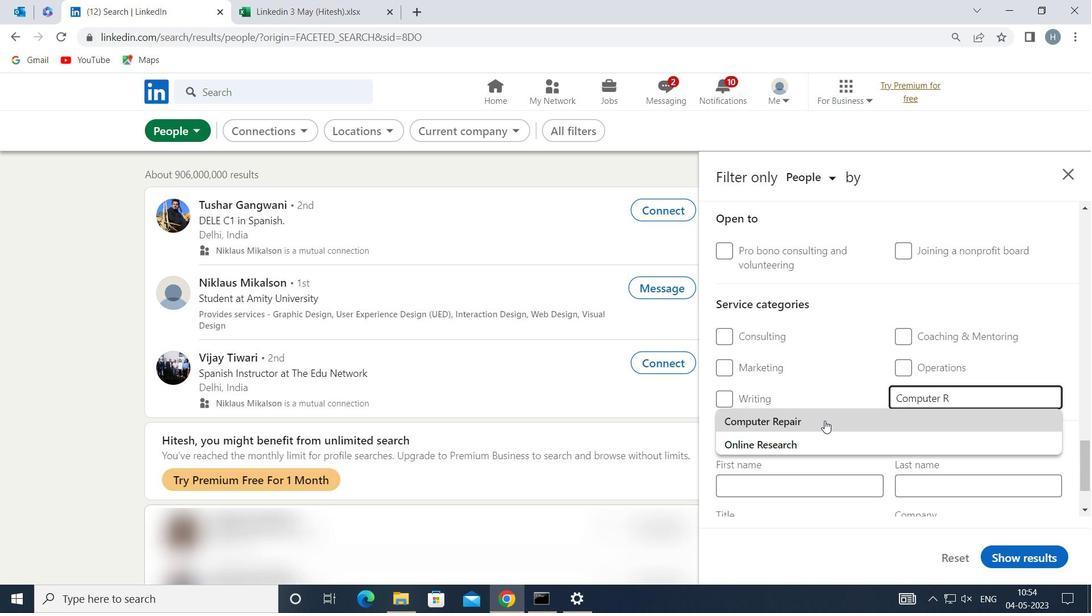 
Action: Mouse moved to (824, 401)
Screenshot: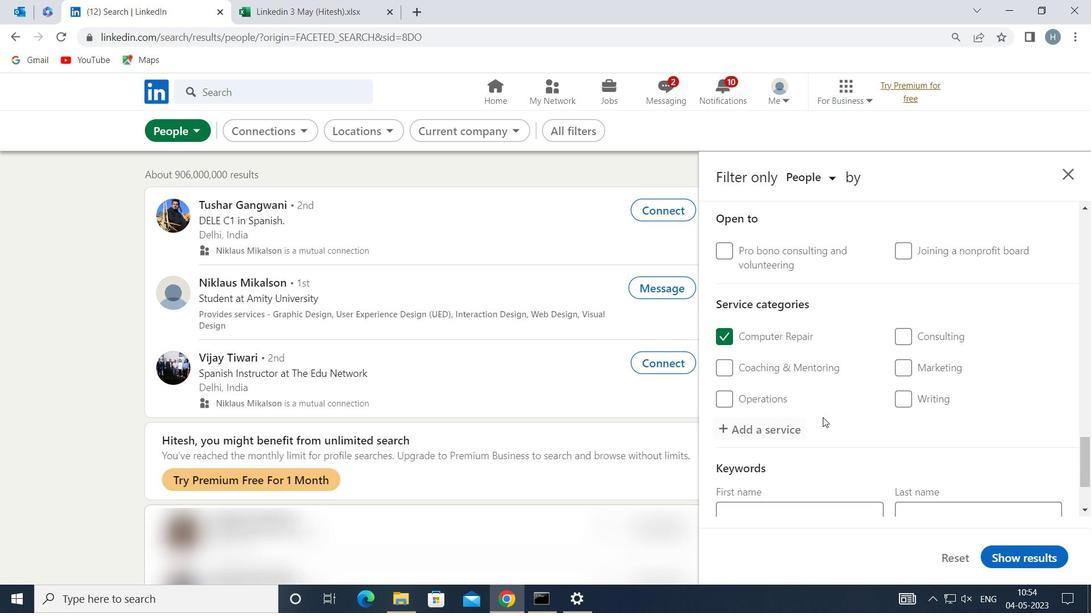 
Action: Mouse scrolled (824, 400) with delta (0, 0)
Screenshot: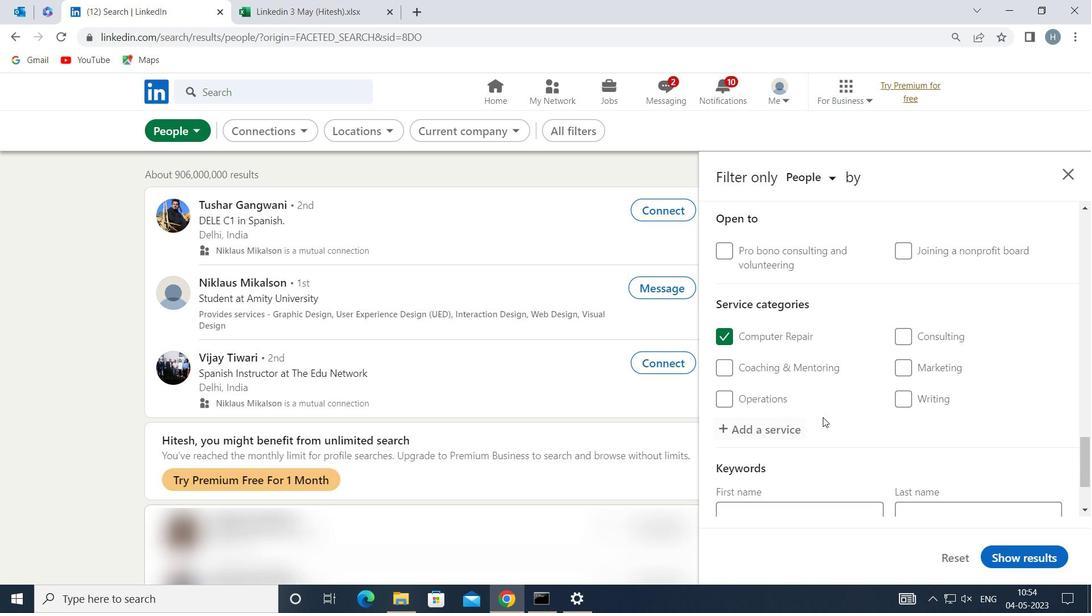 
Action: Mouse scrolled (824, 400) with delta (0, 0)
Screenshot: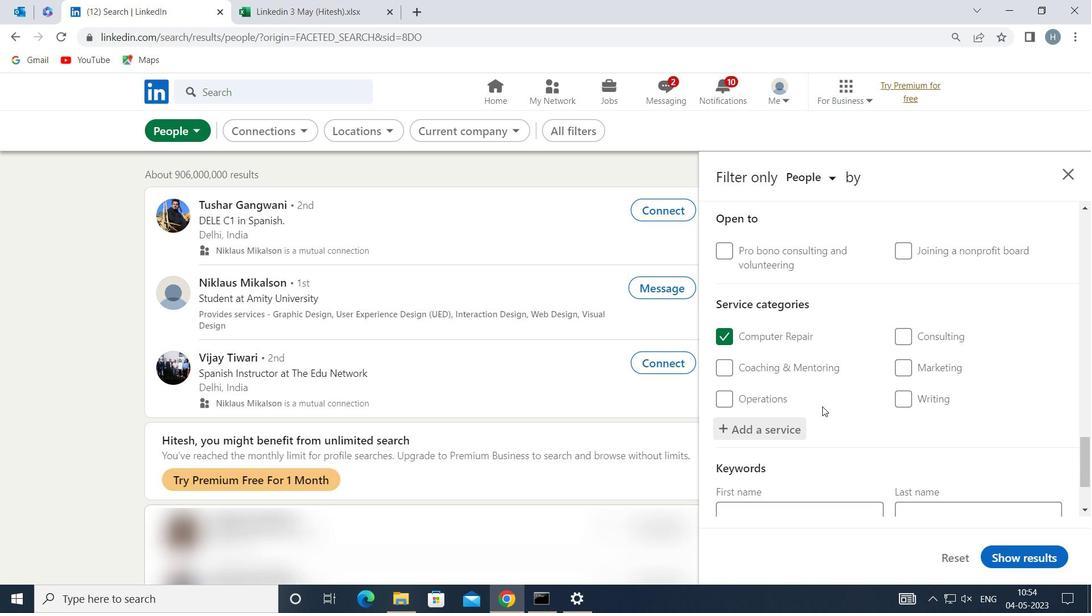 
Action: Mouse scrolled (824, 400) with delta (0, 0)
Screenshot: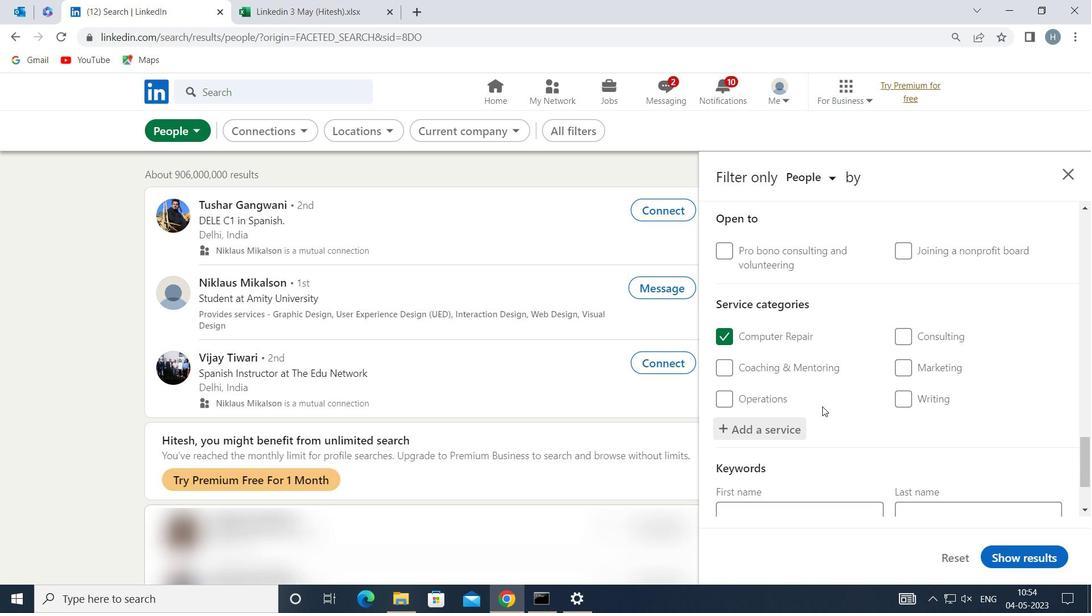 
Action: Mouse scrolled (824, 400) with delta (0, 0)
Screenshot: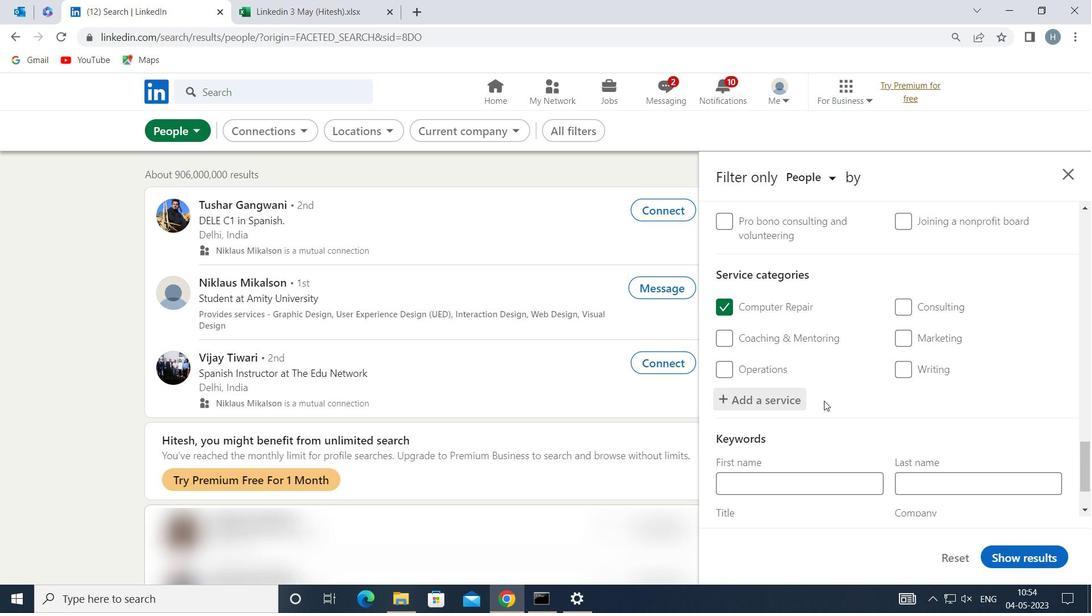 
Action: Mouse scrolled (824, 400) with delta (0, 0)
Screenshot: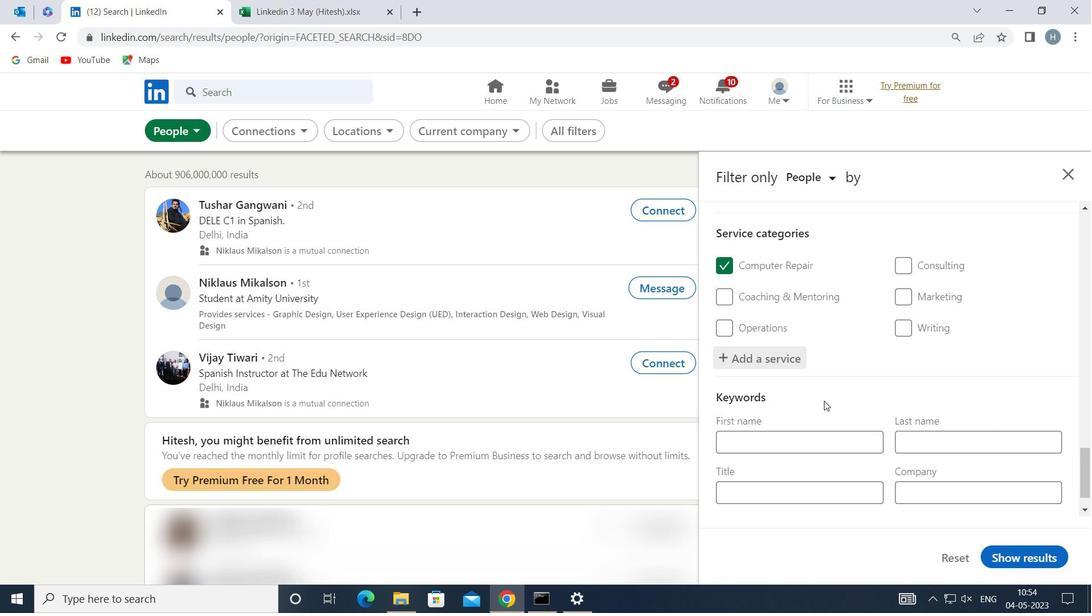 
Action: Mouse moved to (825, 403)
Screenshot: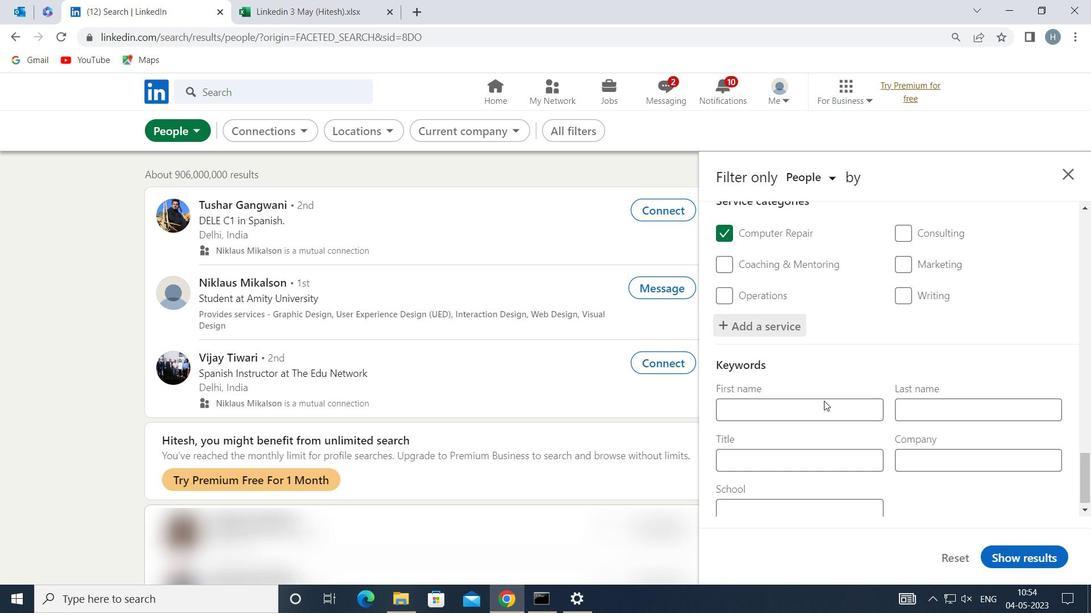 
Action: Mouse scrolled (825, 403) with delta (0, 0)
Screenshot: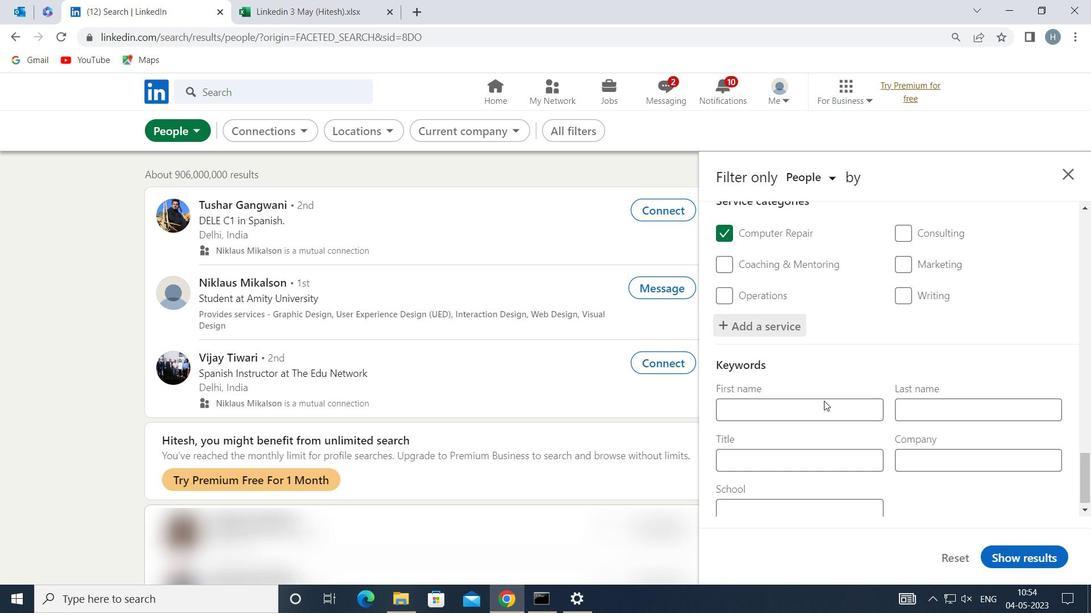
Action: Mouse moved to (817, 456)
Screenshot: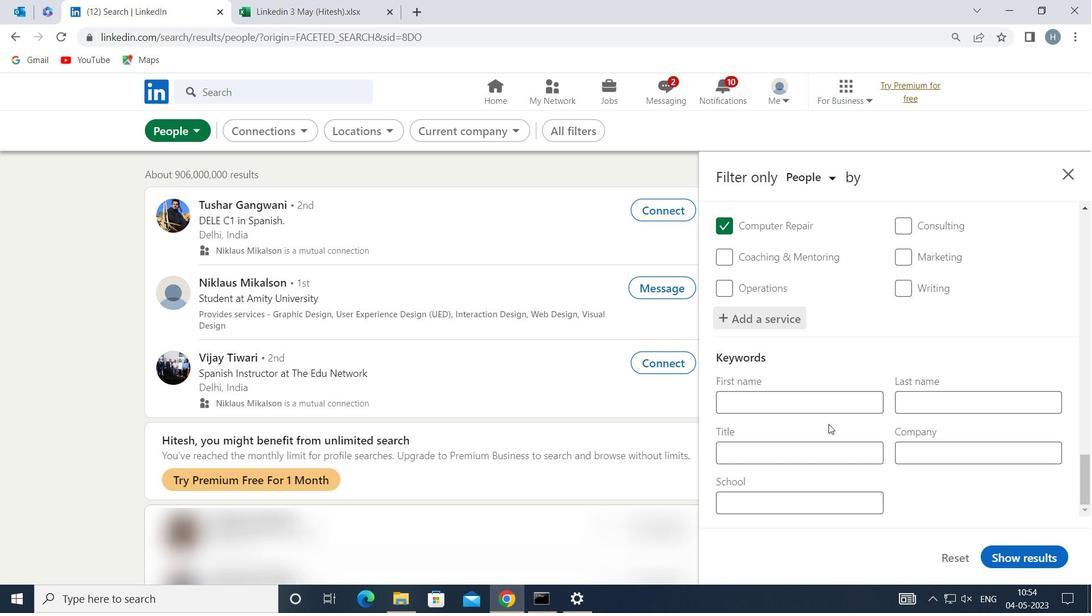 
Action: Mouse pressed left at (817, 456)
Screenshot: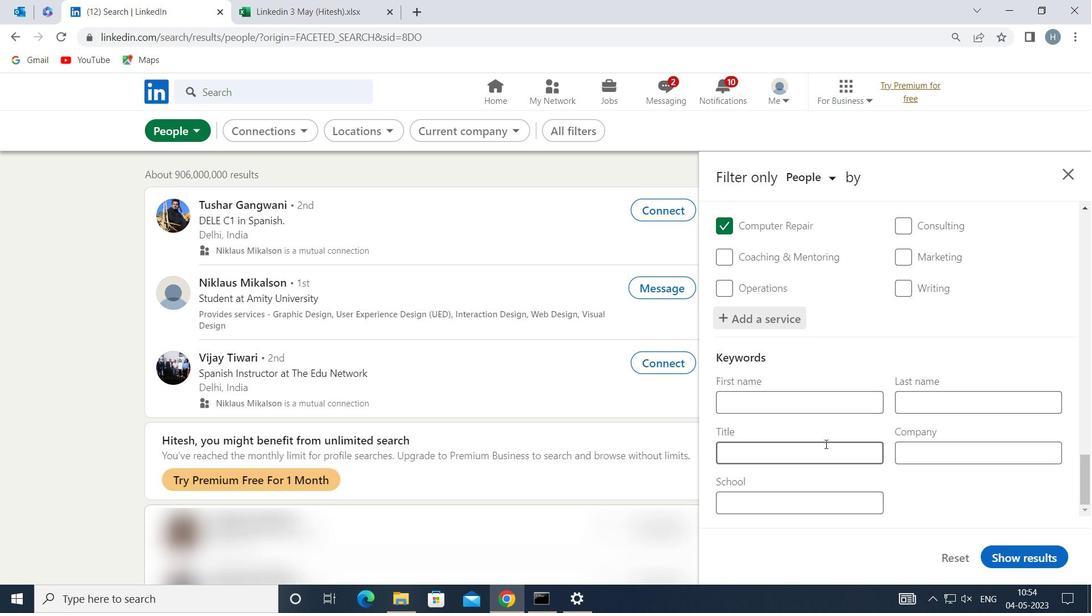 
Action: Mouse moved to (813, 458)
Screenshot: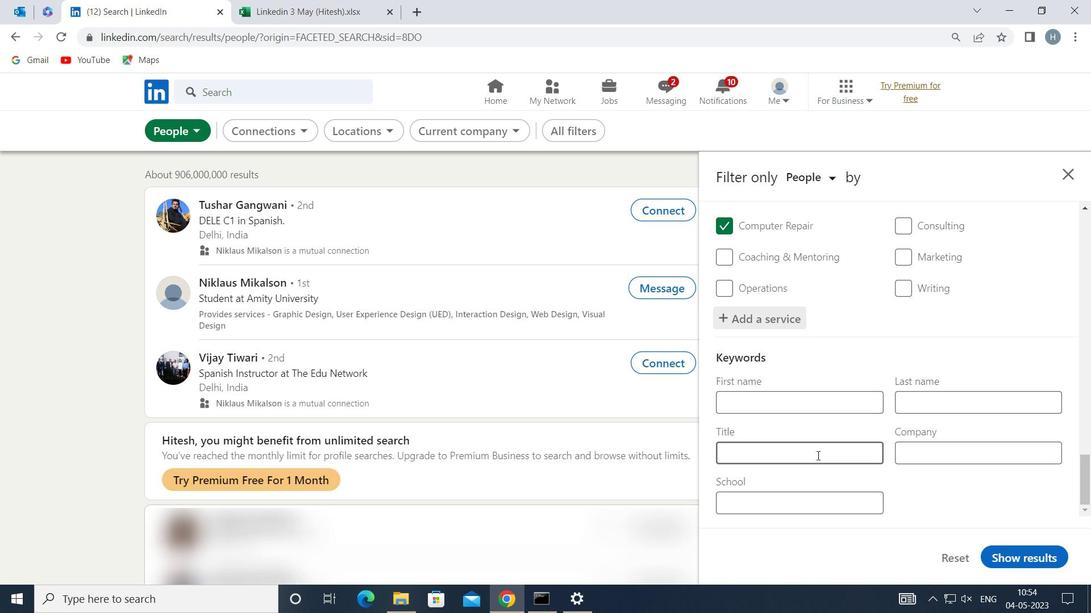 
Action: Key pressed <Key.shift>CREDIT<Key.space><Key.shift>AUTH
Screenshot: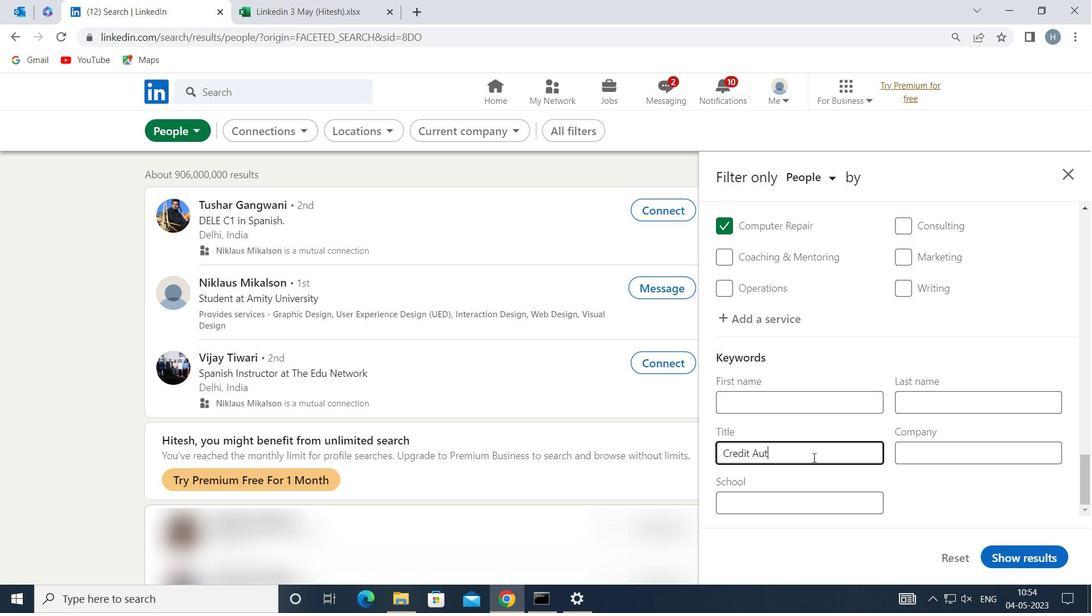 
Action: Mouse moved to (814, 457)
Screenshot: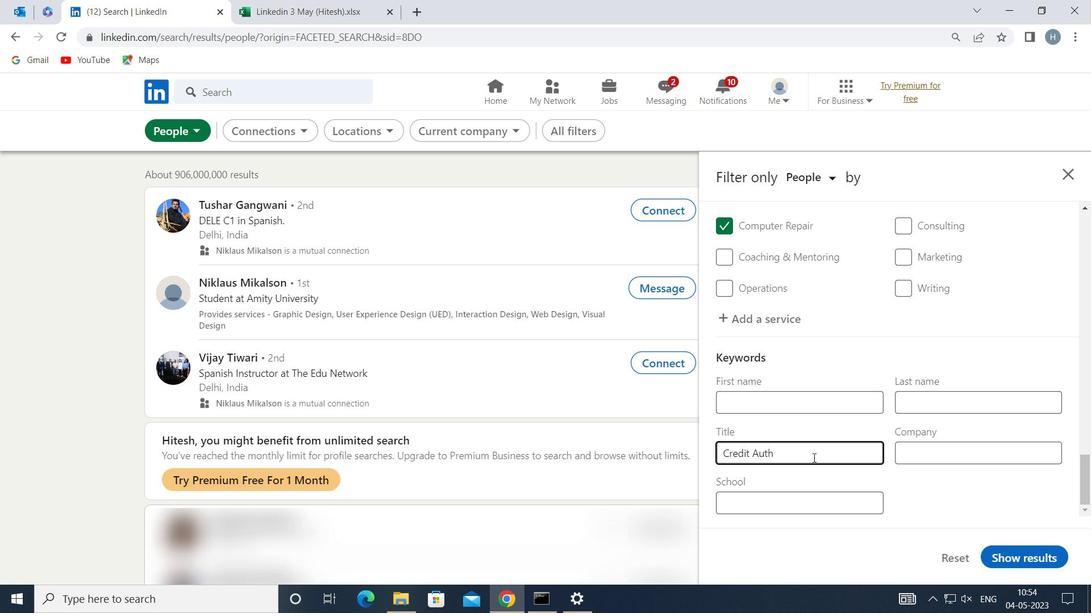 
Action: Key pressed O
Screenshot: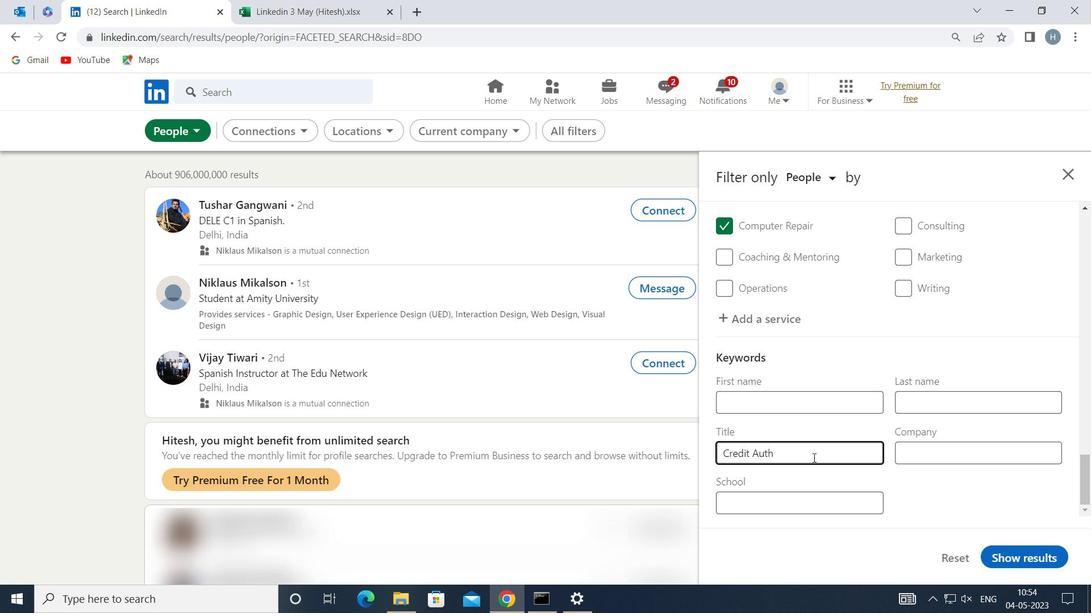 
Action: Mouse moved to (814, 456)
Screenshot: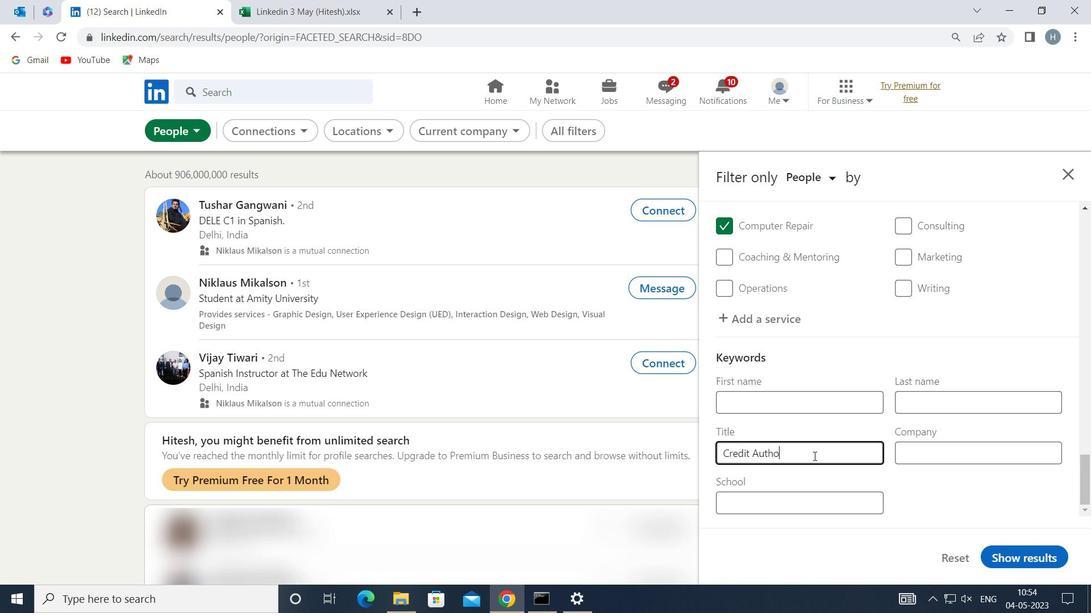 
Action: Key pressed RI
Screenshot: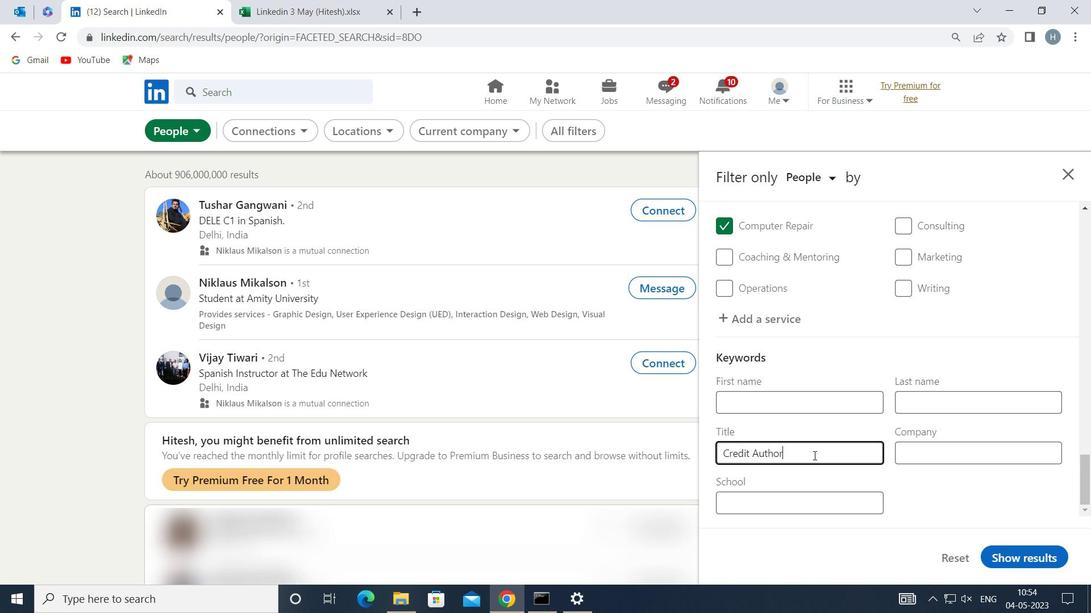 
Action: Mouse moved to (815, 455)
Screenshot: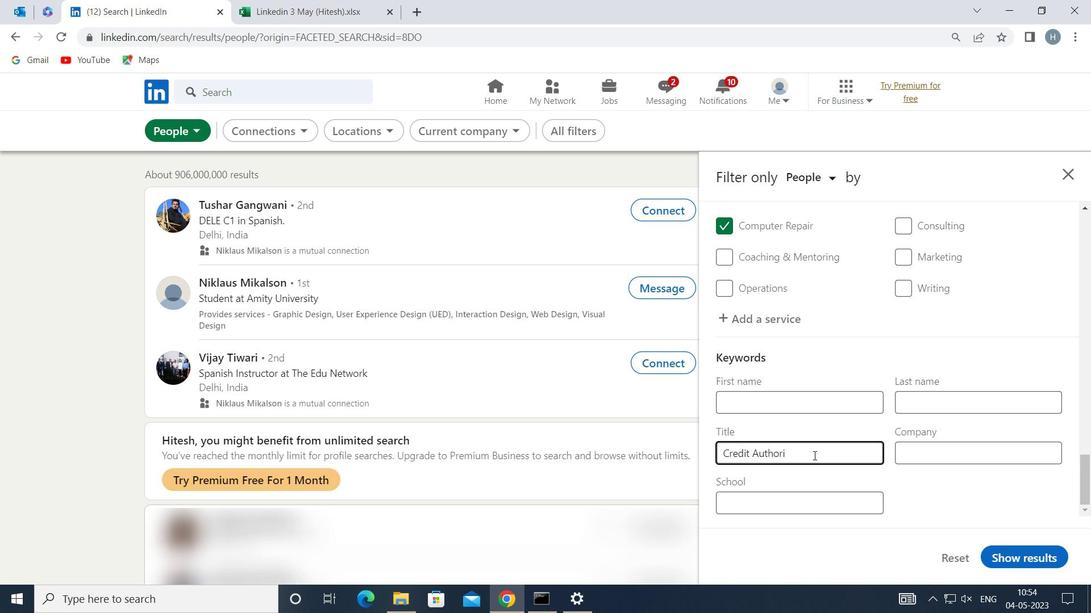 
Action: Key pressed Z
Screenshot: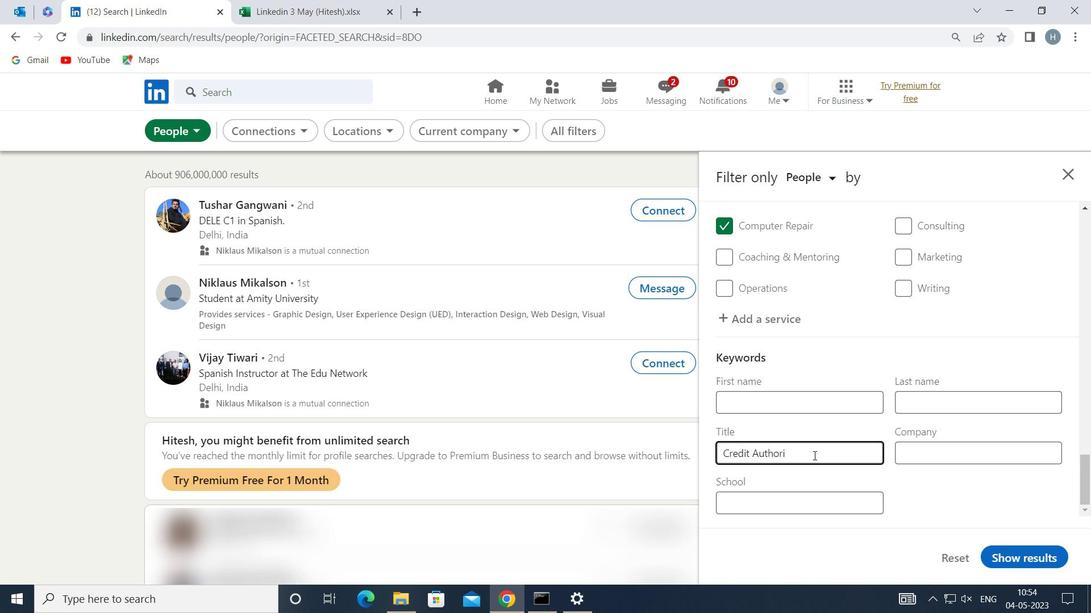 
Action: Mouse moved to (815, 455)
Screenshot: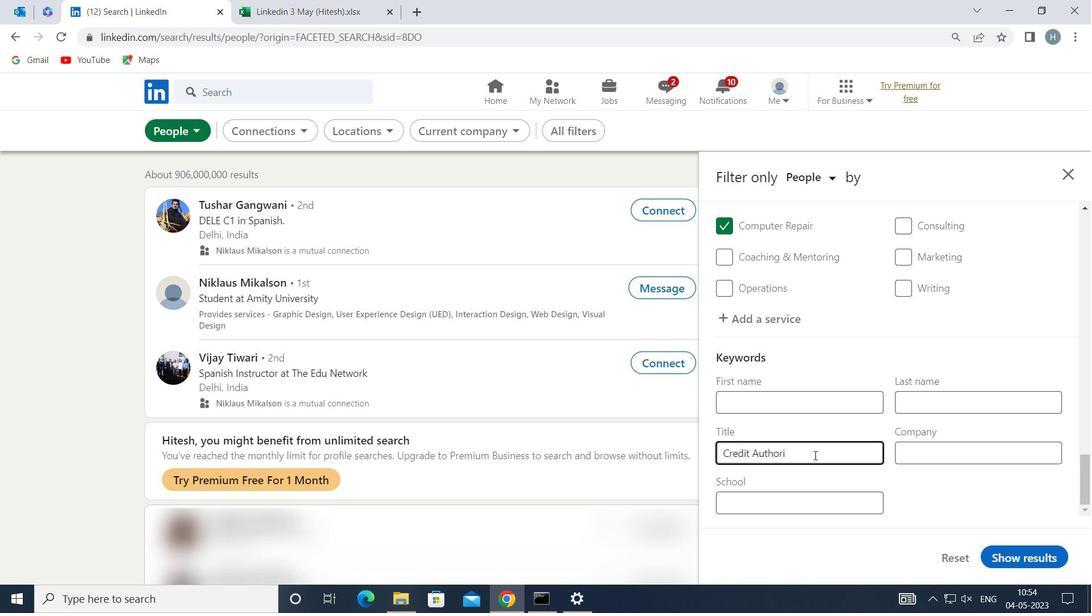 
Action: Key pressed ER
Screenshot: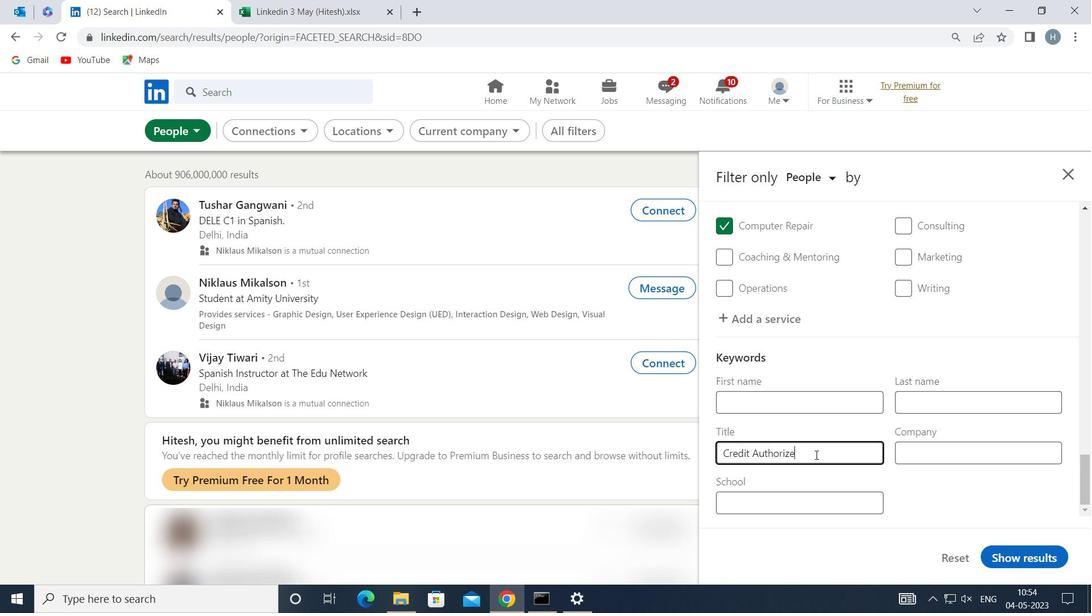 
Action: Mouse moved to (1014, 555)
Screenshot: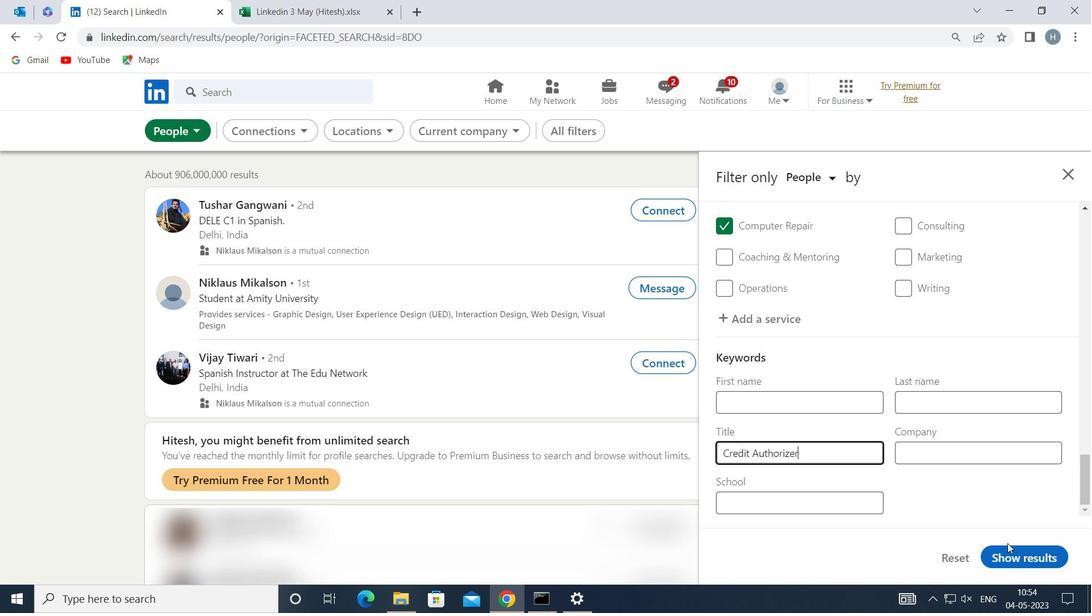 
Action: Mouse pressed left at (1014, 555)
Screenshot: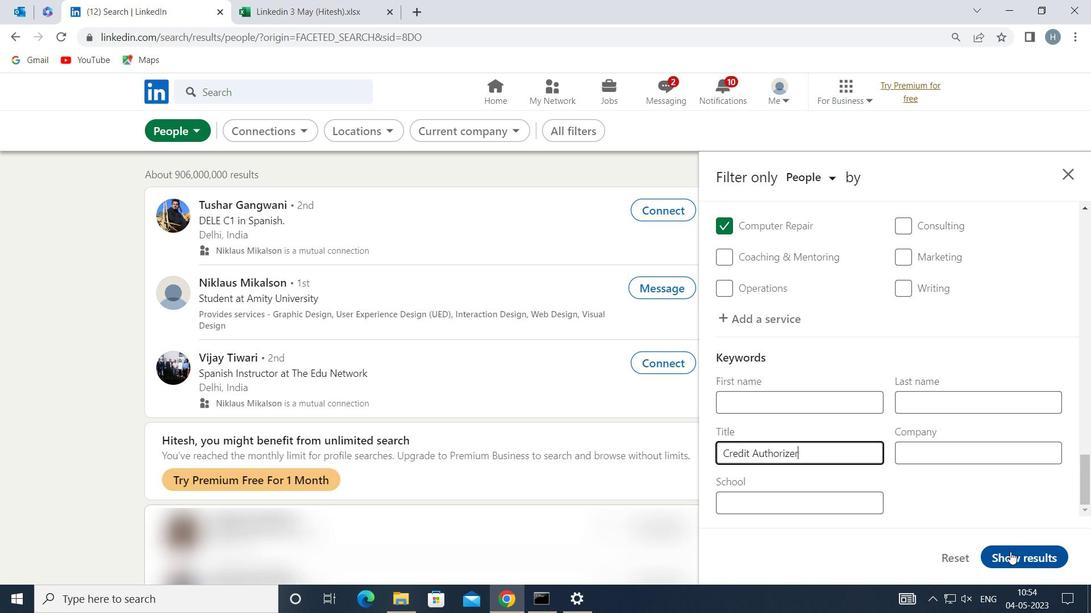
Action: Mouse moved to (806, 419)
Screenshot: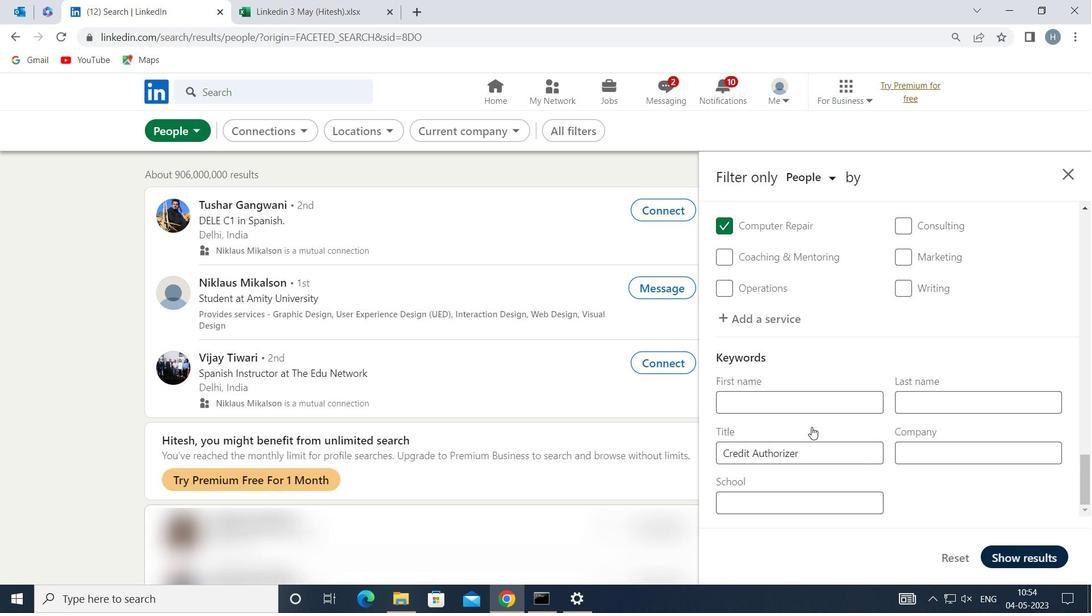 
